 Task: Create a new insurance record in Salesforce with specified fields and dependencies.
Action: Mouse moved to (899, 67)
Screenshot: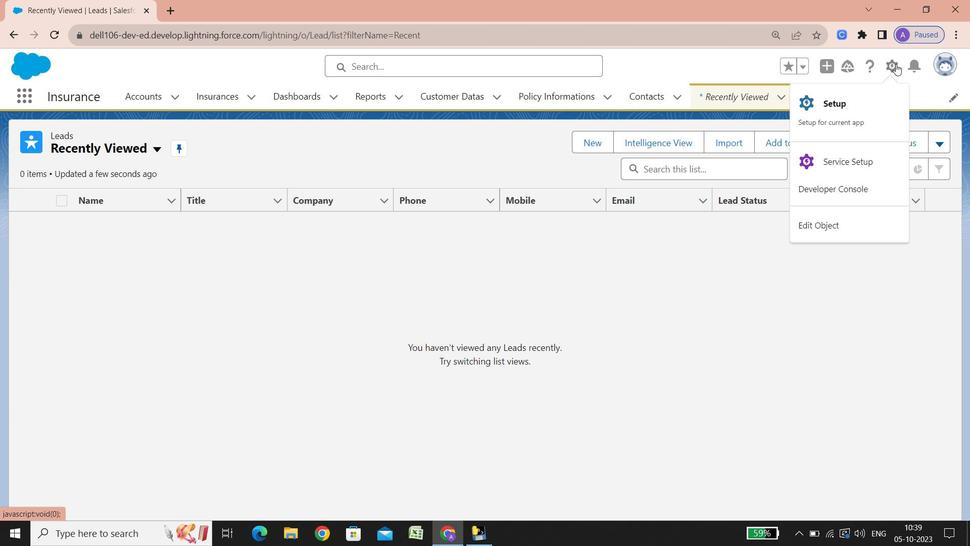 
Action: Mouse pressed left at (899, 67)
Screenshot: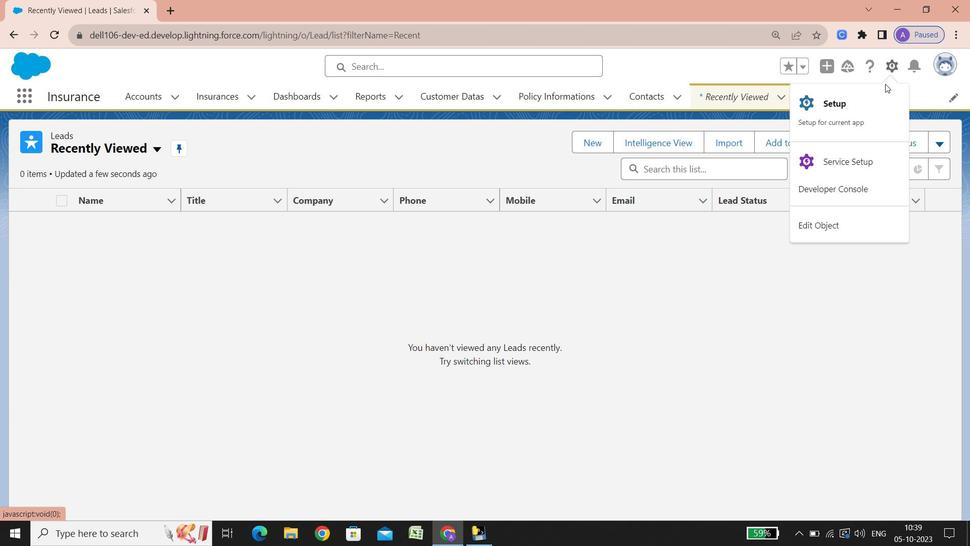 
Action: Mouse moved to (871, 109)
Screenshot: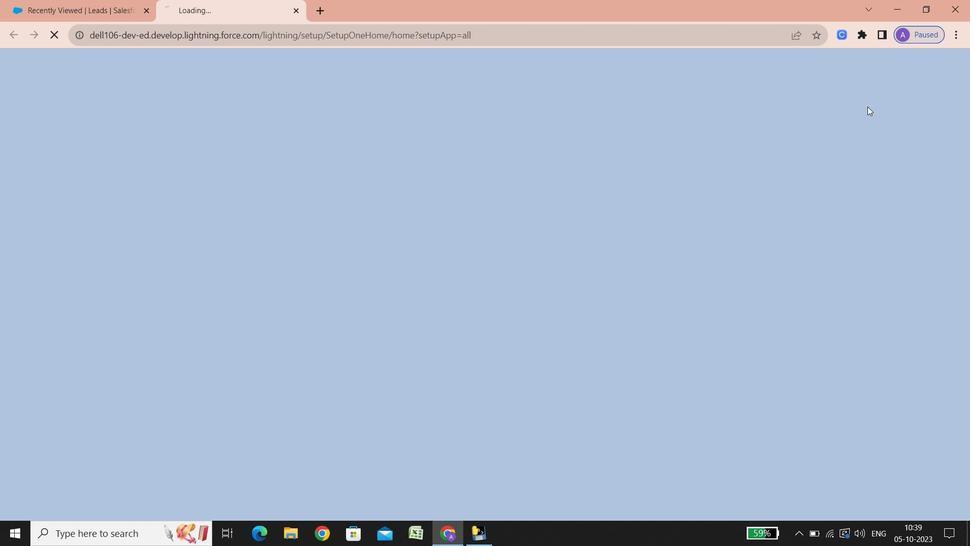 
Action: Mouse pressed left at (871, 109)
Screenshot: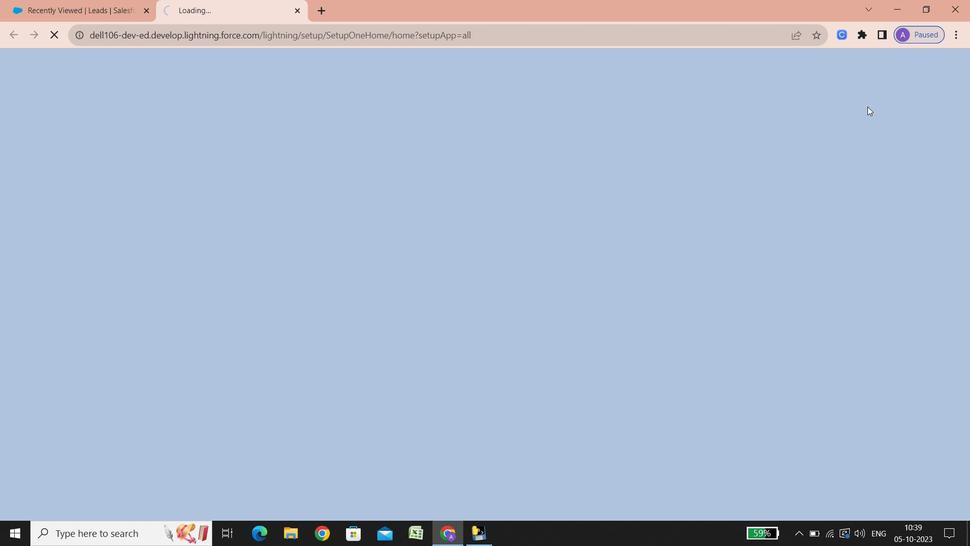 
Action: Mouse moved to (696, 424)
Screenshot: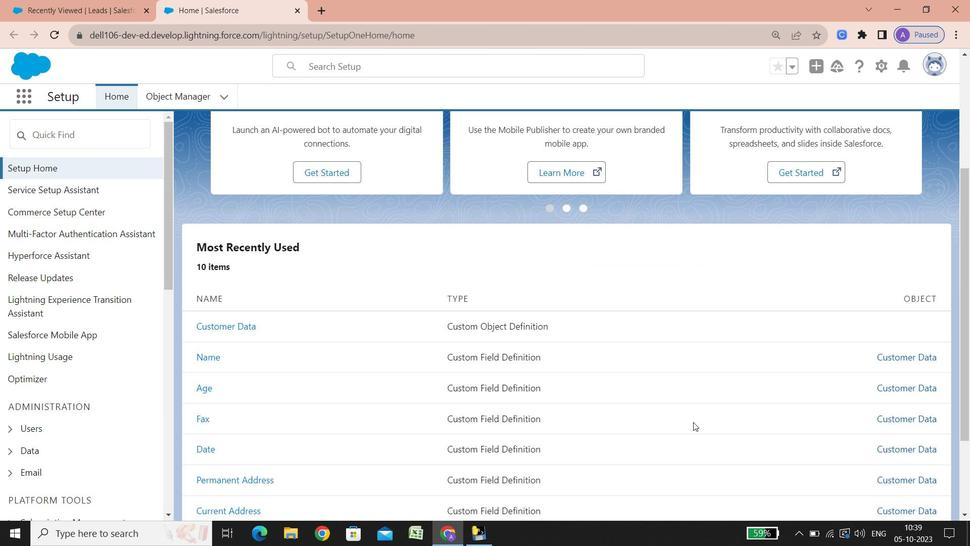 
Action: Mouse scrolled (696, 424) with delta (0, 0)
Screenshot: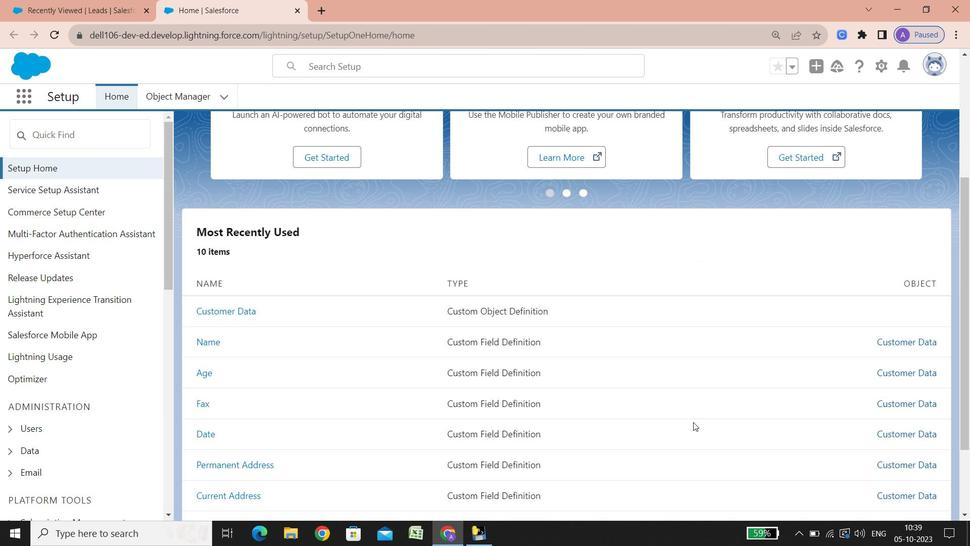 
Action: Mouse scrolled (696, 424) with delta (0, 0)
Screenshot: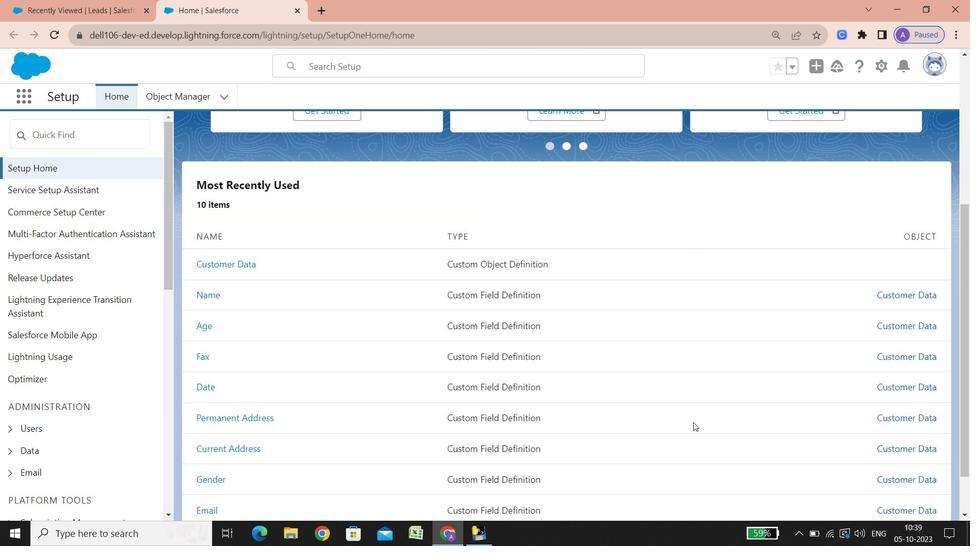 
Action: Mouse scrolled (696, 424) with delta (0, 0)
Screenshot: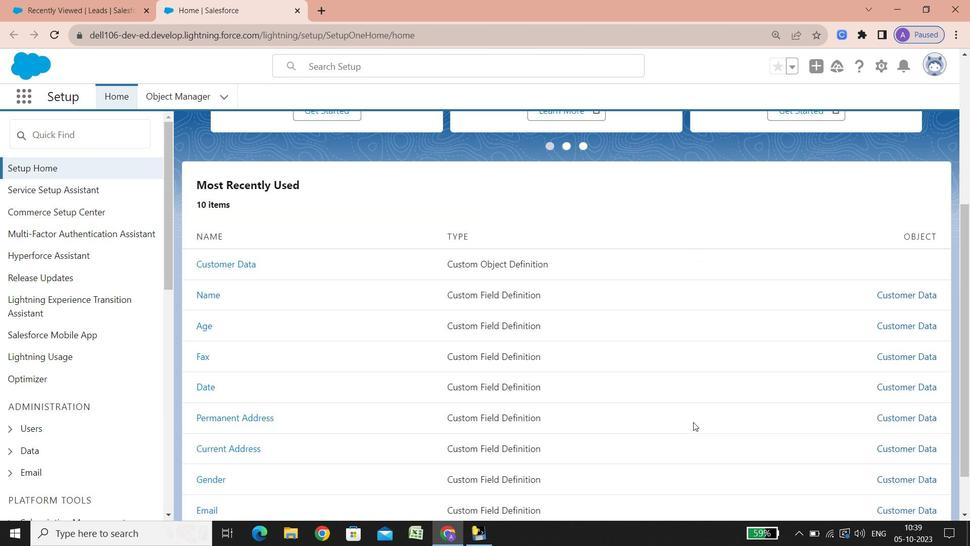 
Action: Mouse scrolled (696, 424) with delta (0, 0)
Screenshot: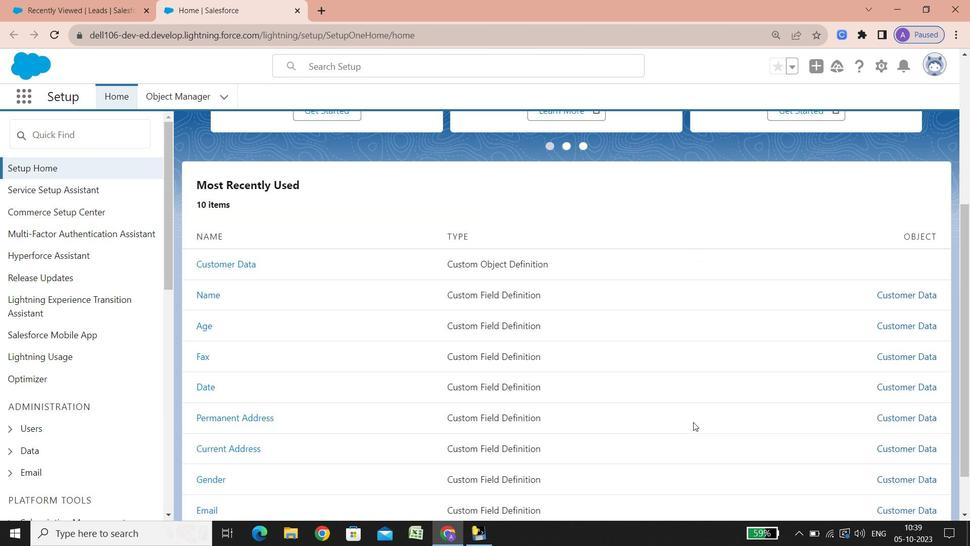 
Action: Mouse scrolled (696, 424) with delta (0, 0)
Screenshot: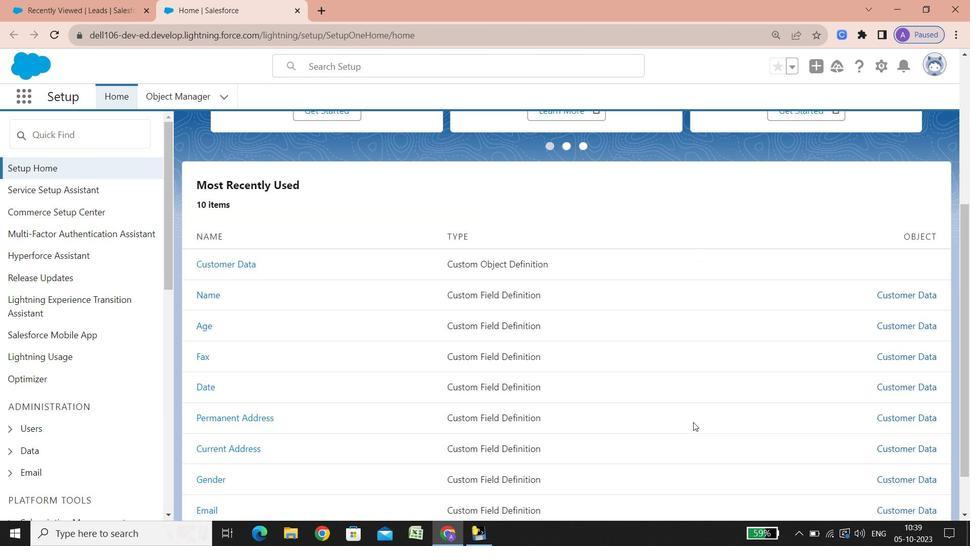 
Action: Mouse scrolled (696, 424) with delta (0, 0)
Screenshot: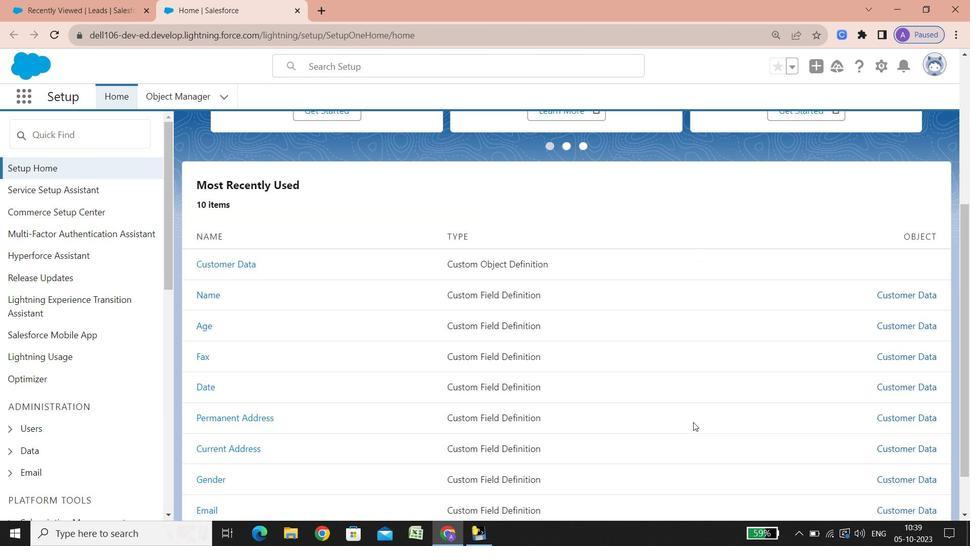 
Action: Mouse scrolled (696, 424) with delta (0, 0)
Screenshot: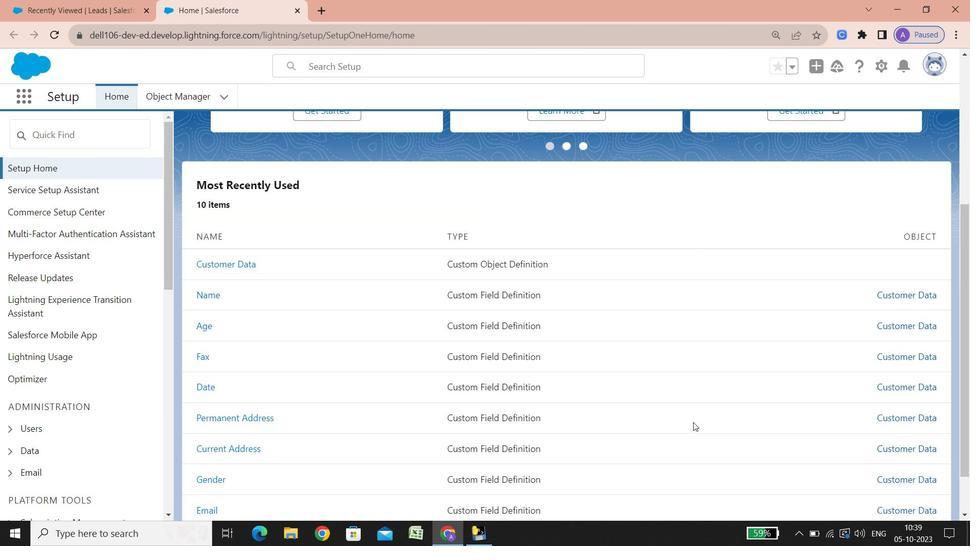 
Action: Mouse scrolled (696, 424) with delta (0, 0)
Screenshot: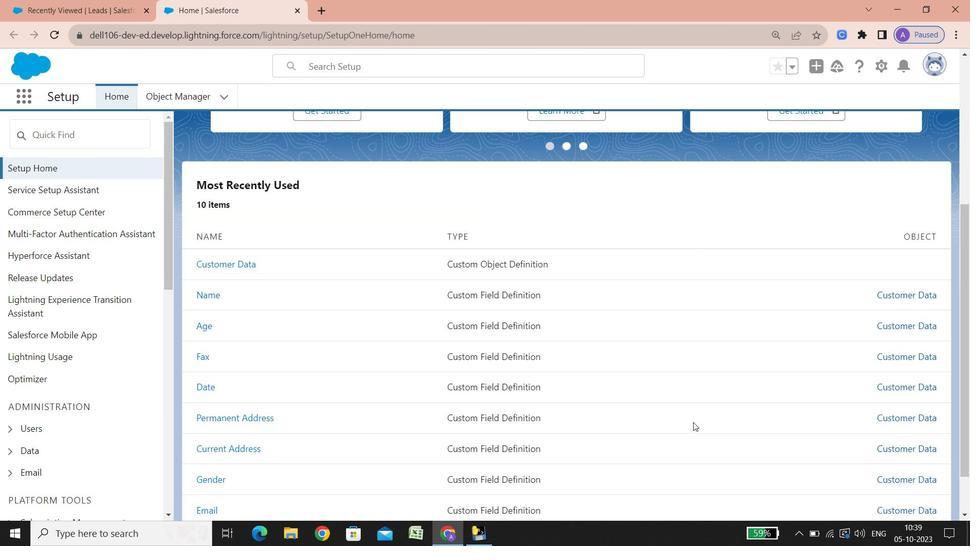 
Action: Mouse scrolled (696, 424) with delta (0, 0)
Screenshot: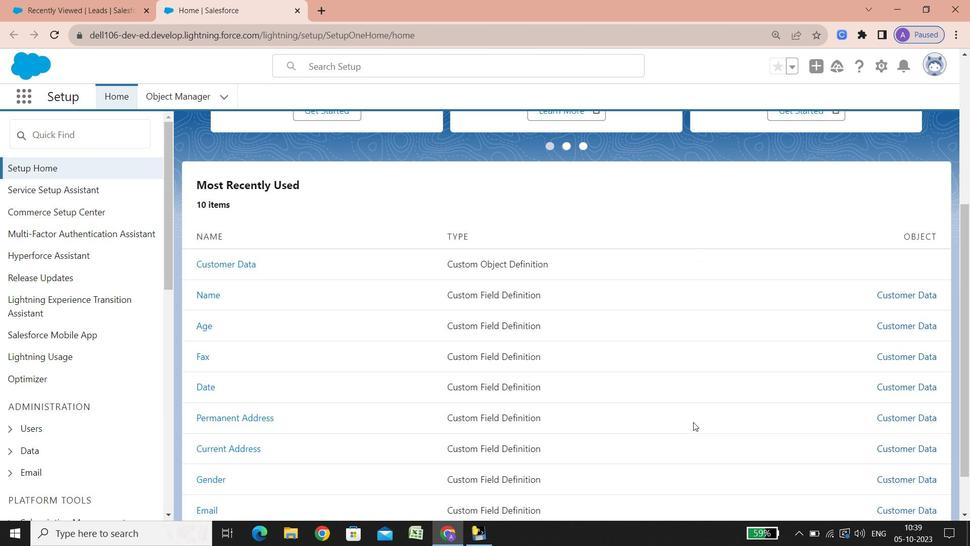 
Action: Mouse scrolled (696, 424) with delta (0, 0)
Screenshot: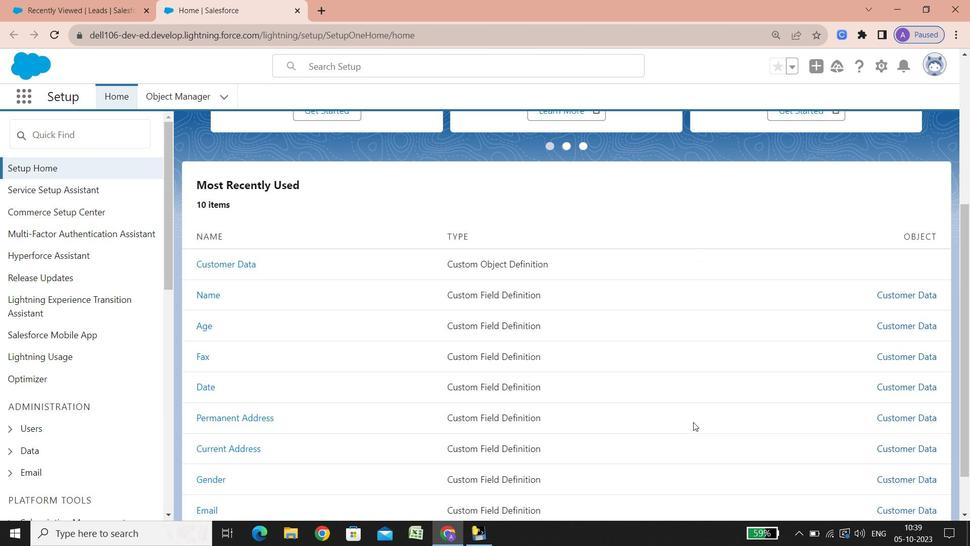 
Action: Mouse scrolled (696, 424) with delta (0, 0)
Screenshot: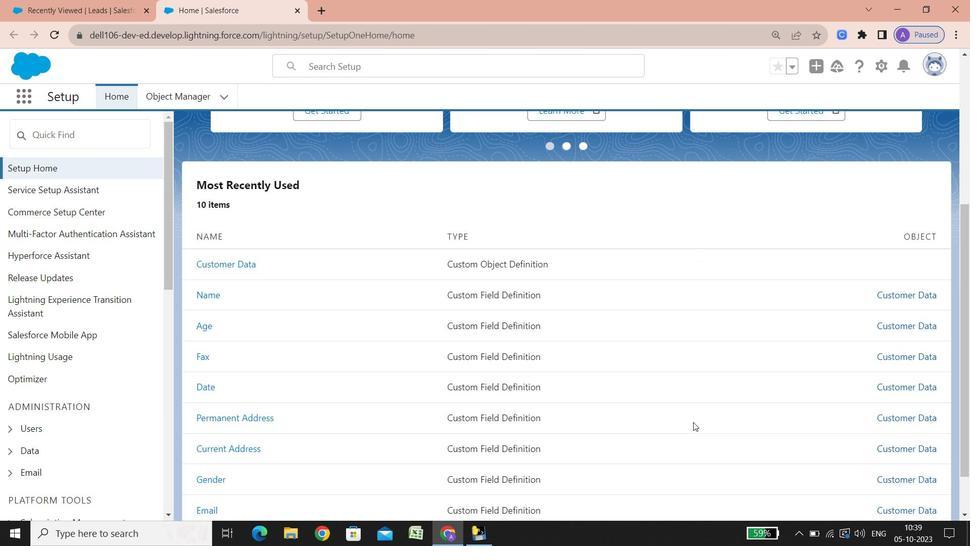 
Action: Mouse scrolled (696, 424) with delta (0, 0)
Screenshot: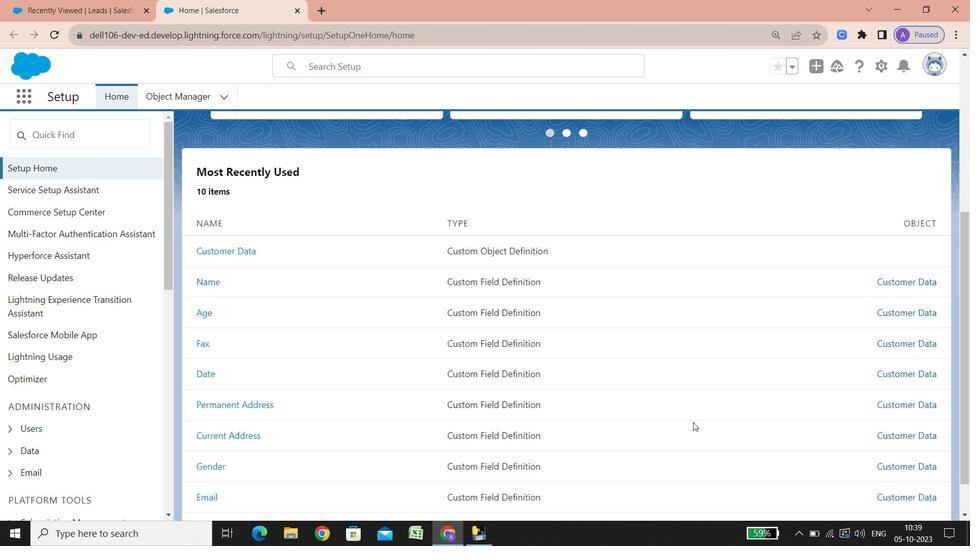 
Action: Mouse scrolled (696, 424) with delta (0, 0)
Screenshot: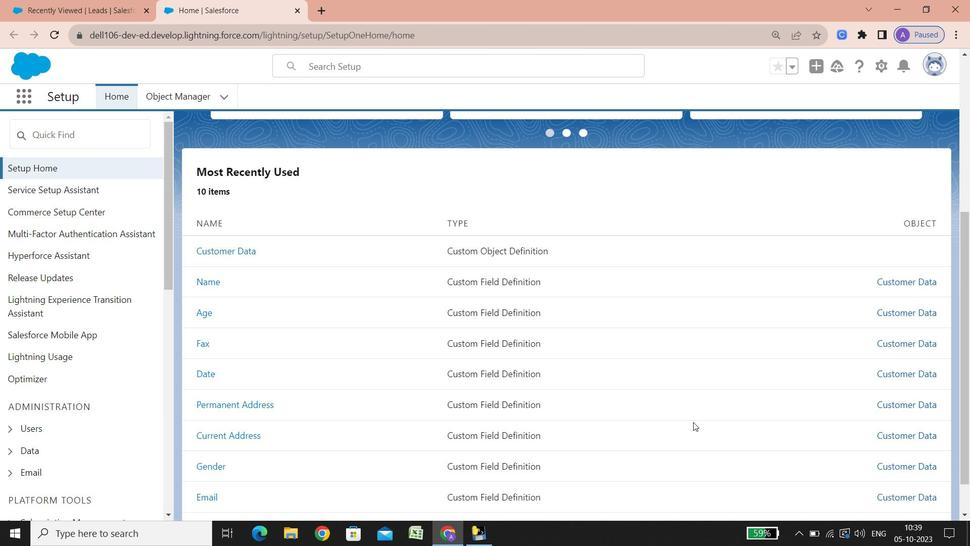 
Action: Mouse scrolled (696, 424) with delta (0, 0)
Screenshot: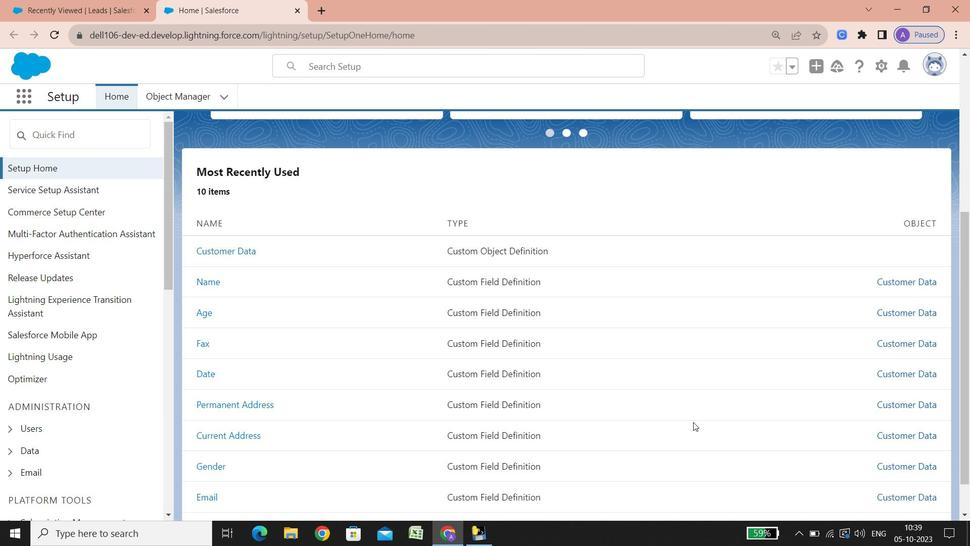 
Action: Mouse scrolled (696, 424) with delta (0, 0)
Screenshot: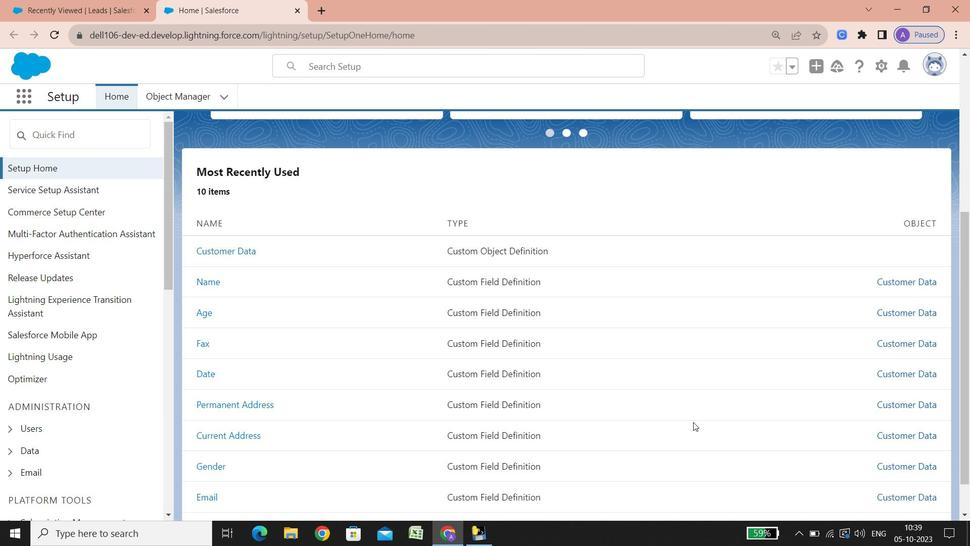 
Action: Mouse scrolled (696, 424) with delta (0, 0)
Screenshot: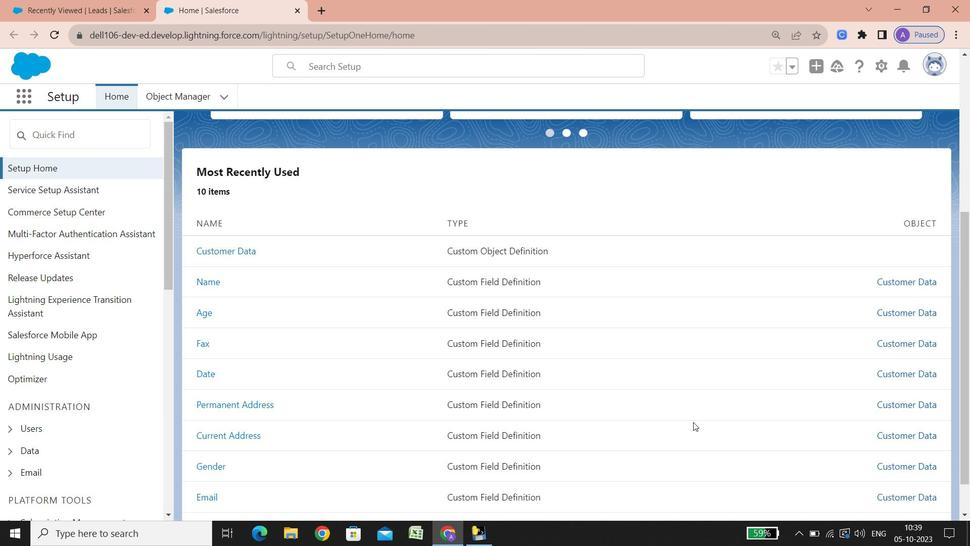 
Action: Mouse scrolled (696, 424) with delta (0, 0)
Screenshot: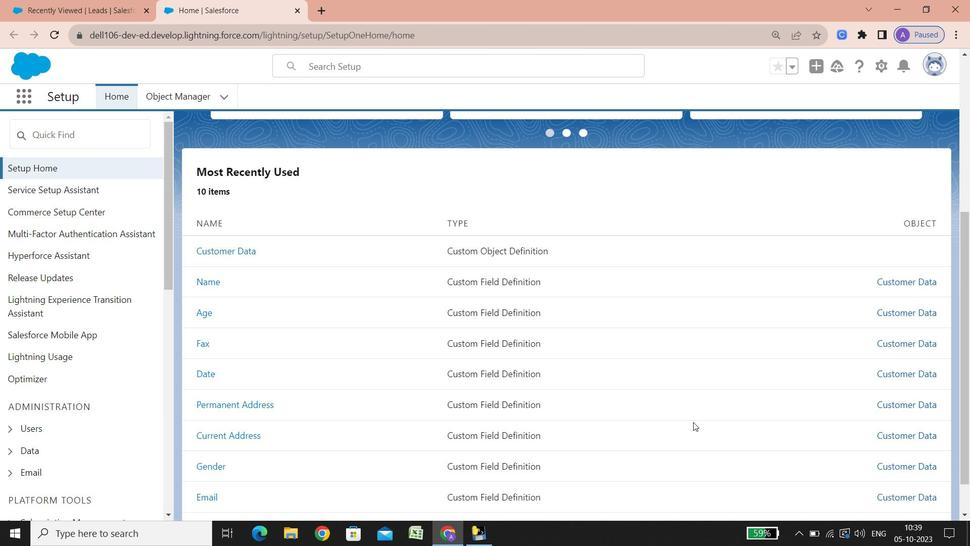
Action: Mouse scrolled (696, 424) with delta (0, 0)
Screenshot: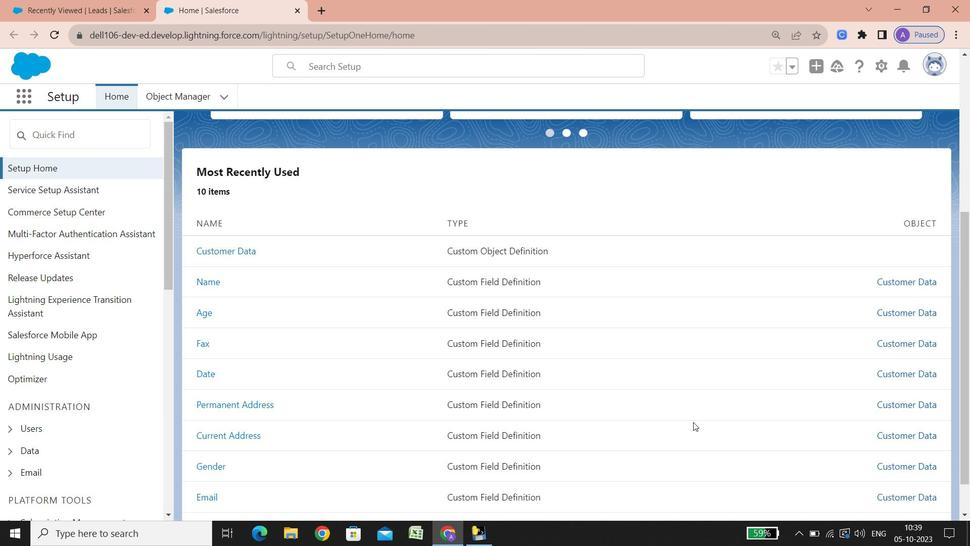 
Action: Mouse scrolled (696, 424) with delta (0, 0)
Screenshot: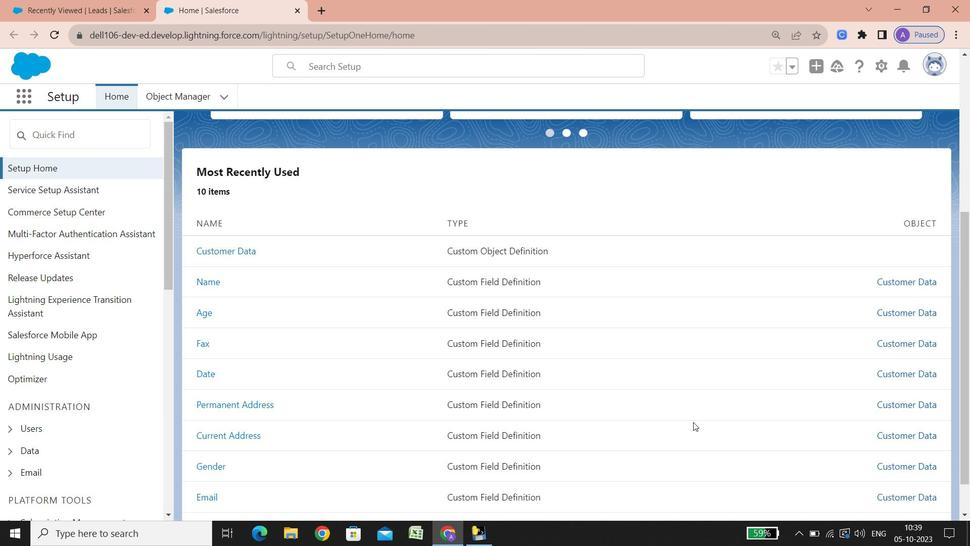 
Action: Mouse scrolled (696, 424) with delta (0, 0)
Screenshot: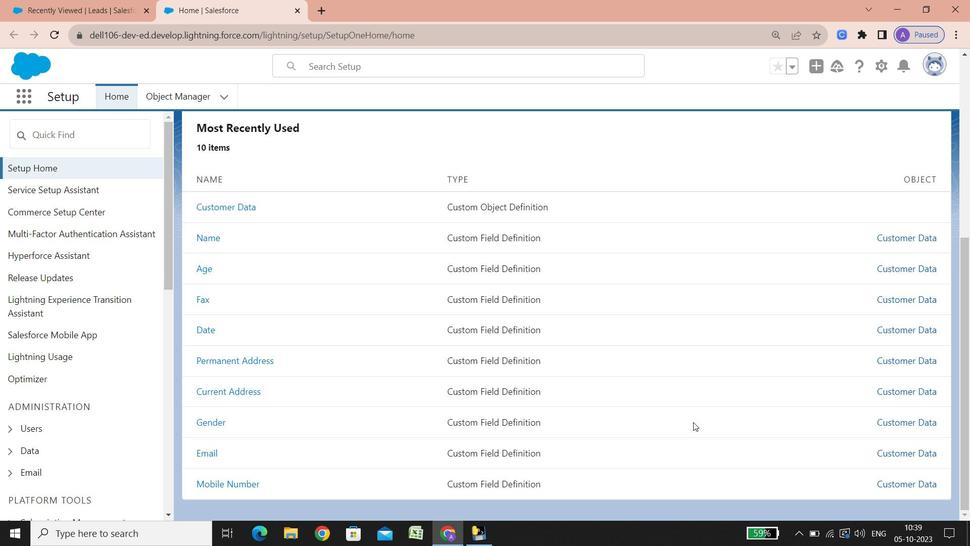 
Action: Mouse scrolled (696, 424) with delta (0, 0)
Screenshot: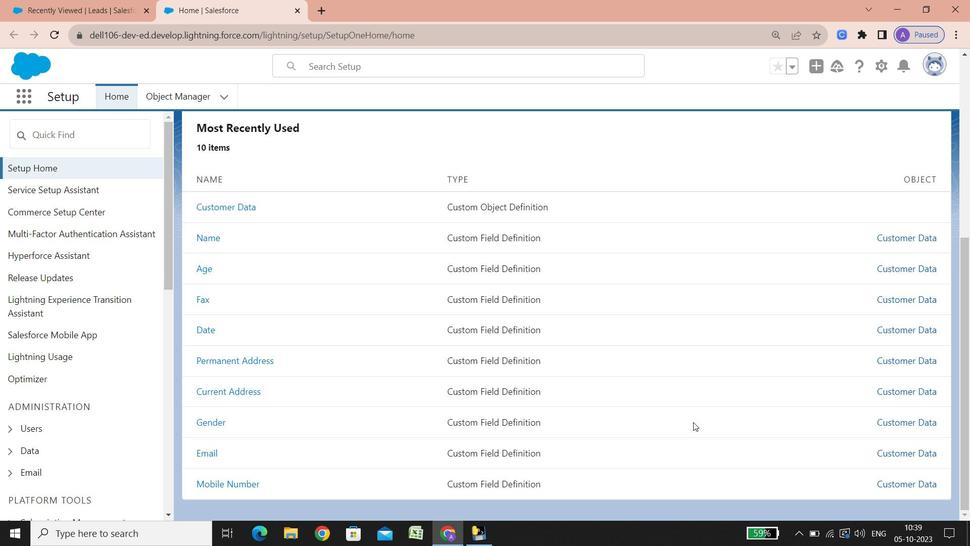 
Action: Mouse scrolled (696, 424) with delta (0, 0)
Screenshot: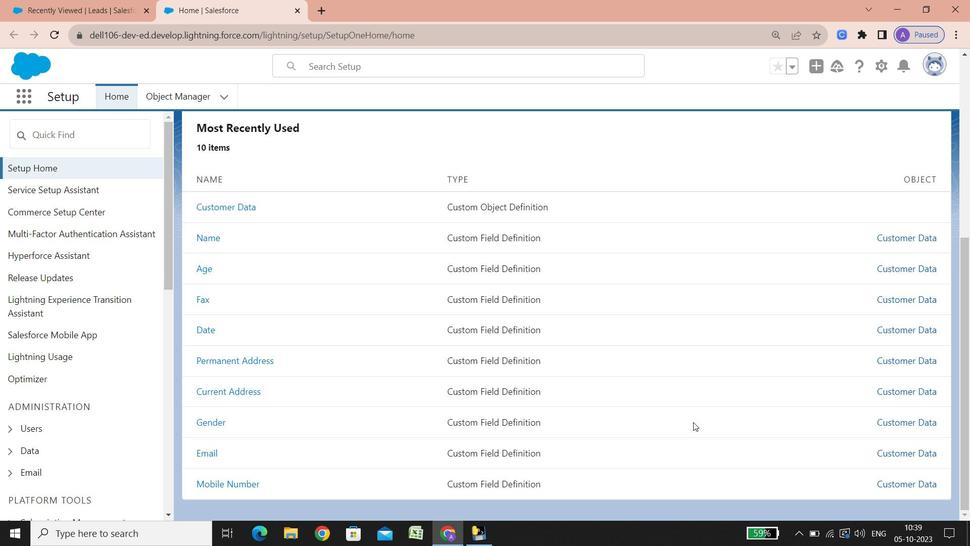 
Action: Mouse scrolled (696, 424) with delta (0, 0)
Screenshot: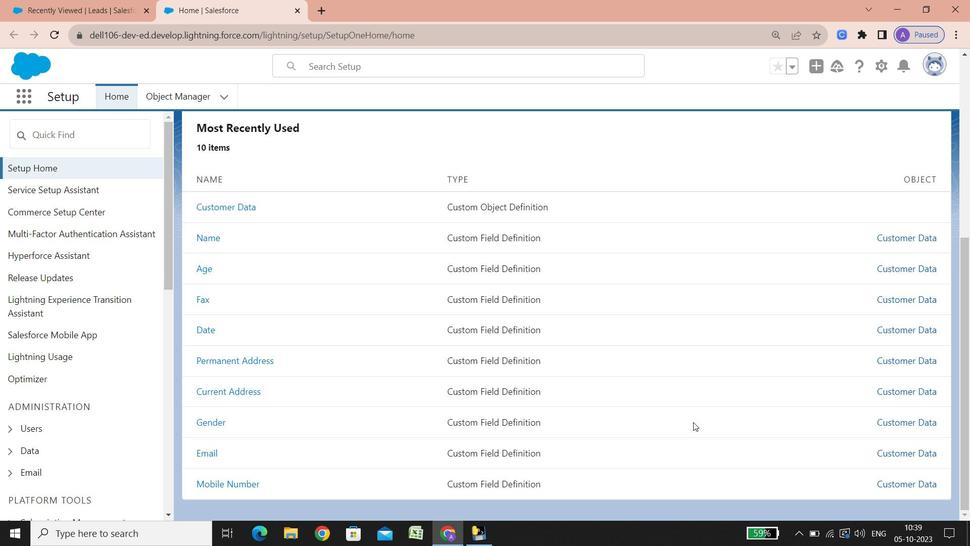 
Action: Mouse scrolled (696, 424) with delta (0, 0)
Screenshot: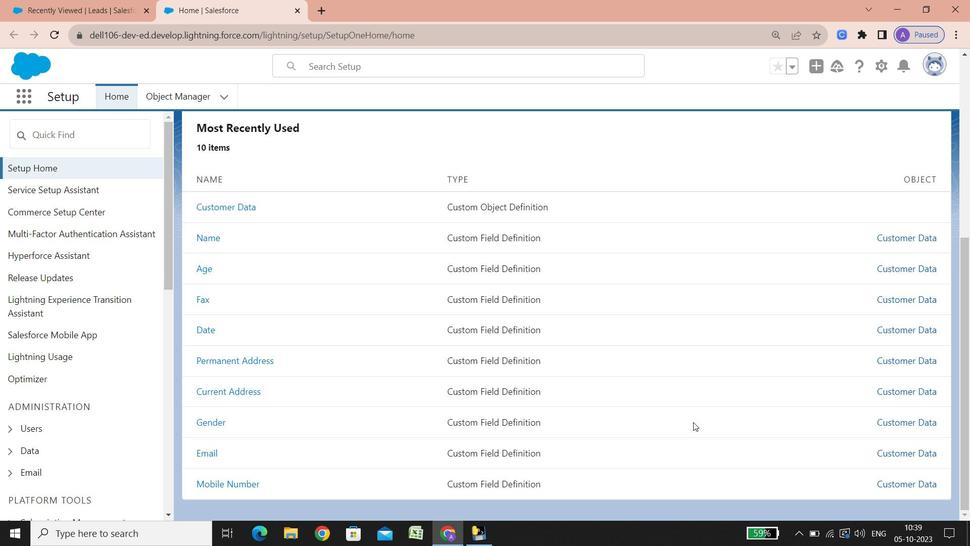 
Action: Mouse scrolled (696, 424) with delta (0, 0)
Screenshot: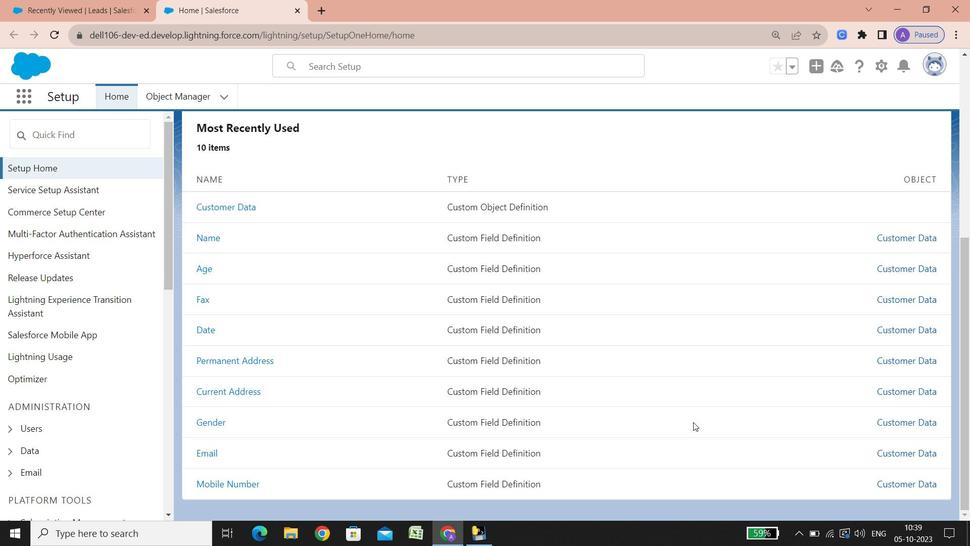 
Action: Mouse scrolled (696, 424) with delta (0, 0)
Screenshot: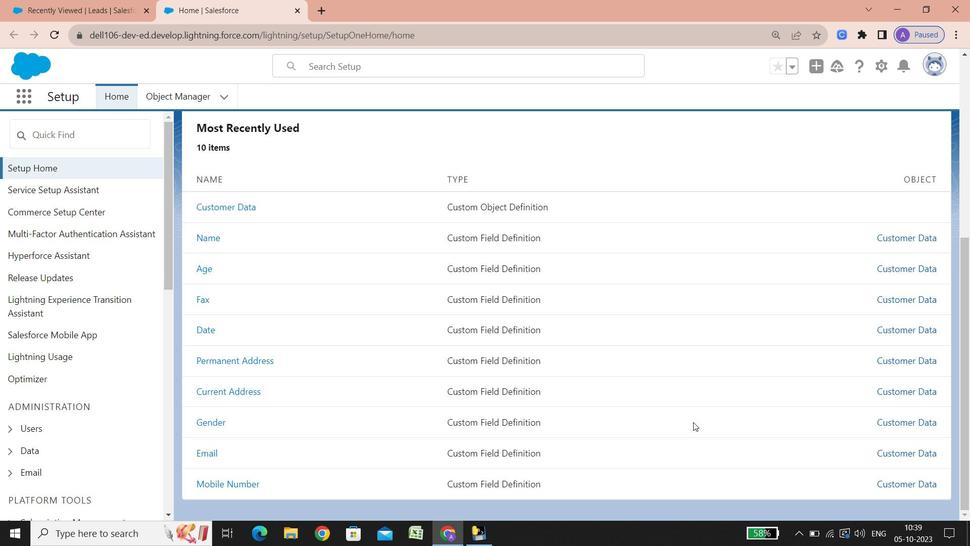 
Action: Mouse scrolled (696, 424) with delta (0, 0)
Screenshot: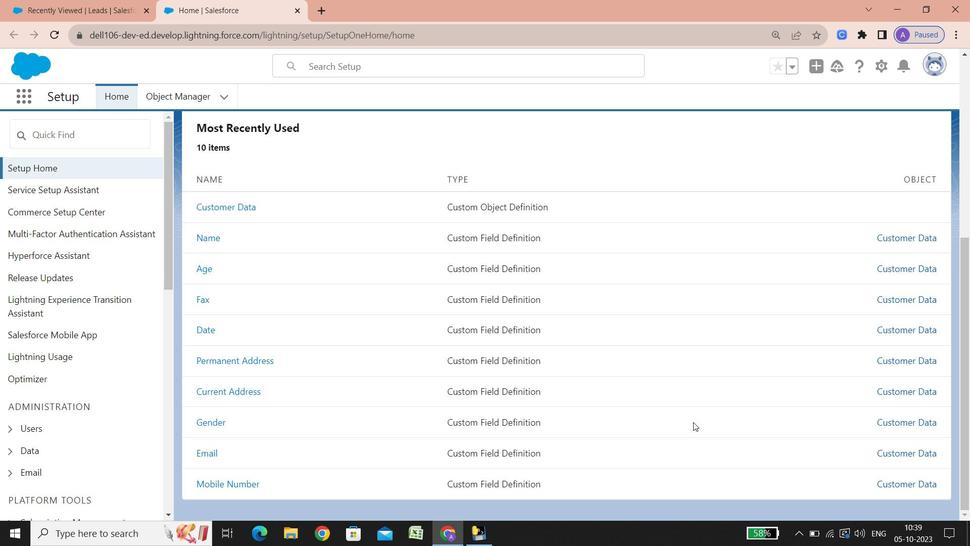 
Action: Mouse scrolled (696, 424) with delta (0, 0)
Screenshot: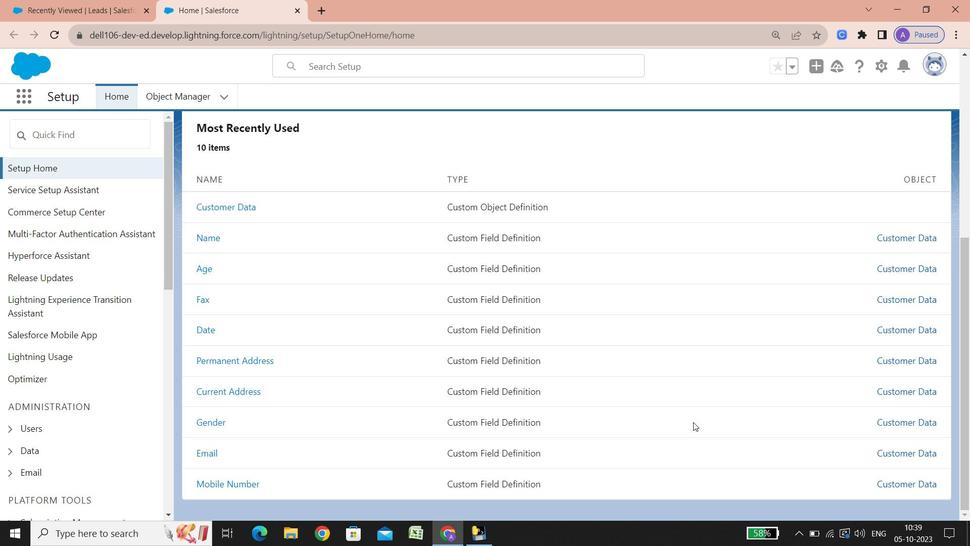 
Action: Mouse scrolled (696, 424) with delta (0, 0)
Screenshot: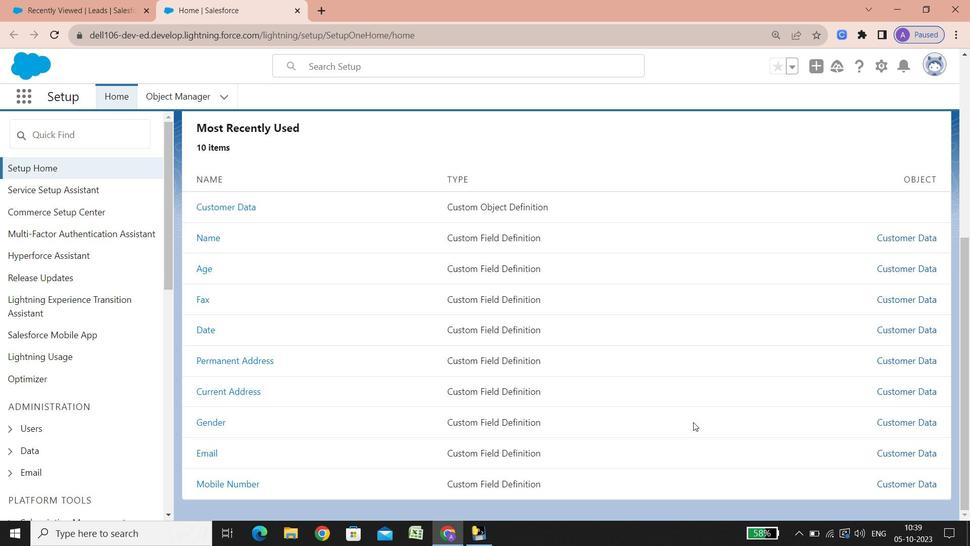 
Action: Mouse scrolled (696, 424) with delta (0, 0)
Screenshot: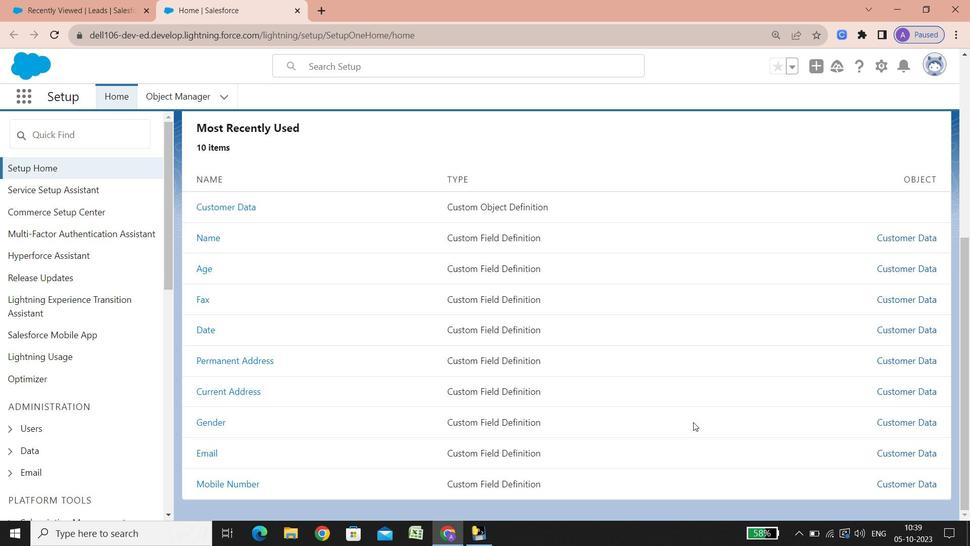 
Action: Mouse scrolled (696, 424) with delta (0, 0)
Screenshot: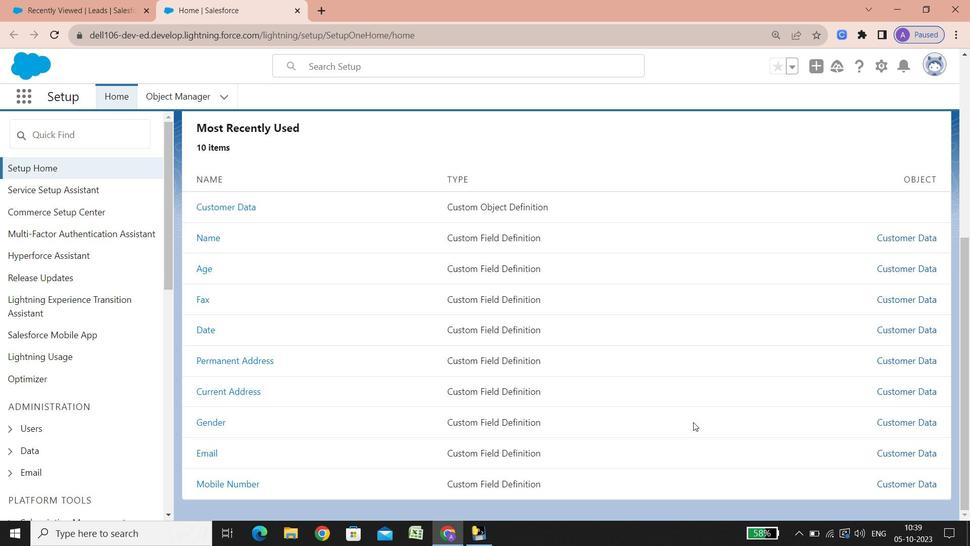 
Action: Mouse scrolled (696, 424) with delta (0, 0)
Screenshot: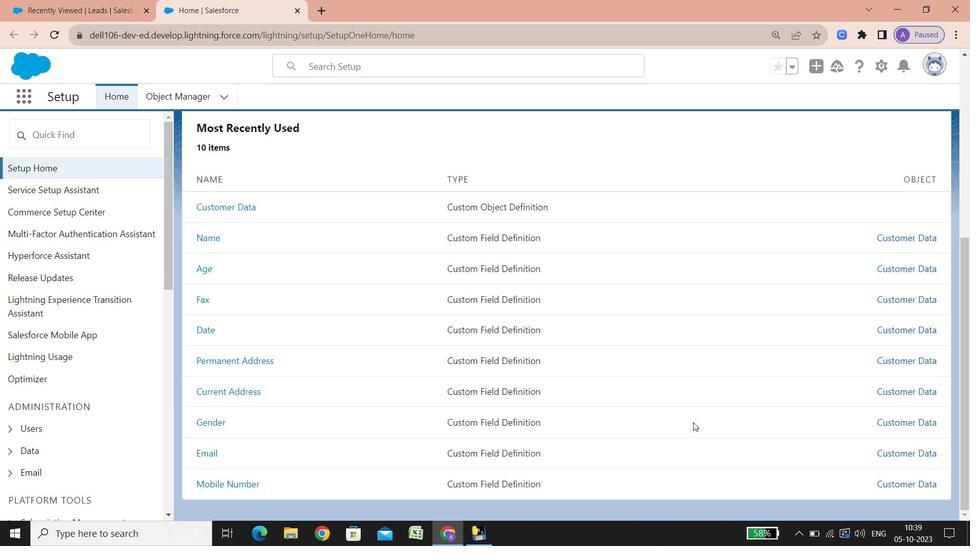 
Action: Mouse scrolled (696, 424) with delta (0, 0)
Screenshot: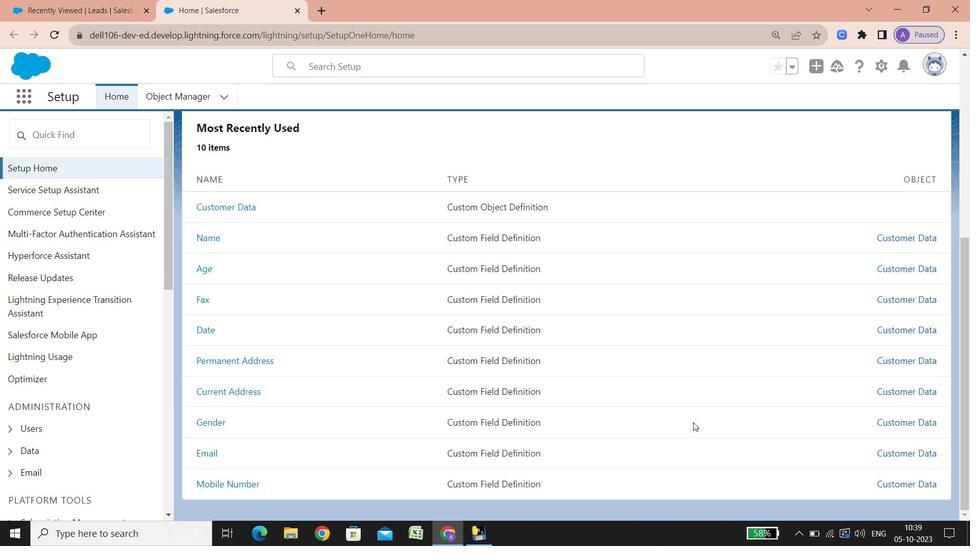 
Action: Mouse scrolled (696, 424) with delta (0, 0)
Screenshot: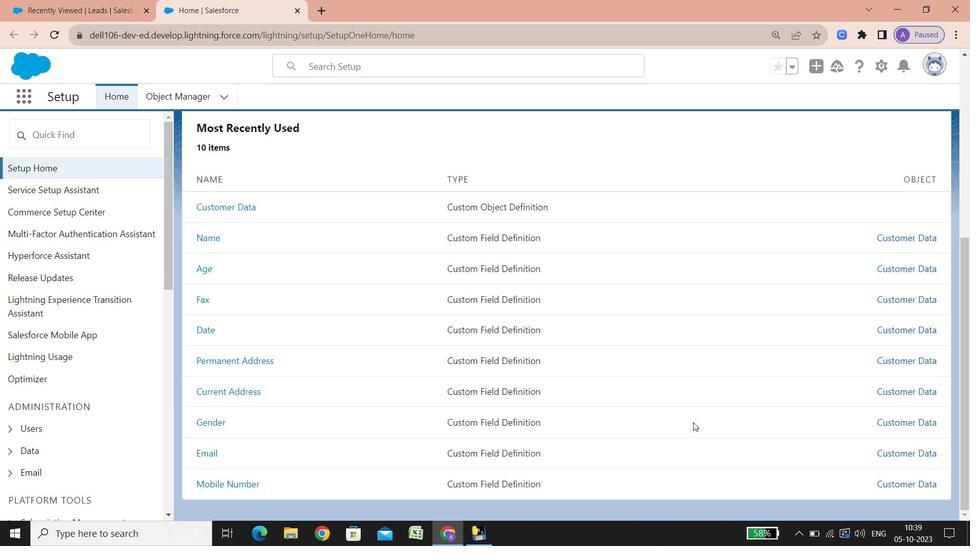 
Action: Mouse scrolled (696, 424) with delta (0, 0)
Screenshot: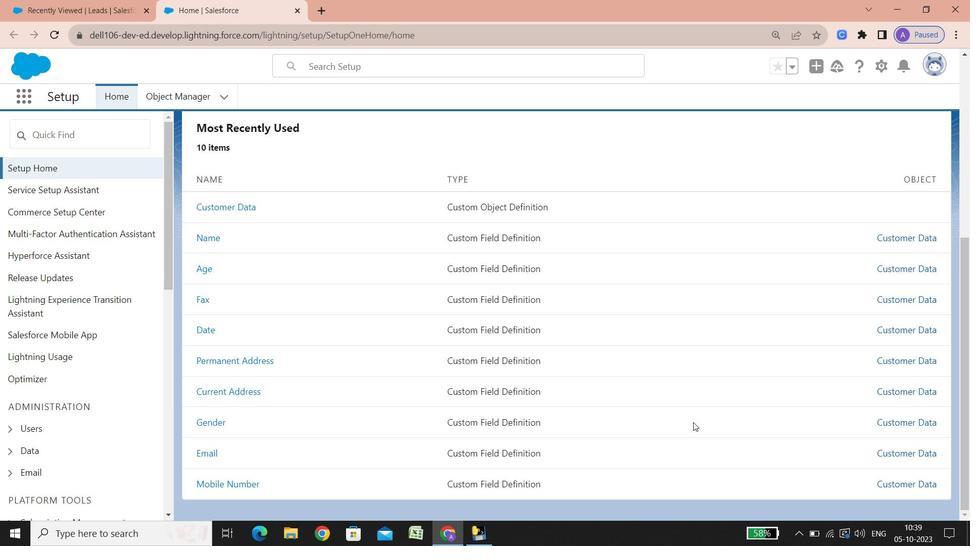 
Action: Mouse scrolled (696, 424) with delta (0, 0)
Screenshot: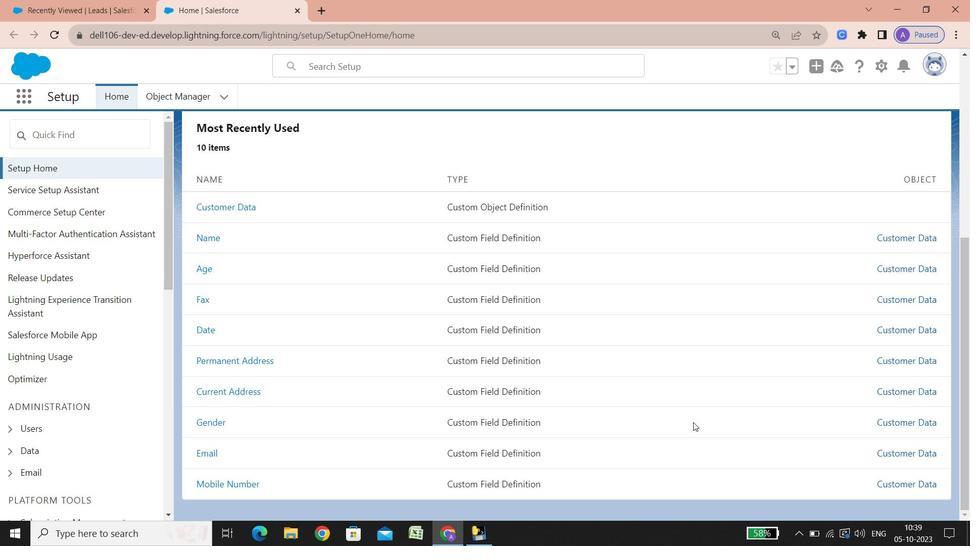 
Action: Mouse scrolled (696, 424) with delta (0, 0)
Screenshot: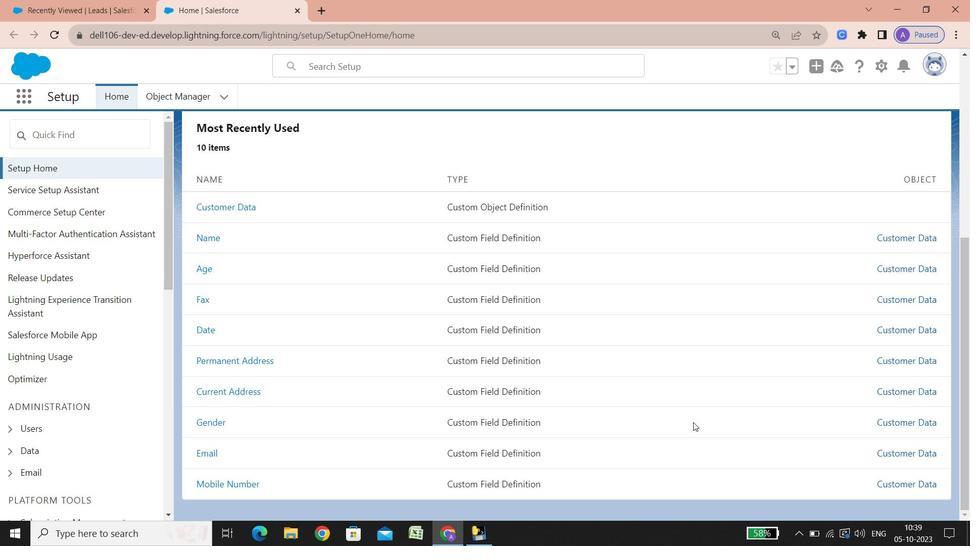 
Action: Mouse scrolled (696, 424) with delta (0, 0)
Screenshot: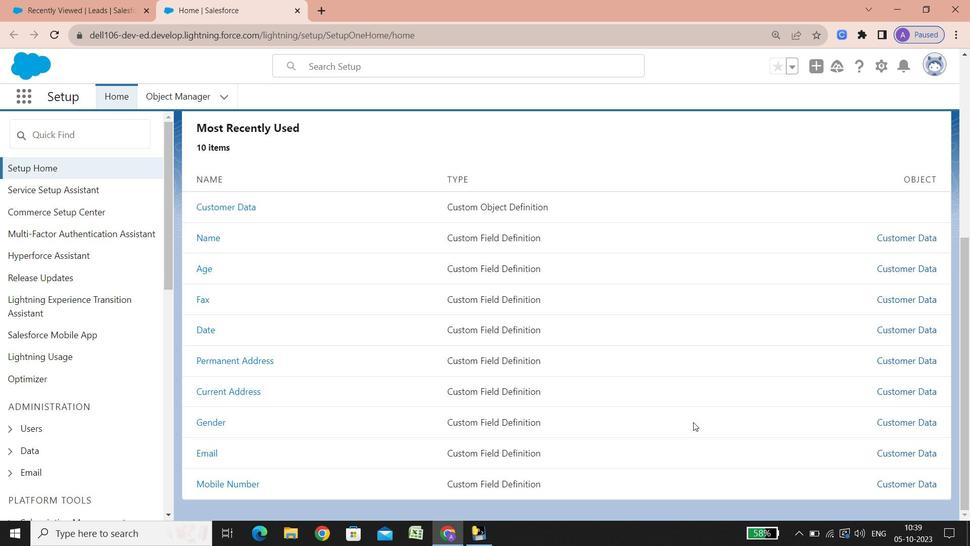 
Action: Mouse scrolled (696, 424) with delta (0, 0)
Screenshot: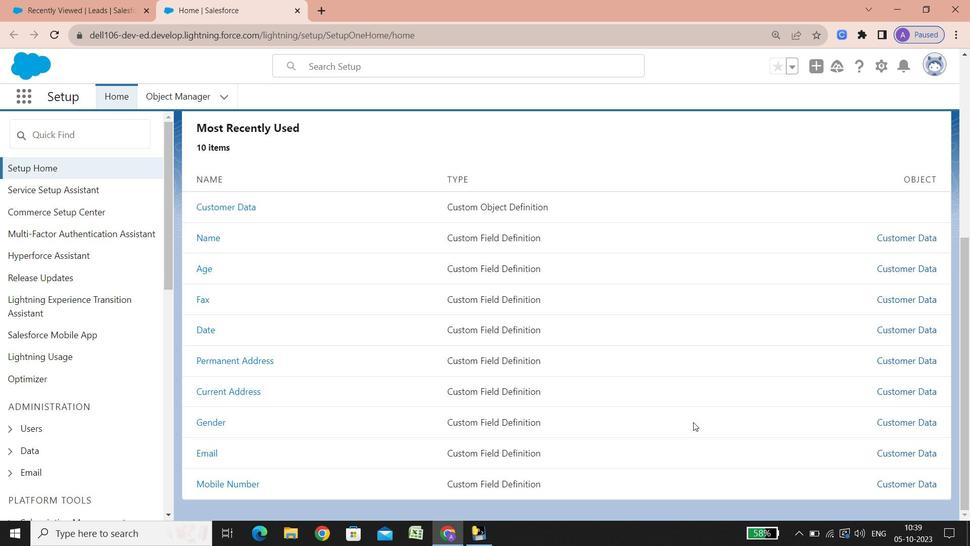 
Action: Mouse scrolled (696, 424) with delta (0, 0)
Screenshot: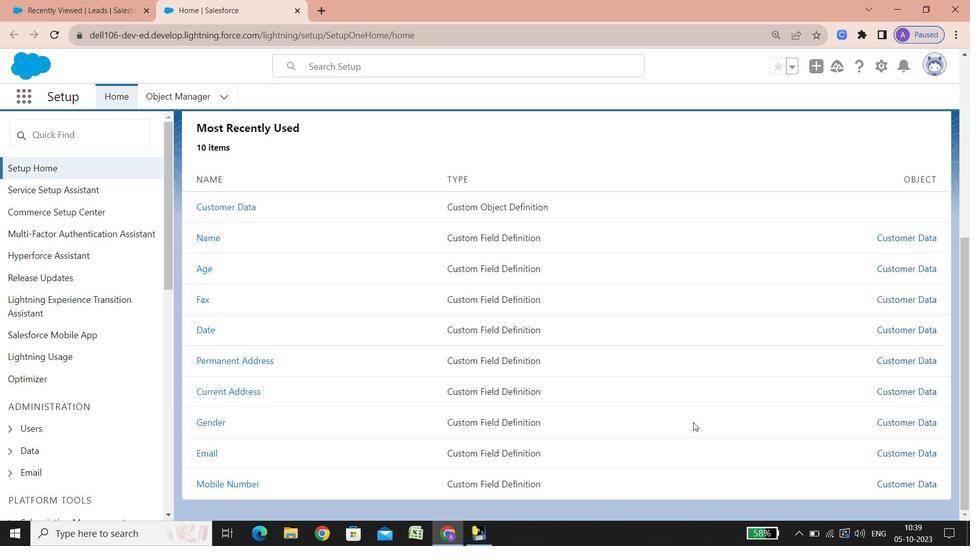 
Action: Mouse scrolled (696, 424) with delta (0, 0)
Screenshot: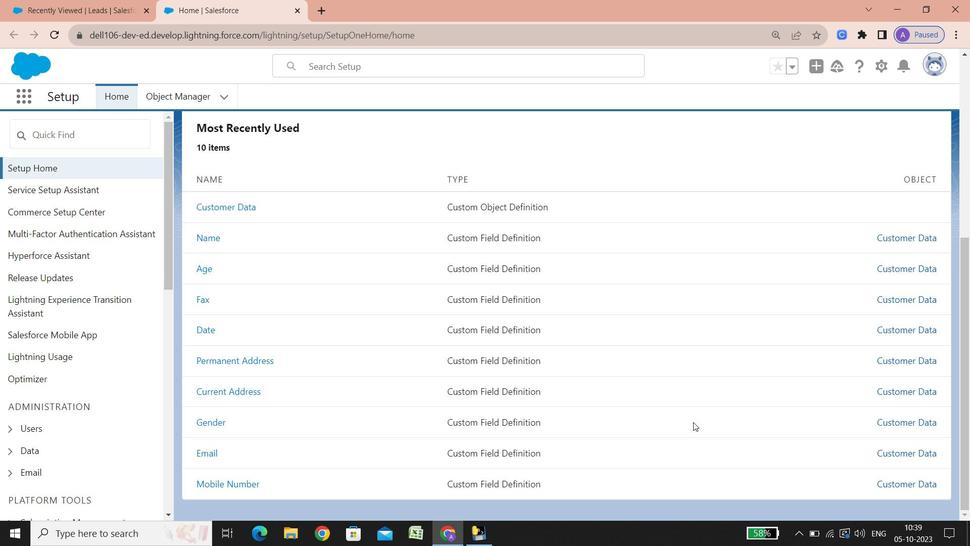 
Action: Mouse scrolled (696, 424) with delta (0, 0)
Screenshot: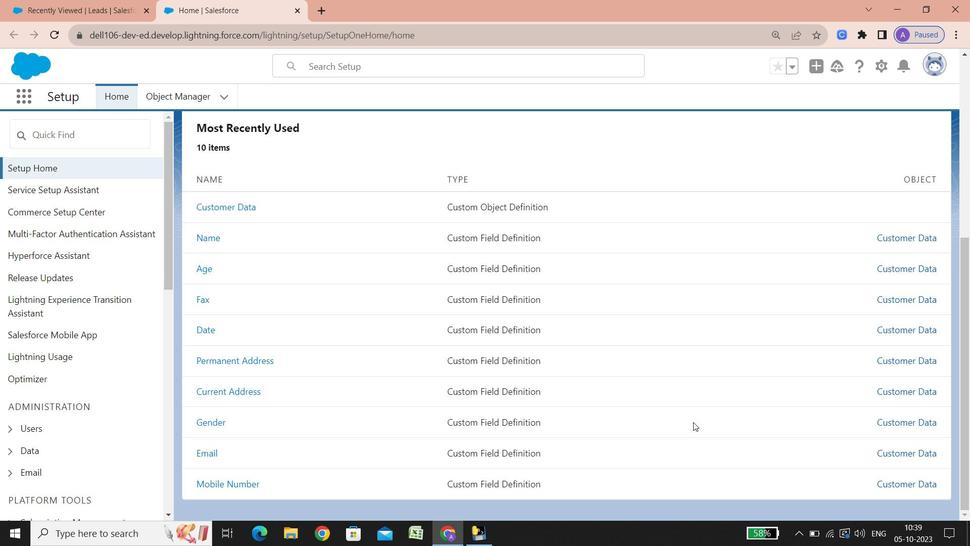 
Action: Mouse scrolled (696, 424) with delta (0, 0)
Screenshot: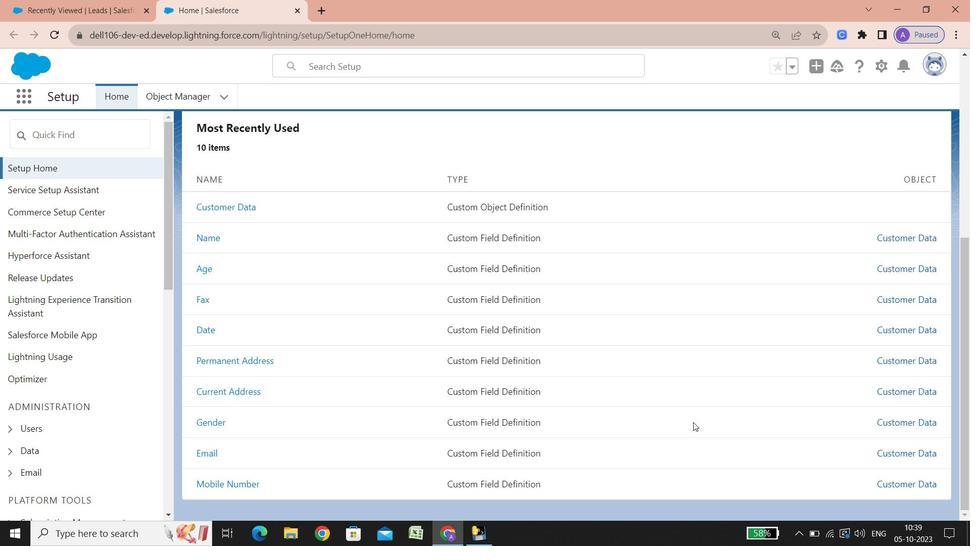 
Action: Mouse scrolled (696, 424) with delta (0, 0)
Screenshot: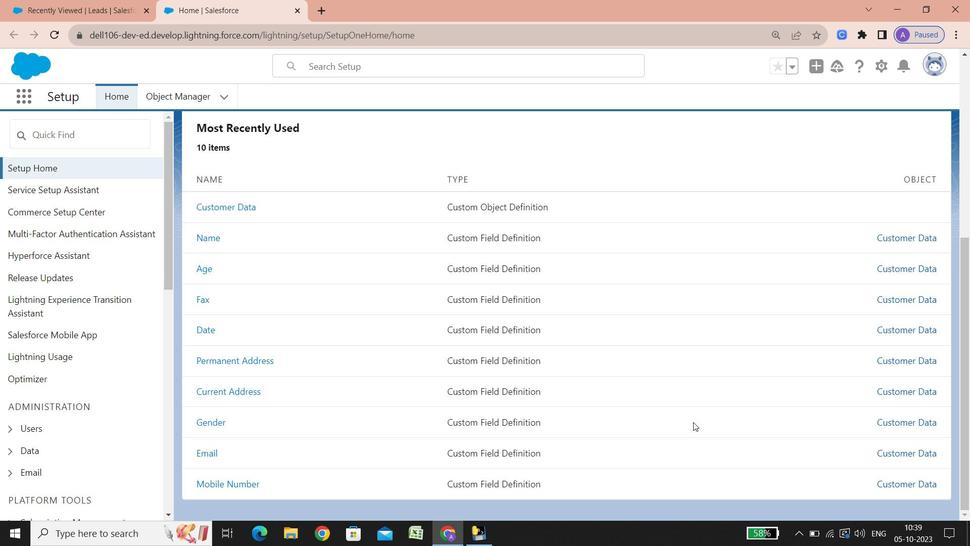
Action: Mouse scrolled (696, 424) with delta (0, 0)
Screenshot: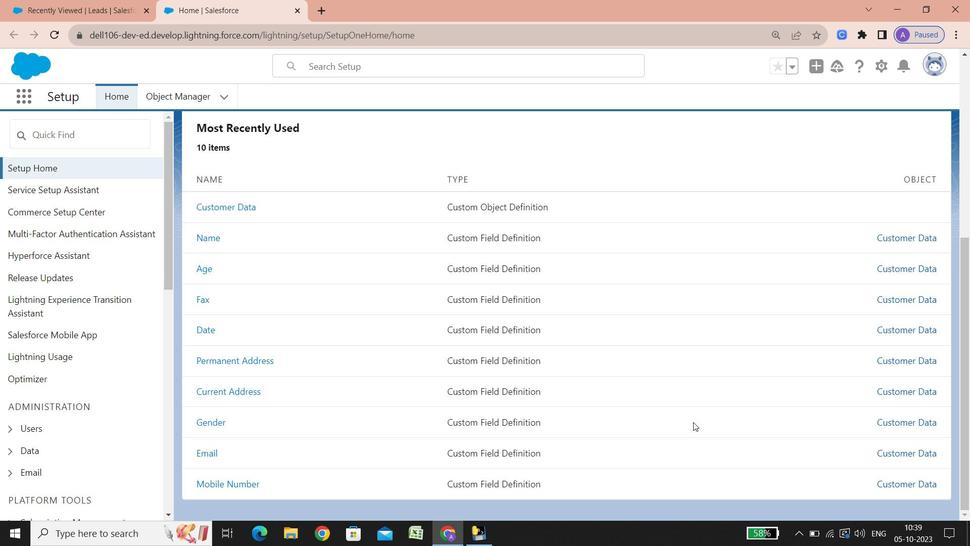 
Action: Mouse scrolled (696, 424) with delta (0, 0)
Screenshot: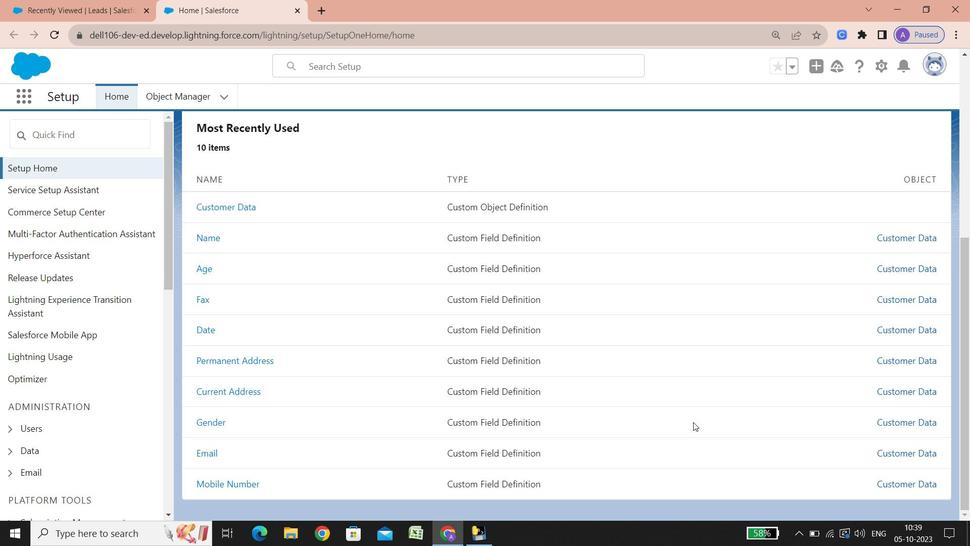
Action: Mouse scrolled (696, 424) with delta (0, 0)
Screenshot: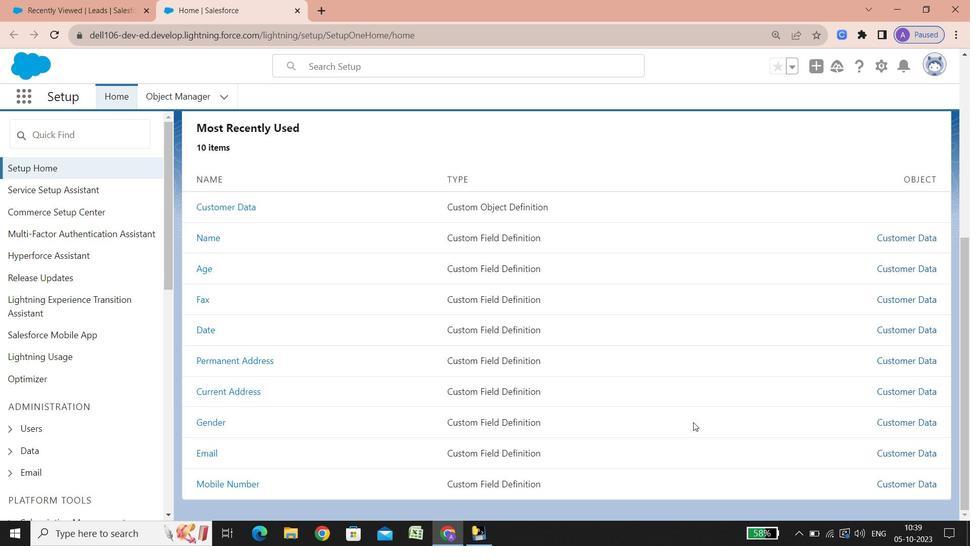 
Action: Mouse scrolled (696, 424) with delta (0, 0)
Screenshot: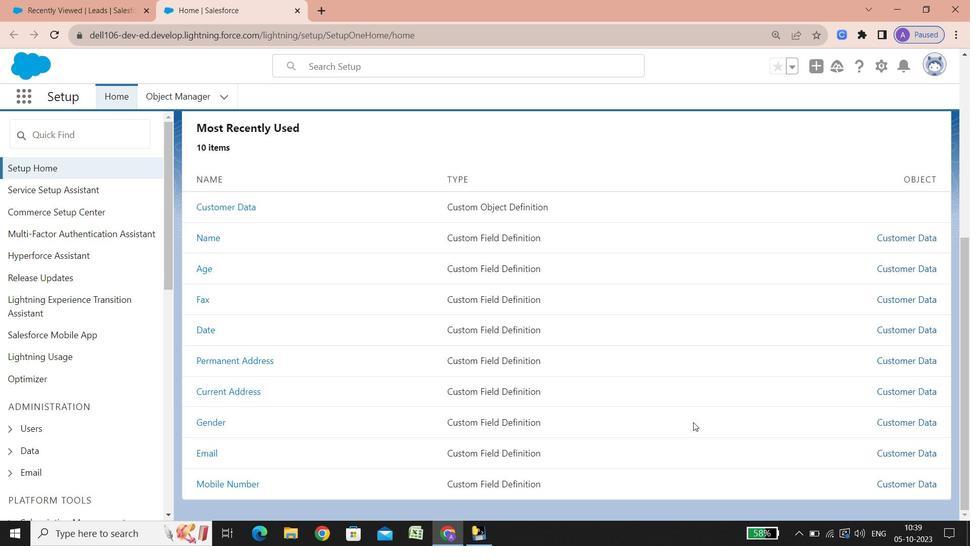 
Action: Mouse scrolled (696, 424) with delta (0, 0)
Screenshot: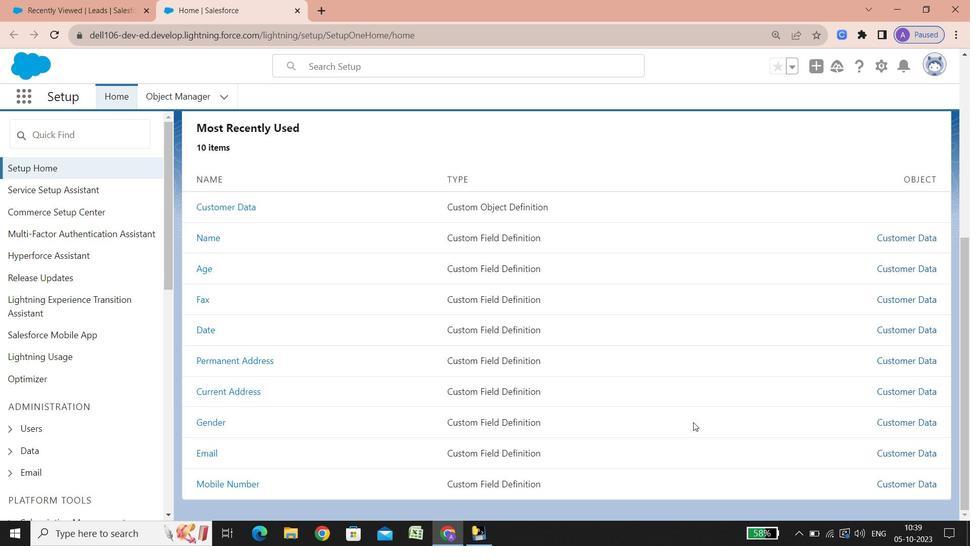 
Action: Mouse scrolled (696, 424) with delta (0, 0)
Screenshot: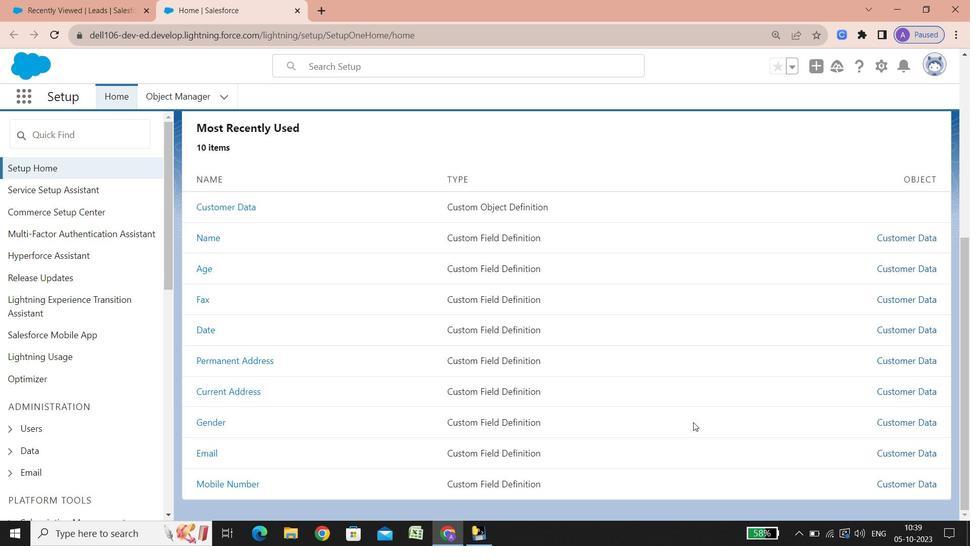 
Action: Mouse scrolled (696, 424) with delta (0, 0)
Screenshot: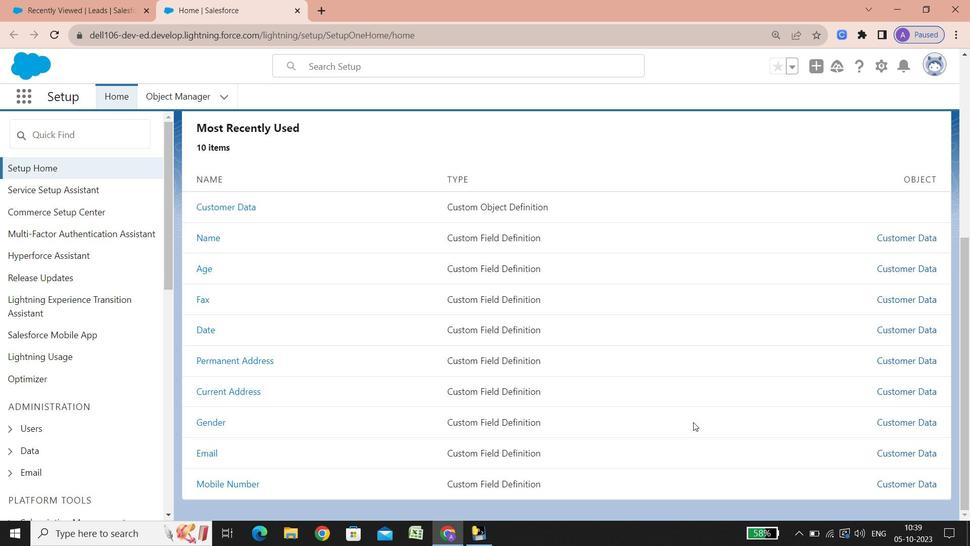 
Action: Mouse scrolled (696, 424) with delta (0, 0)
Screenshot: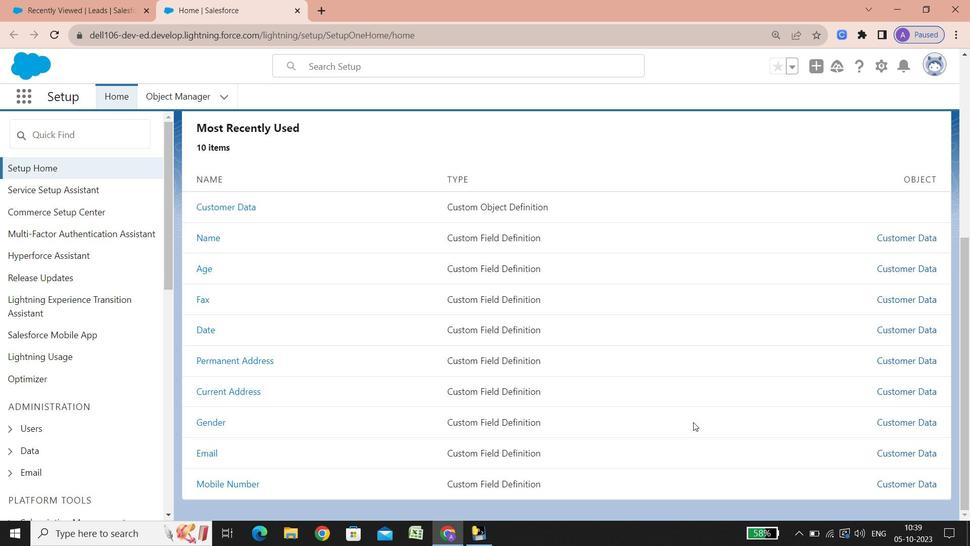 
Action: Mouse scrolled (696, 424) with delta (0, 0)
Screenshot: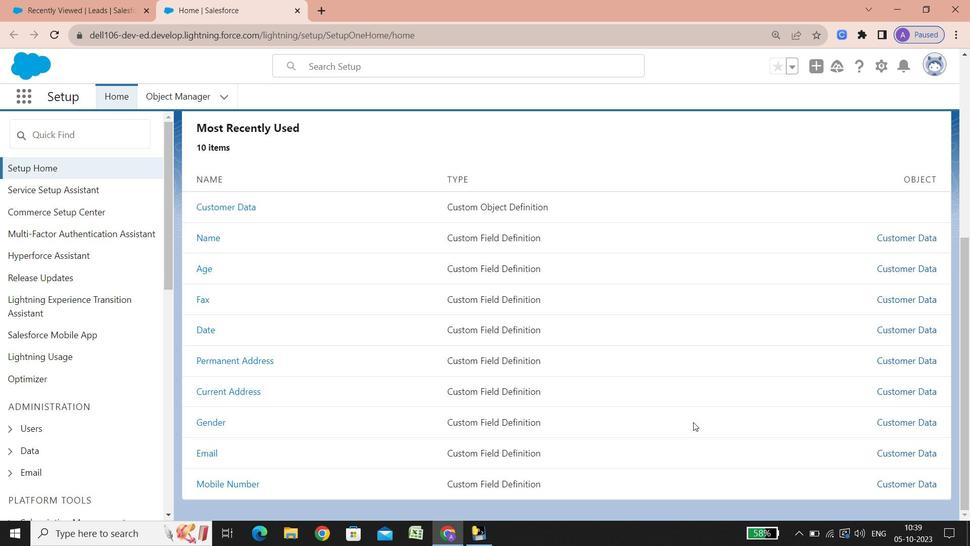 
Action: Mouse scrolled (696, 424) with delta (0, 0)
Screenshot: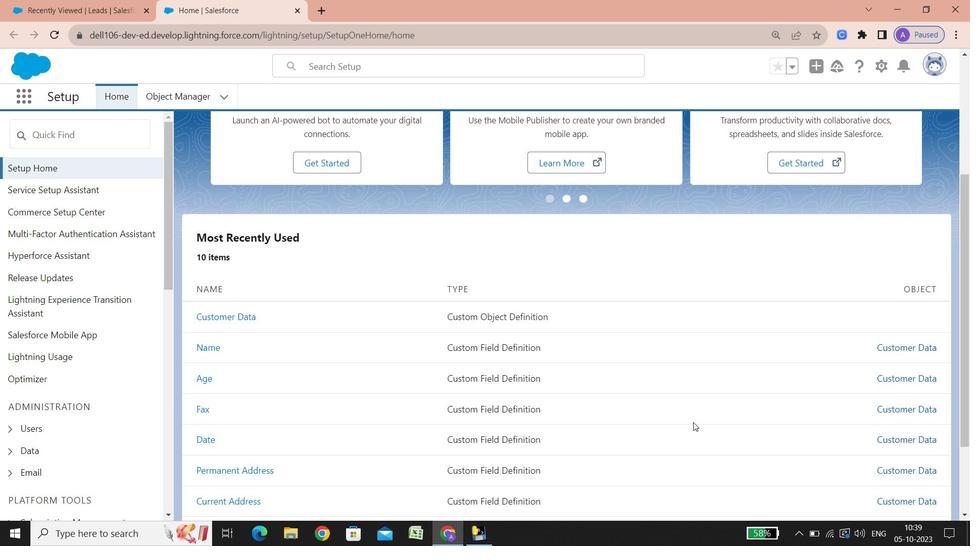 
Action: Mouse scrolled (696, 424) with delta (0, 0)
Screenshot: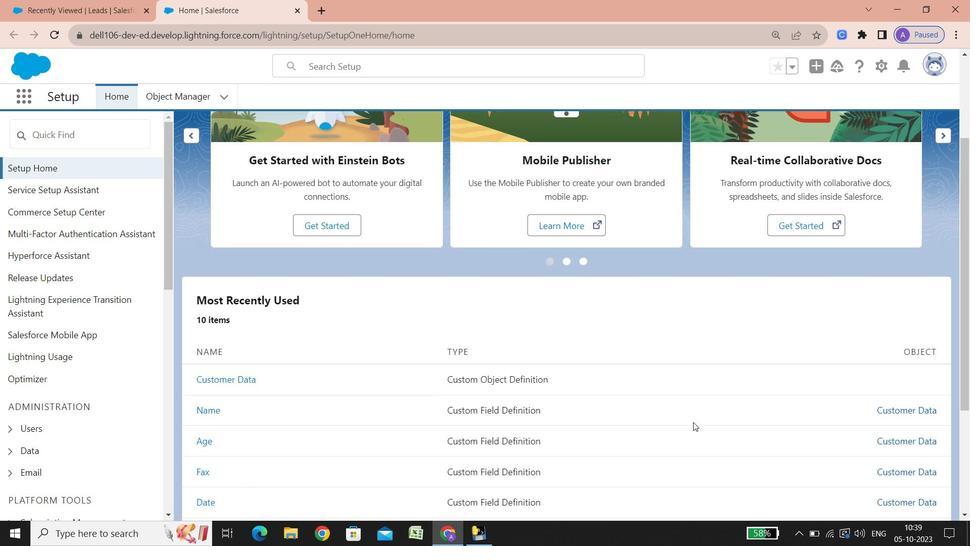 
Action: Mouse scrolled (696, 424) with delta (0, 0)
Screenshot: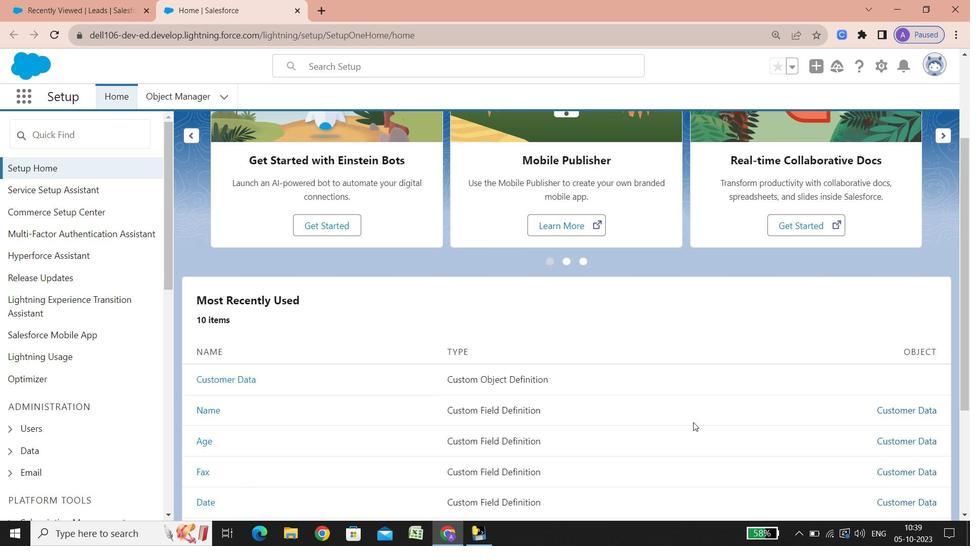 
Action: Mouse scrolled (696, 424) with delta (0, 0)
Screenshot: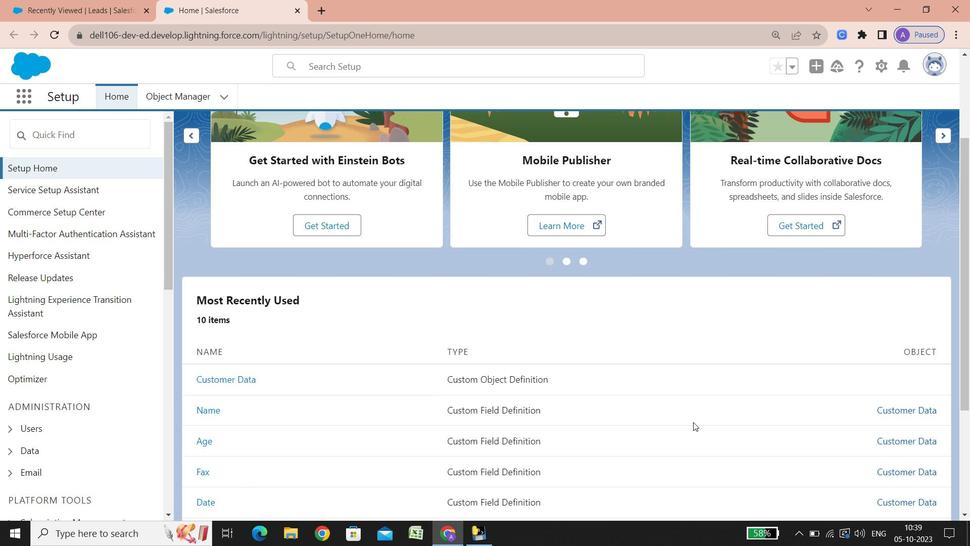 
Action: Mouse scrolled (696, 424) with delta (0, 0)
Screenshot: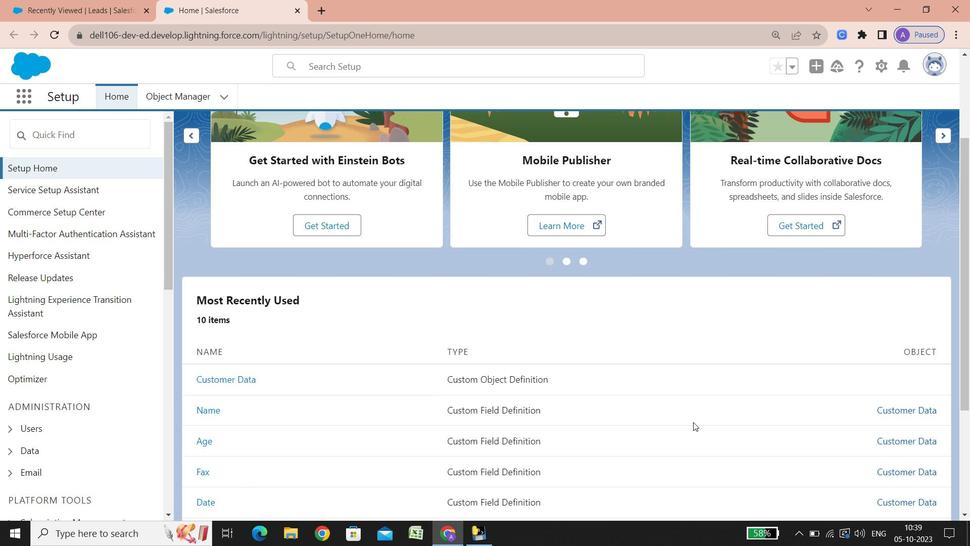 
Action: Mouse scrolled (696, 424) with delta (0, 0)
Screenshot: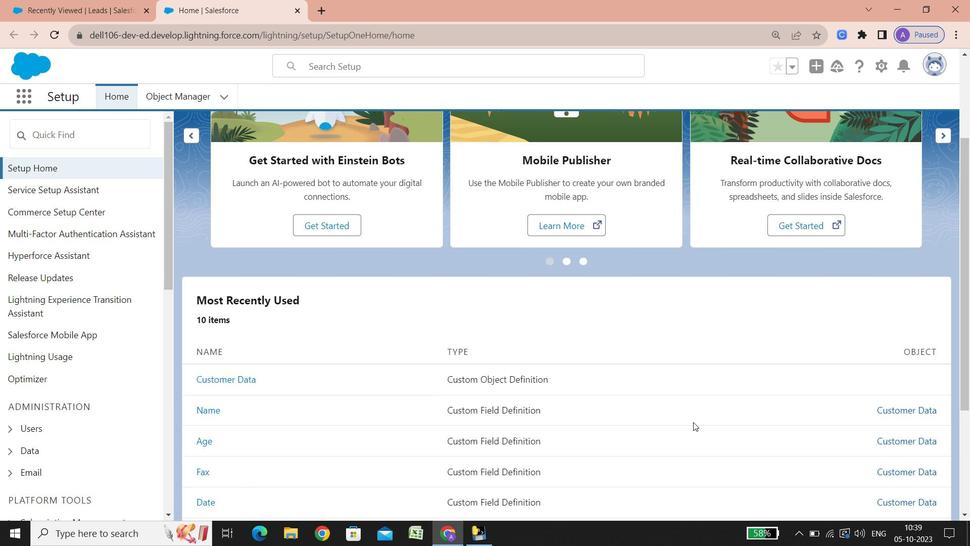 
Action: Mouse scrolled (696, 424) with delta (0, 0)
Screenshot: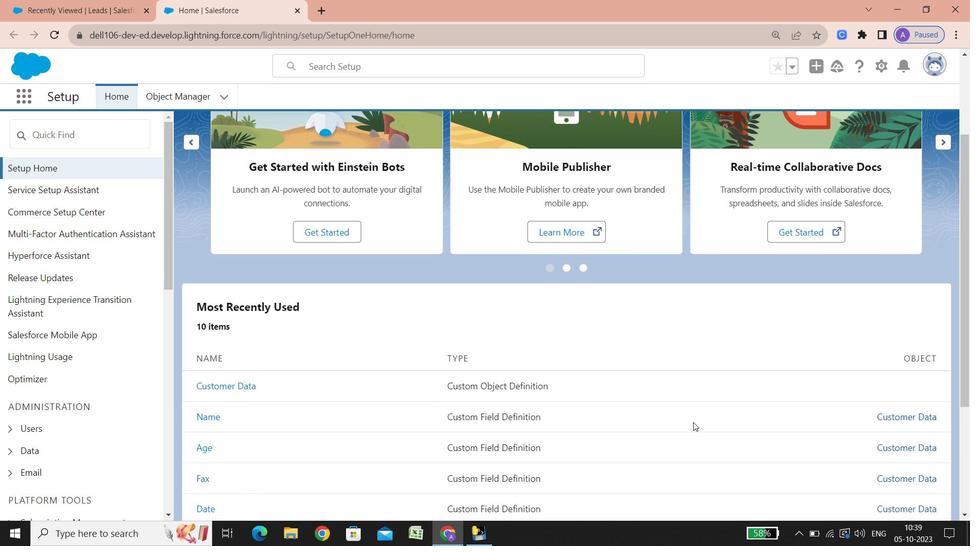 
Action: Mouse scrolled (696, 424) with delta (0, 0)
Screenshot: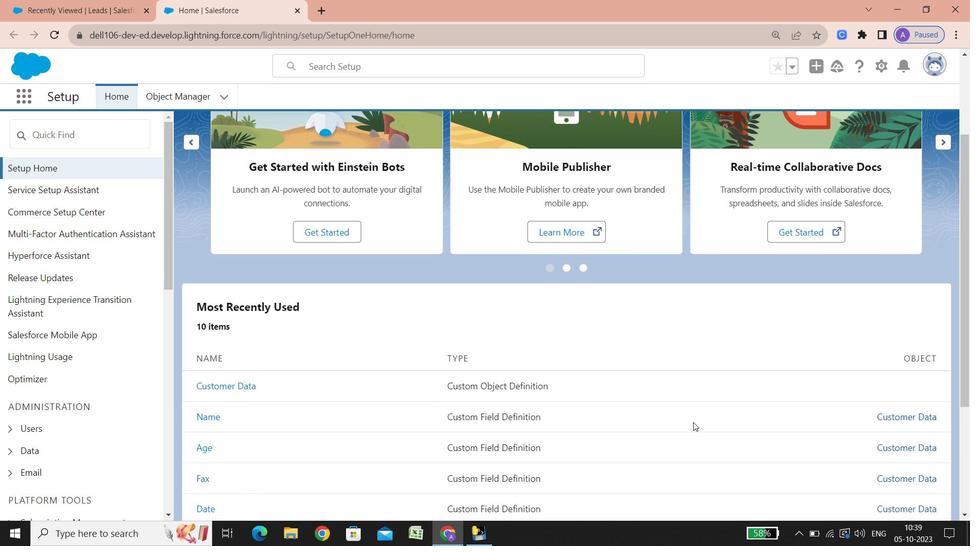 
Action: Mouse moved to (167, 93)
Screenshot: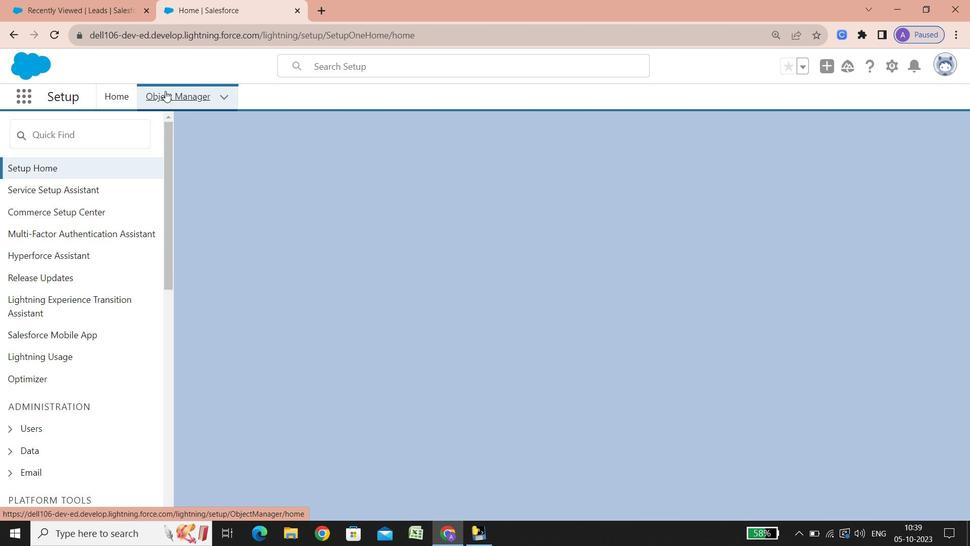 
Action: Mouse pressed left at (167, 93)
Screenshot: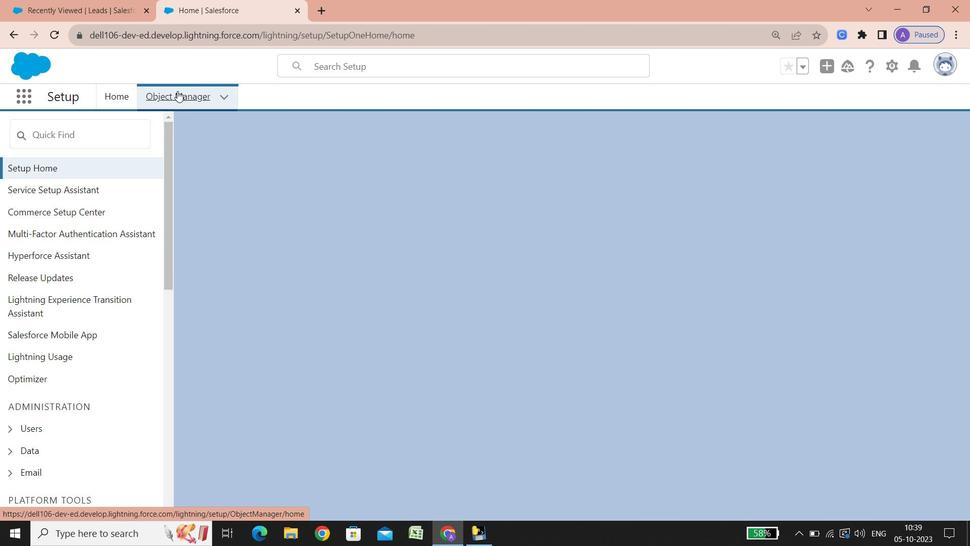 
Action: Mouse moved to (716, 145)
Screenshot: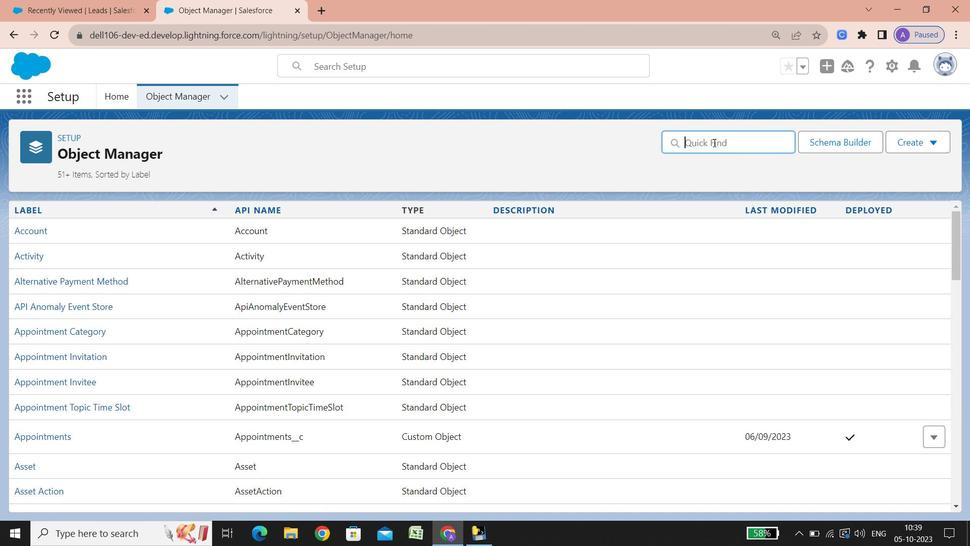 
Action: Mouse pressed left at (716, 145)
Screenshot: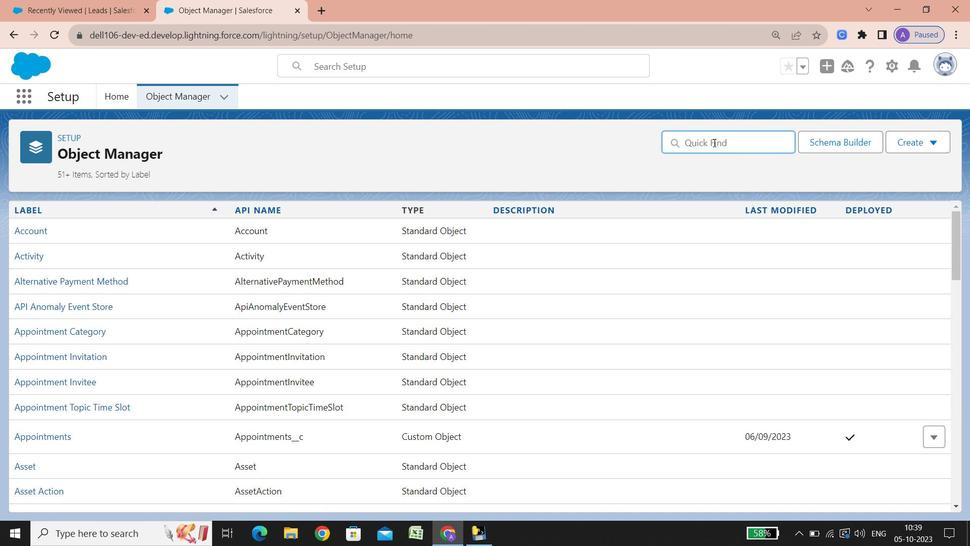 
Action: Mouse moved to (723, 145)
Screenshot: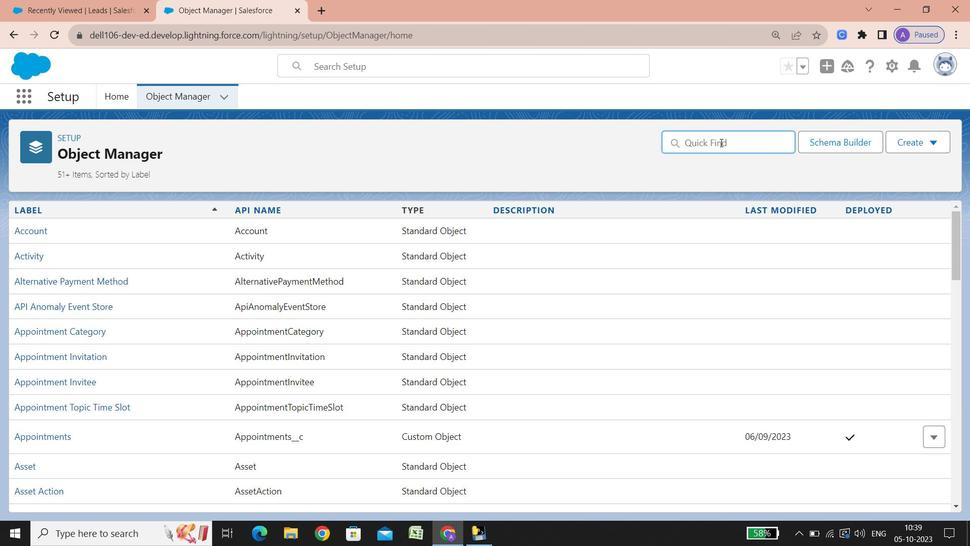 
Action: Key pressed insu
Screenshot: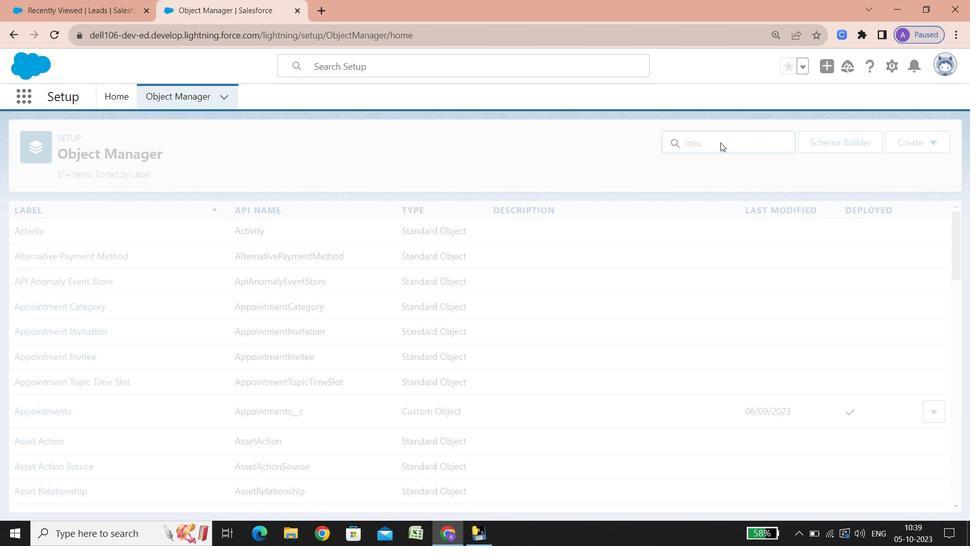 
Action: Mouse moved to (40, 238)
Screenshot: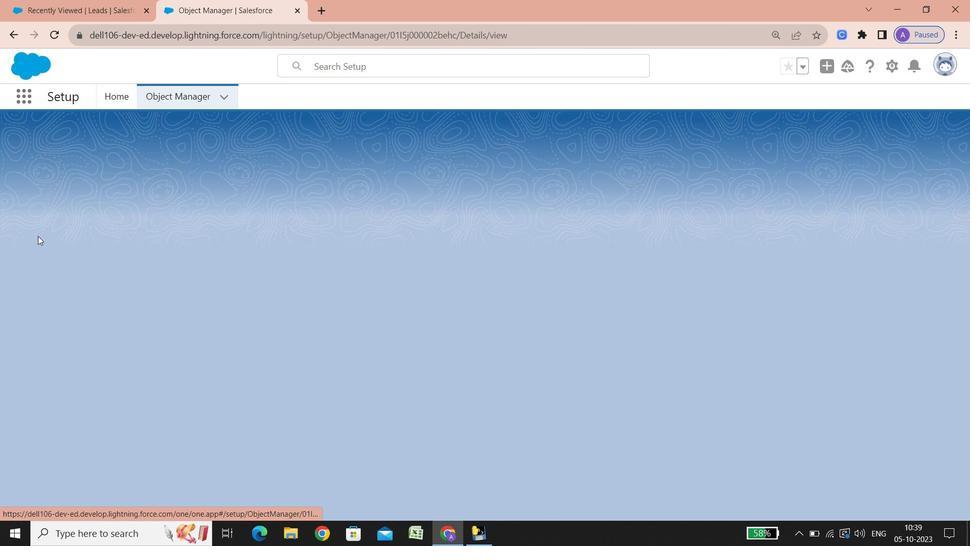 
Action: Mouse pressed left at (40, 238)
Screenshot: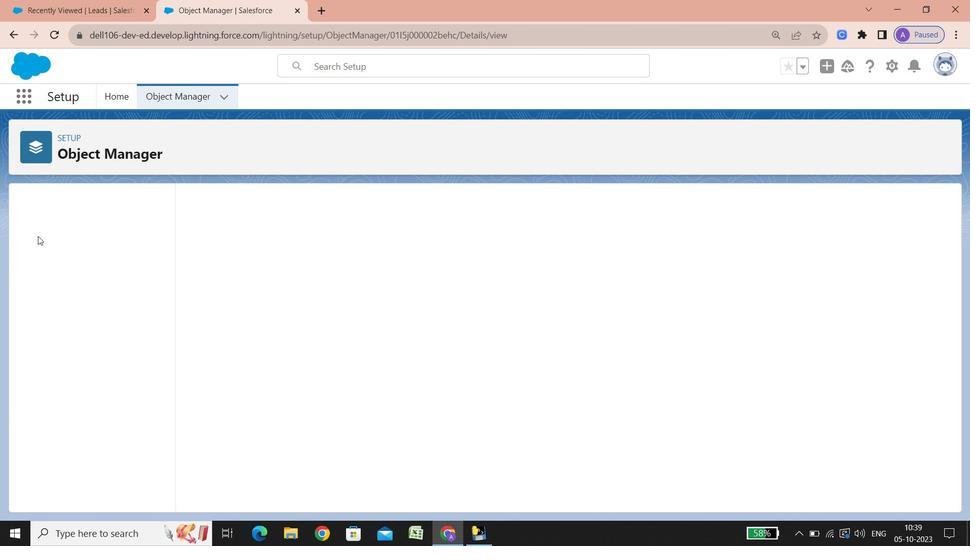 
Action: Mouse moved to (104, 236)
Screenshot: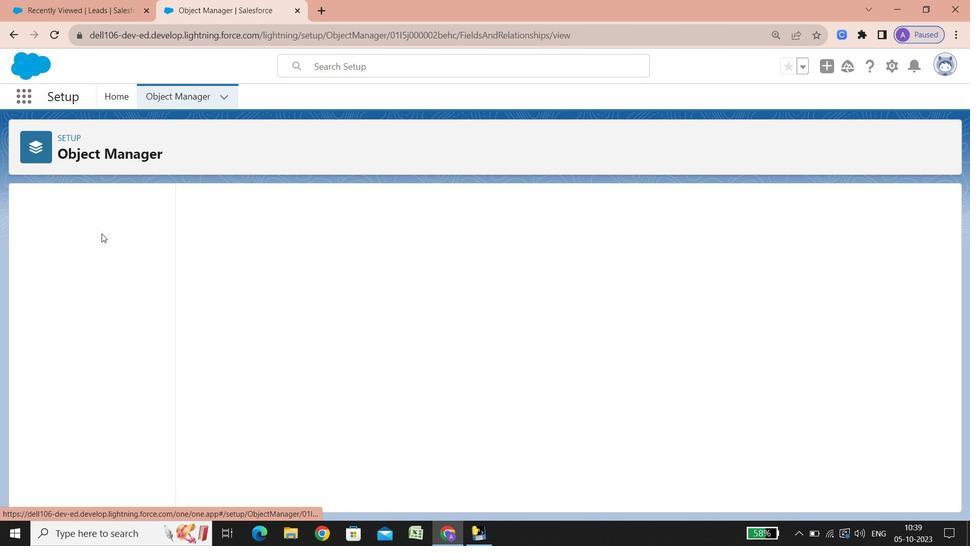 
Action: Mouse pressed left at (104, 236)
Screenshot: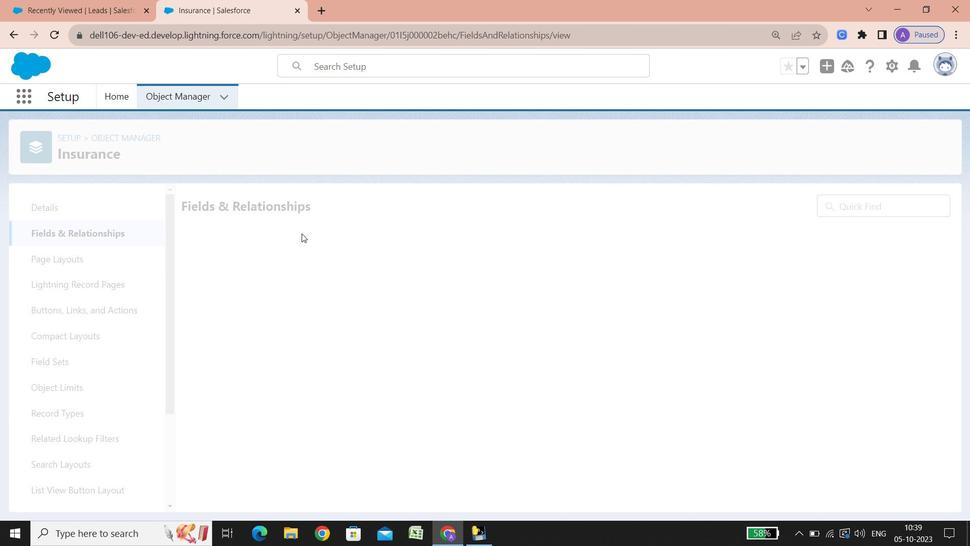 
Action: Mouse moved to (821, 208)
Screenshot: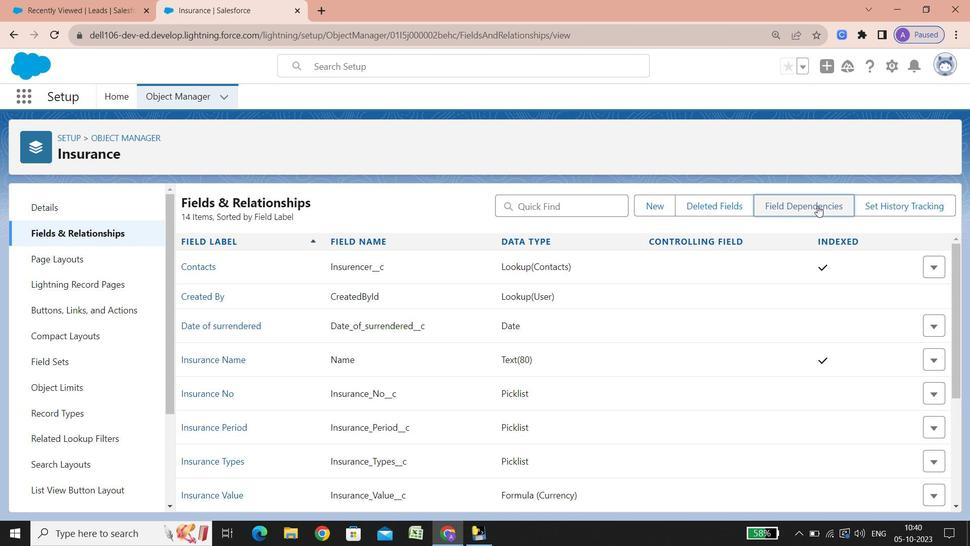 
Action: Mouse pressed left at (821, 208)
Screenshot: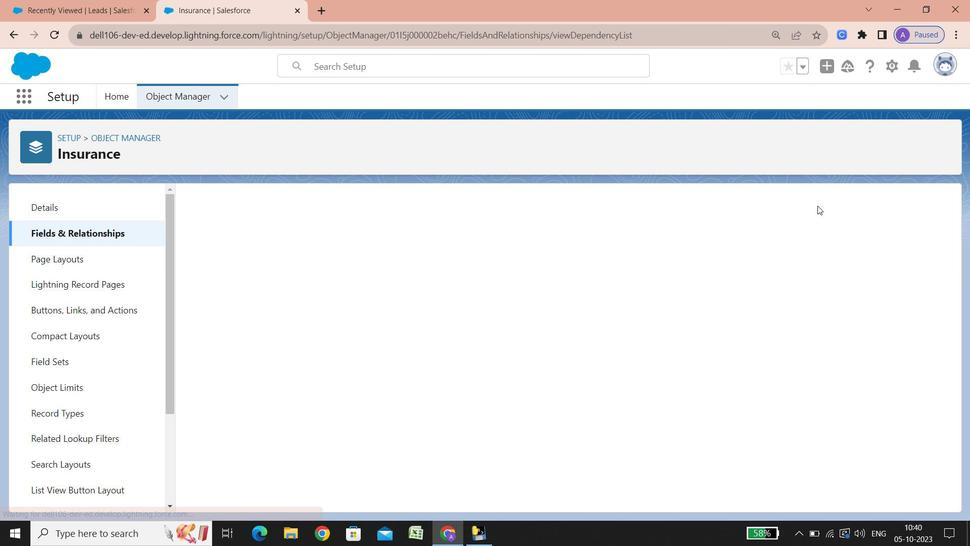 
Action: Mouse moved to (439, 274)
Screenshot: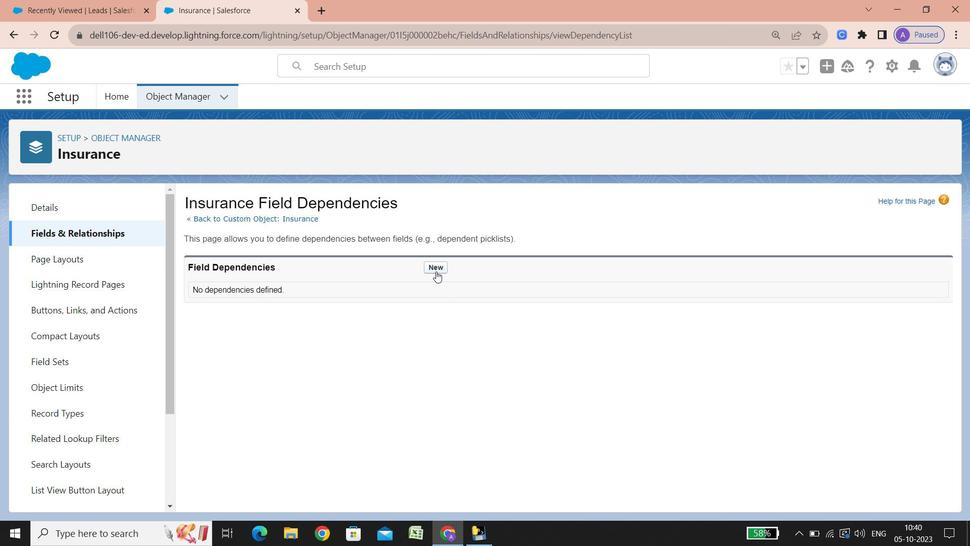 
Action: Mouse pressed left at (439, 274)
Screenshot: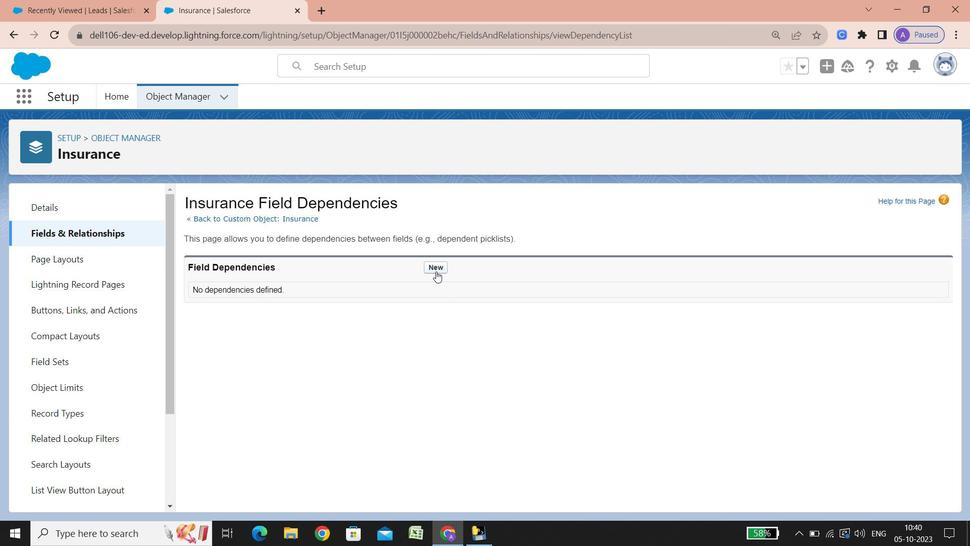 
Action: Mouse moved to (401, 341)
Screenshot: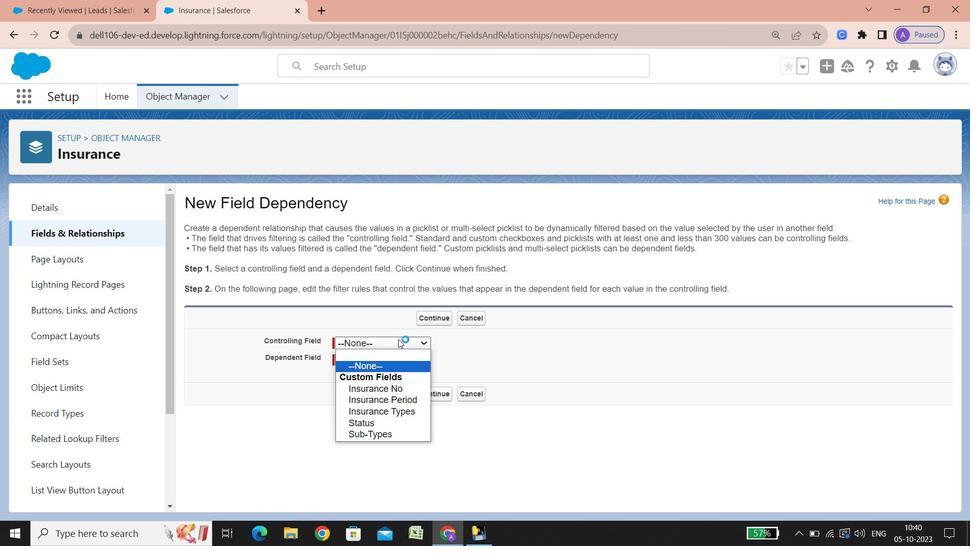 
Action: Mouse pressed left at (401, 341)
Screenshot: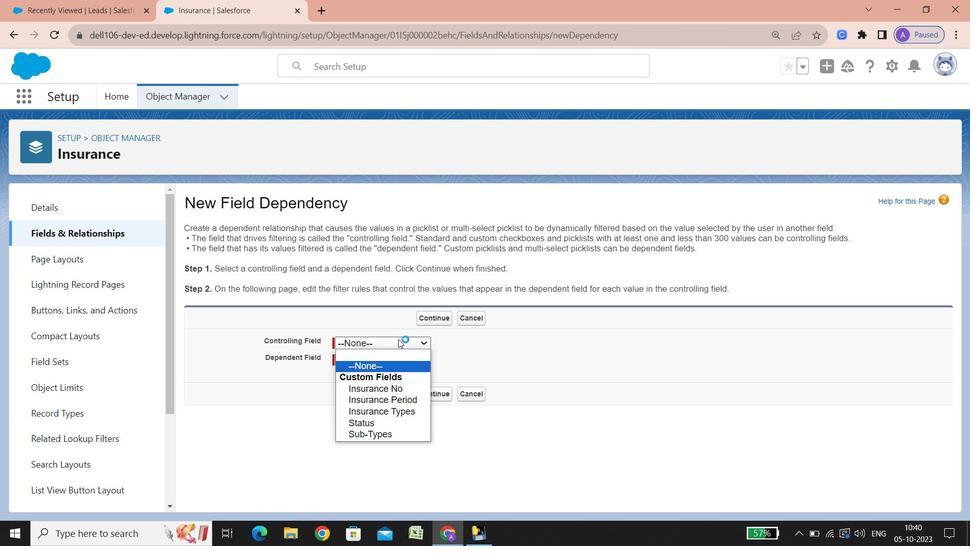 
Action: Mouse moved to (389, 405)
Screenshot: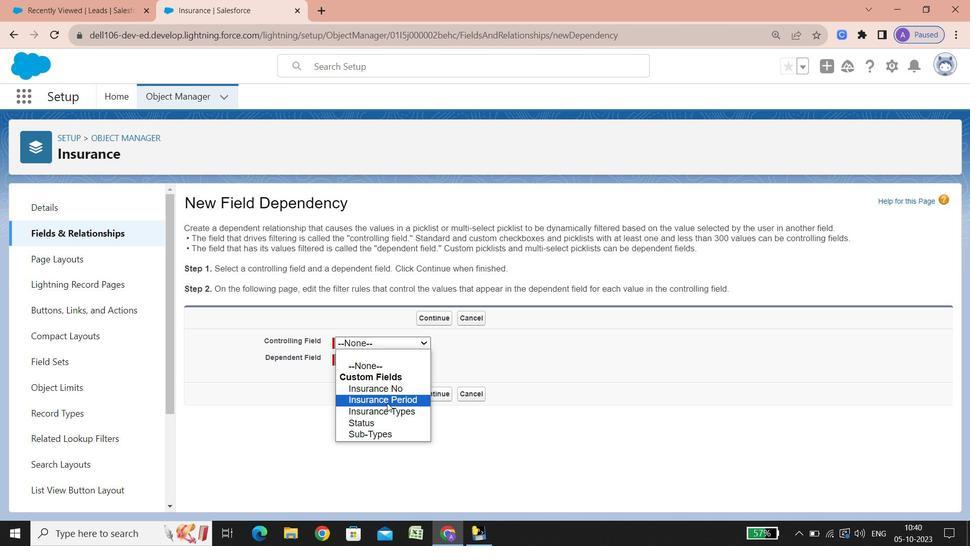 
Action: Mouse scrolled (389, 405) with delta (0, 0)
Screenshot: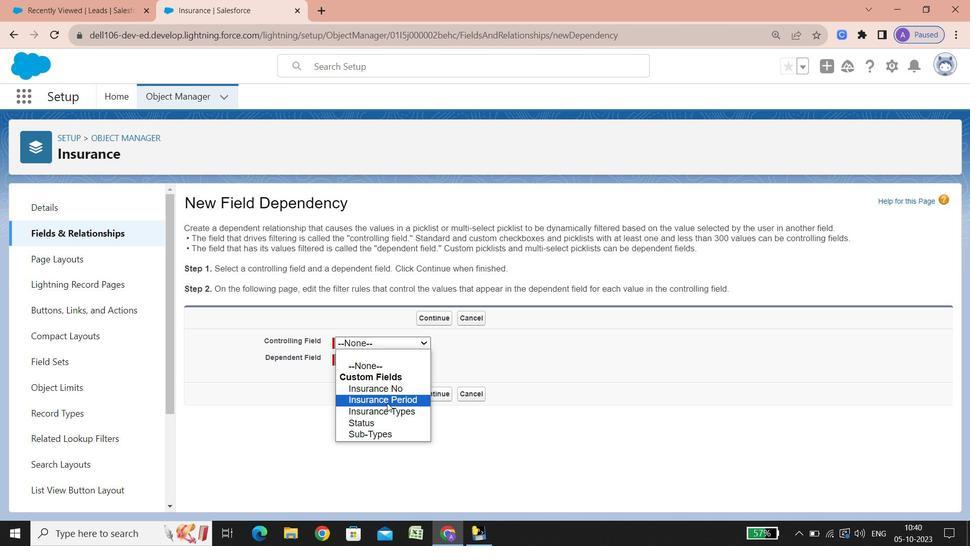 
Action: Mouse scrolled (389, 405) with delta (0, 0)
Screenshot: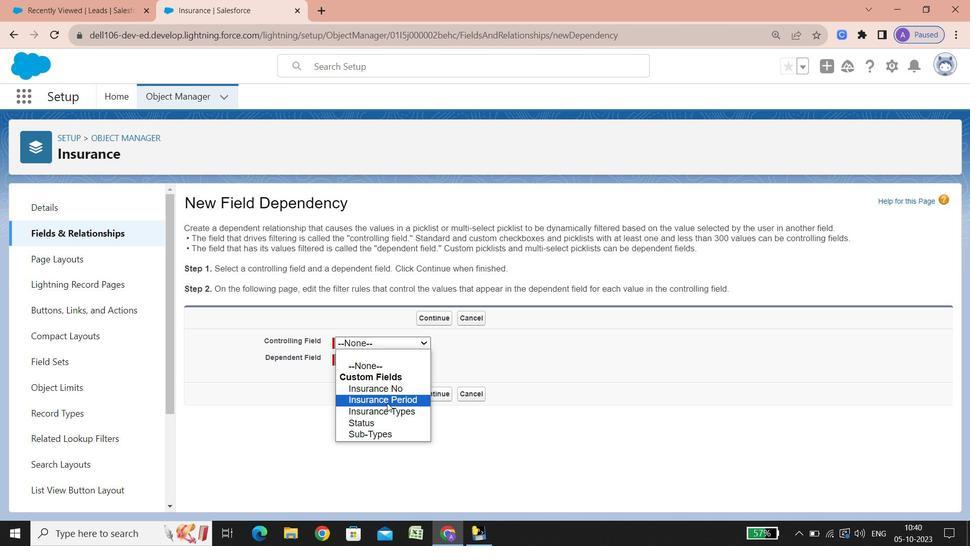 
Action: Mouse scrolled (389, 405) with delta (0, 0)
Screenshot: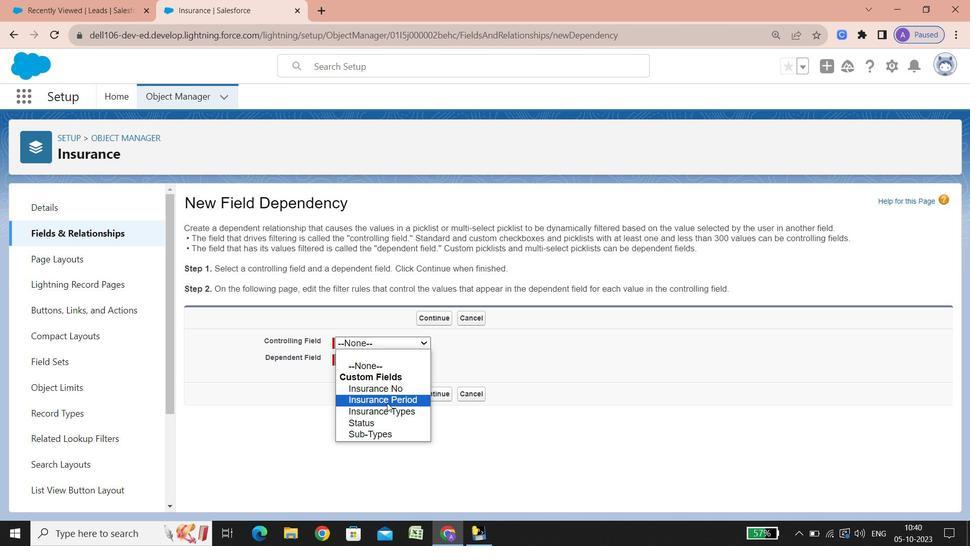 
Action: Mouse scrolled (389, 405) with delta (0, 0)
Screenshot: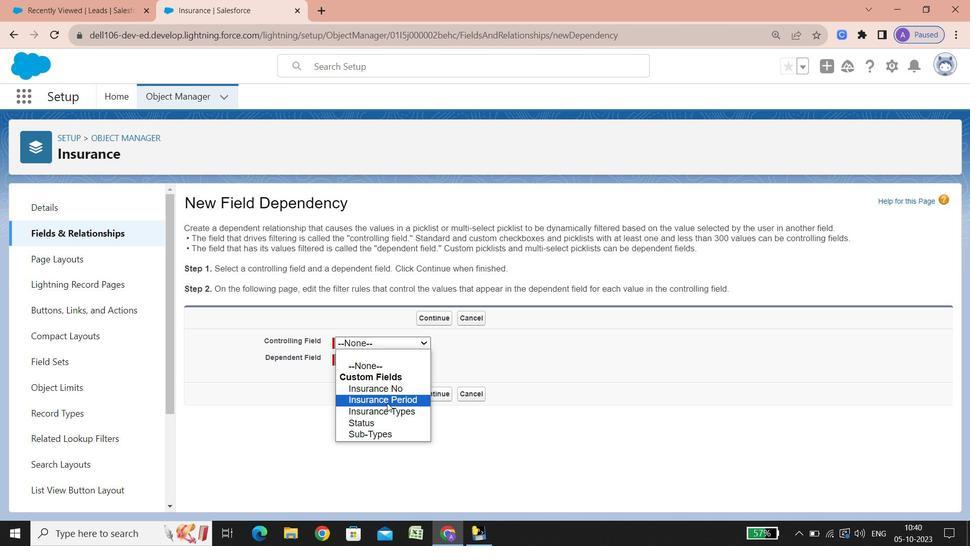
Action: Mouse scrolled (389, 405) with delta (0, 0)
Screenshot: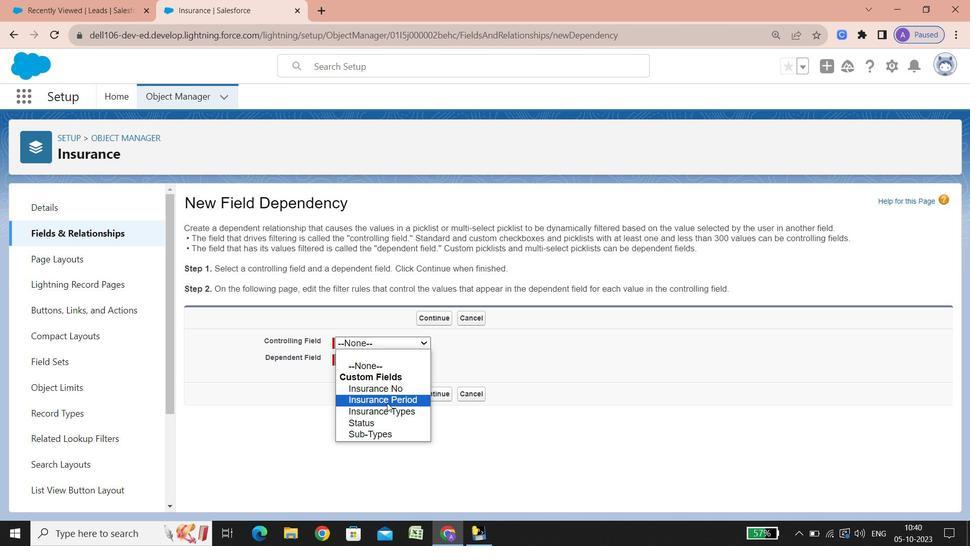 
Action: Mouse scrolled (389, 405) with delta (0, 0)
Screenshot: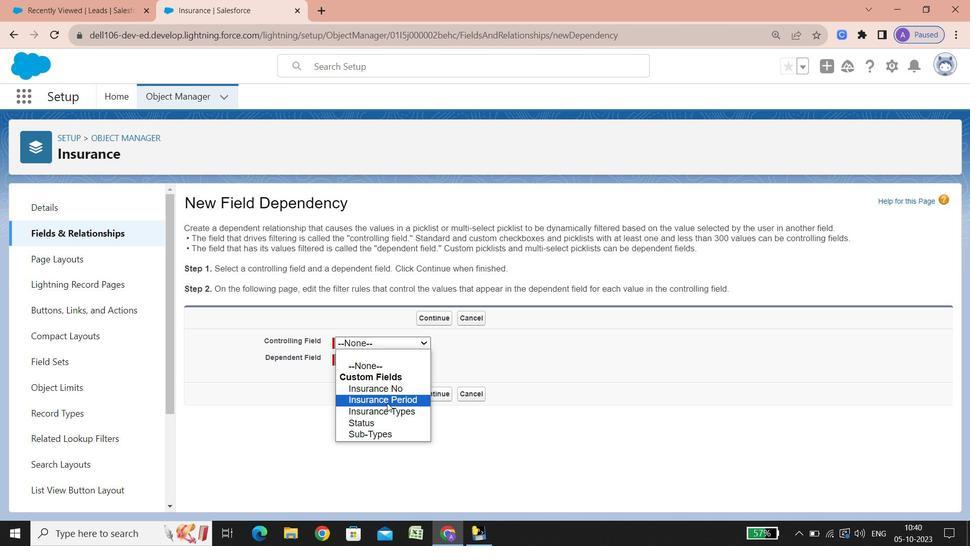 
Action: Mouse scrolled (389, 405) with delta (0, 0)
Screenshot: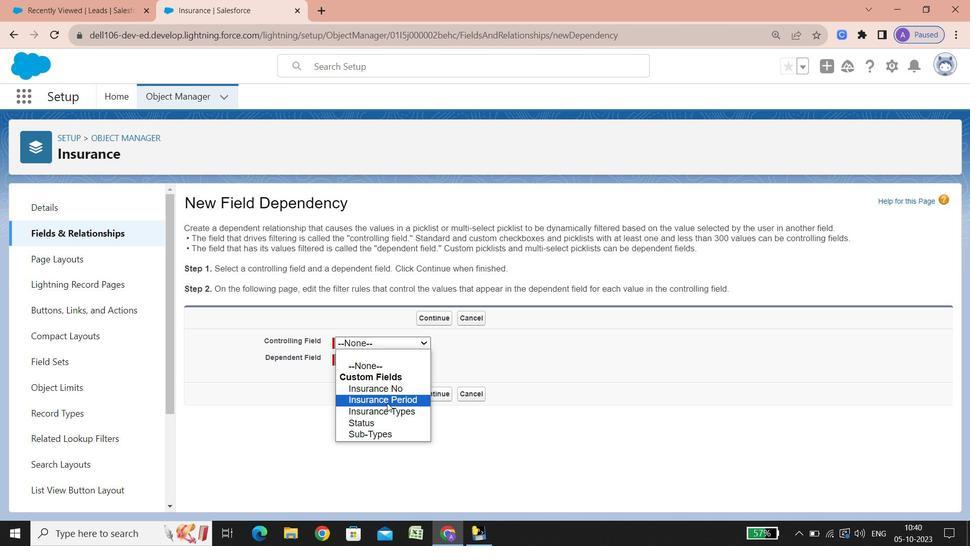 
Action: Mouse scrolled (389, 405) with delta (0, 0)
Screenshot: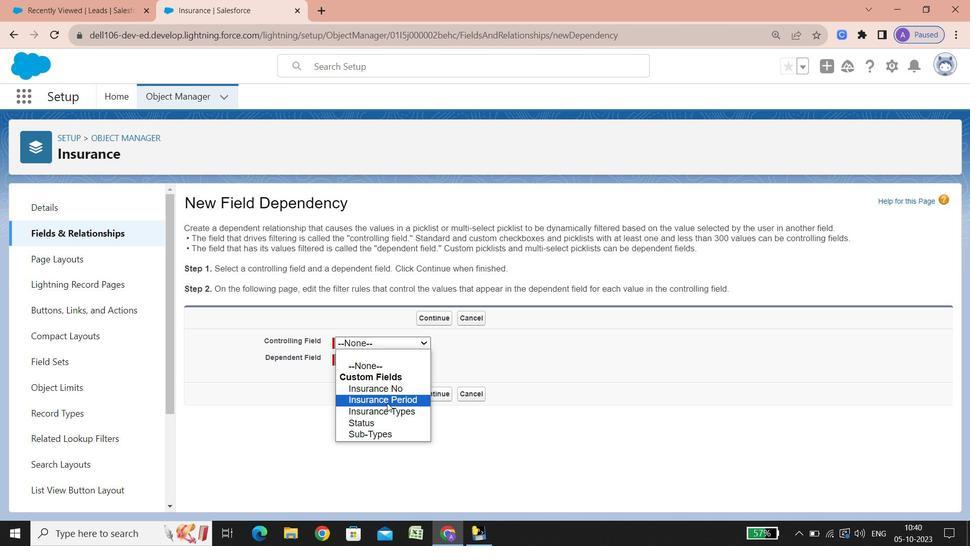 
Action: Mouse scrolled (389, 405) with delta (0, 0)
Screenshot: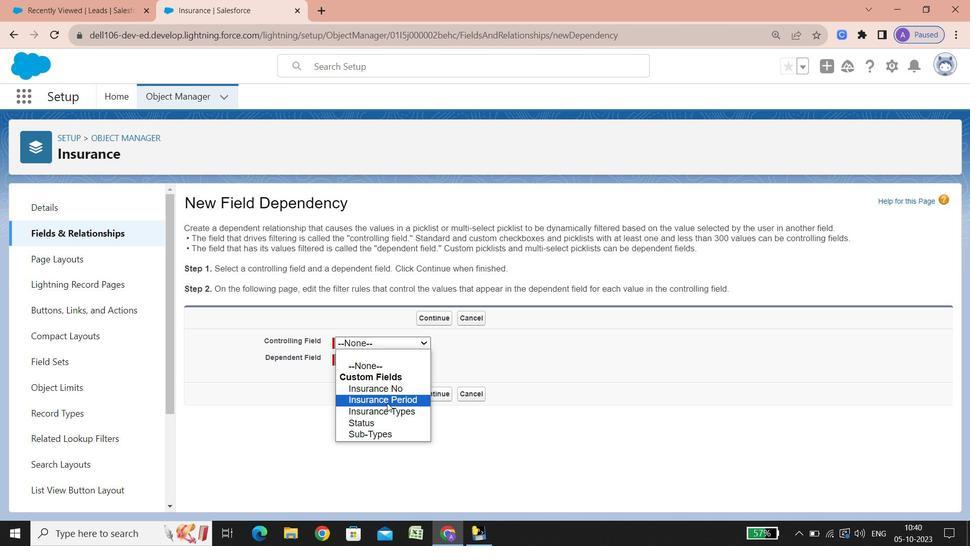 
Action: Mouse scrolled (389, 405) with delta (0, 0)
Screenshot: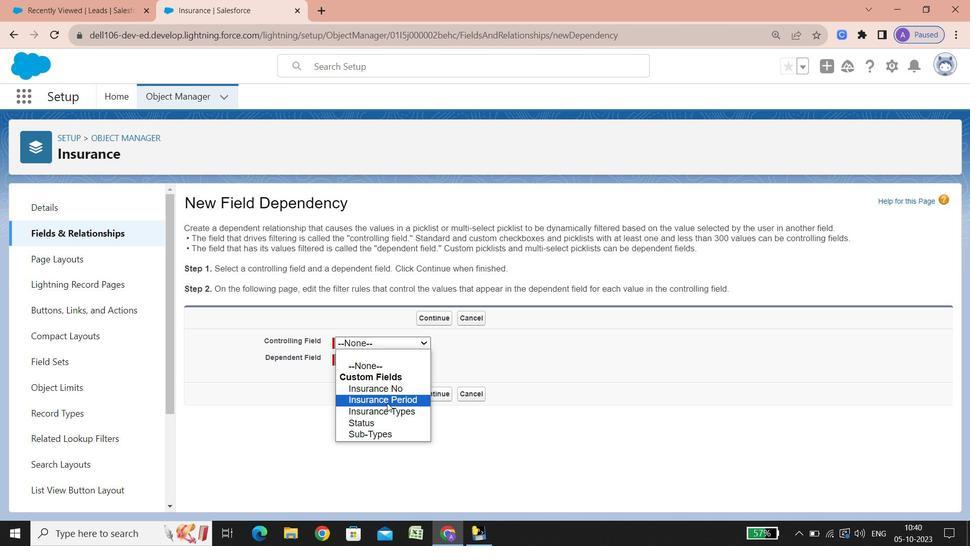 
Action: Mouse scrolled (389, 405) with delta (0, 0)
Screenshot: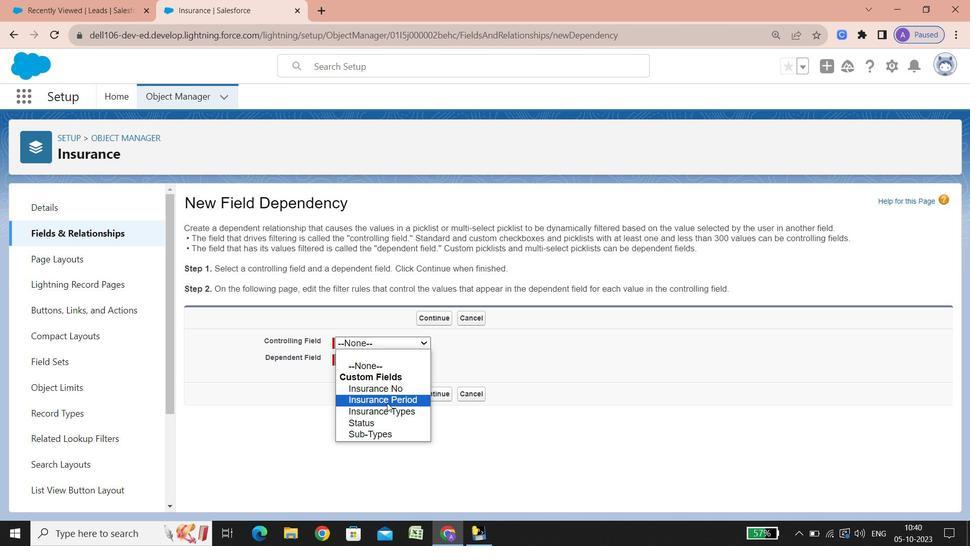 
Action: Mouse scrolled (389, 405) with delta (0, 0)
Screenshot: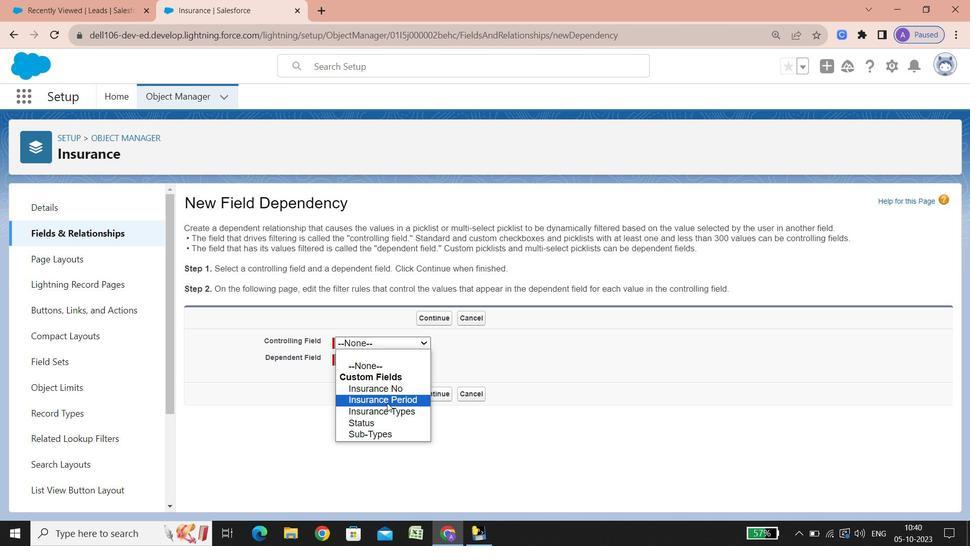 
Action: Mouse scrolled (389, 405) with delta (0, 0)
Screenshot: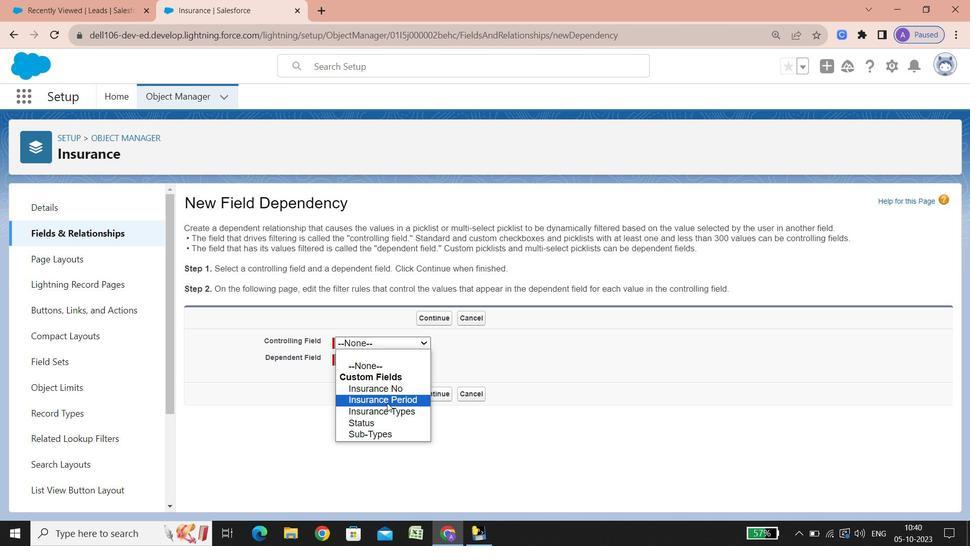 
Action: Mouse scrolled (389, 405) with delta (0, 0)
Screenshot: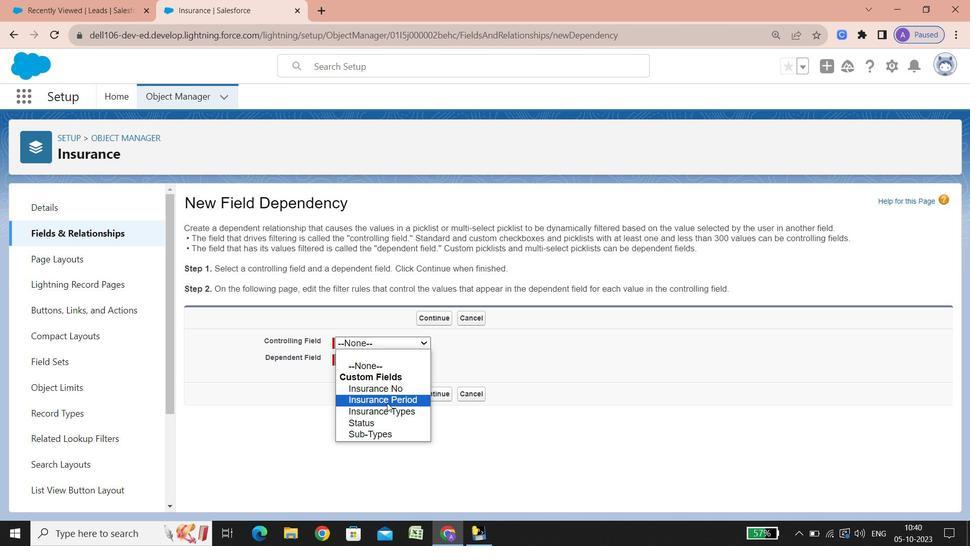 
Action: Mouse scrolled (389, 405) with delta (0, 0)
Screenshot: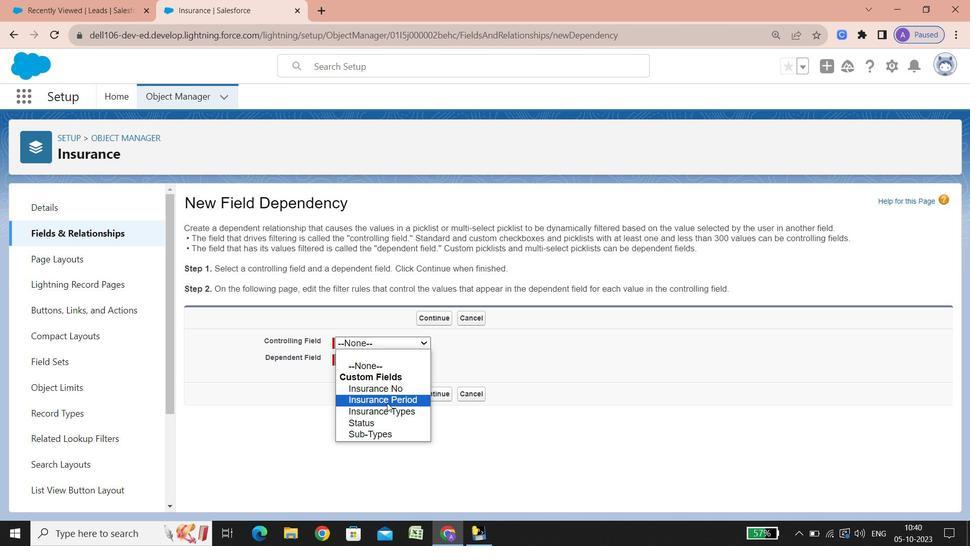 
Action: Mouse scrolled (389, 405) with delta (0, 0)
Screenshot: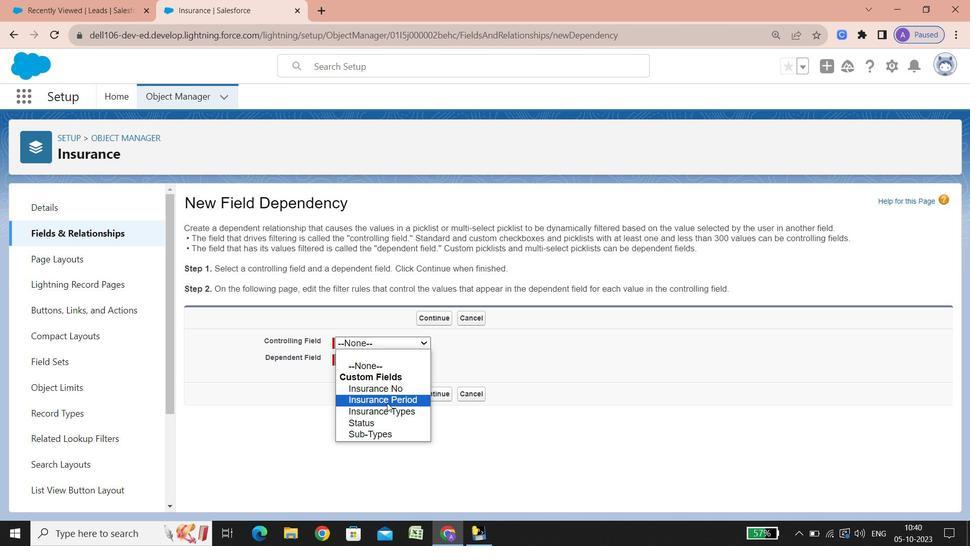 
Action: Mouse scrolled (389, 405) with delta (0, 0)
Screenshot: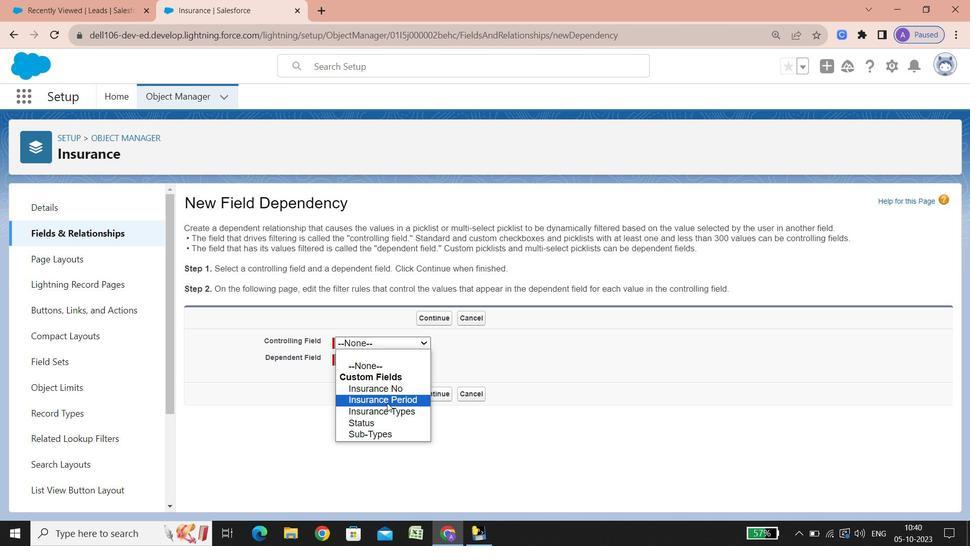 
Action: Mouse scrolled (389, 405) with delta (0, 0)
Screenshot: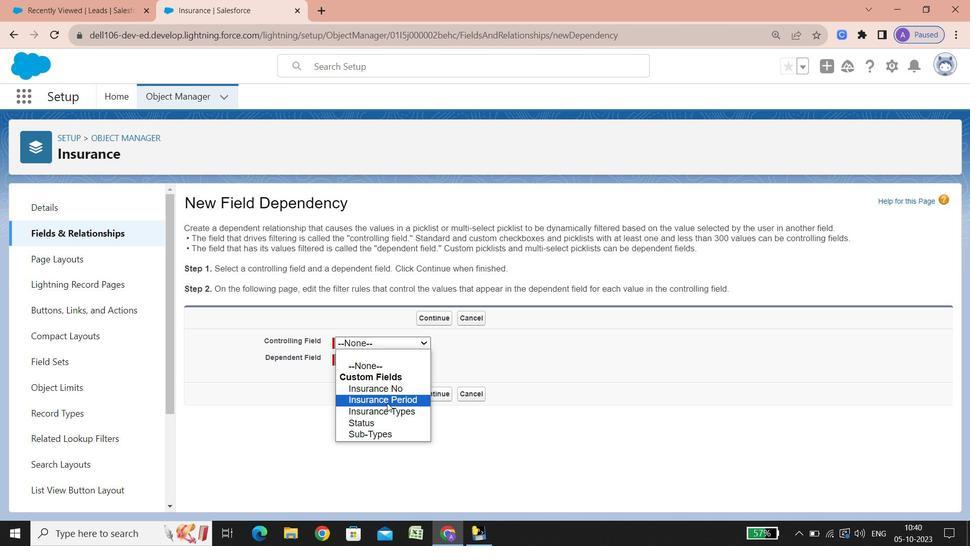 
Action: Mouse scrolled (389, 405) with delta (0, 0)
Screenshot: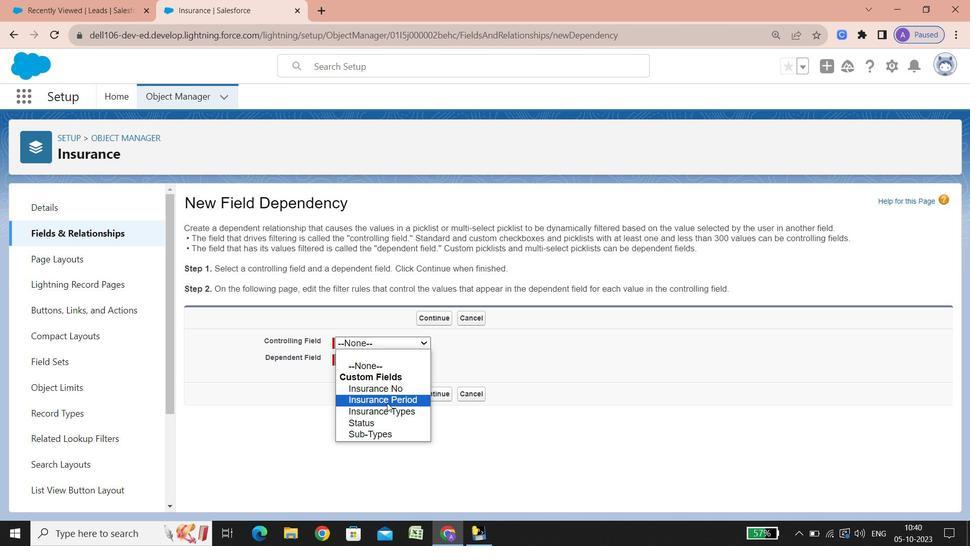 
Action: Mouse scrolled (389, 405) with delta (0, 0)
Screenshot: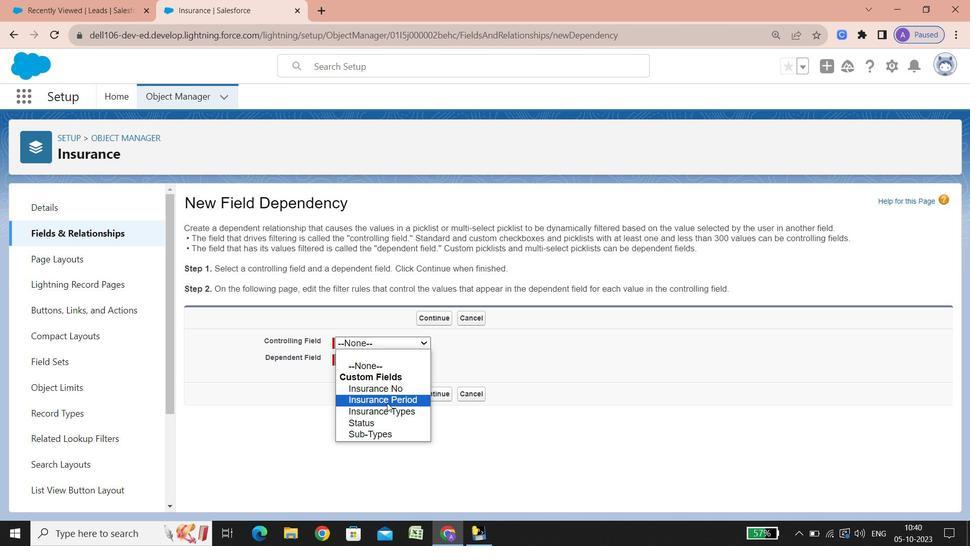 
Action: Mouse scrolled (389, 405) with delta (0, 0)
Screenshot: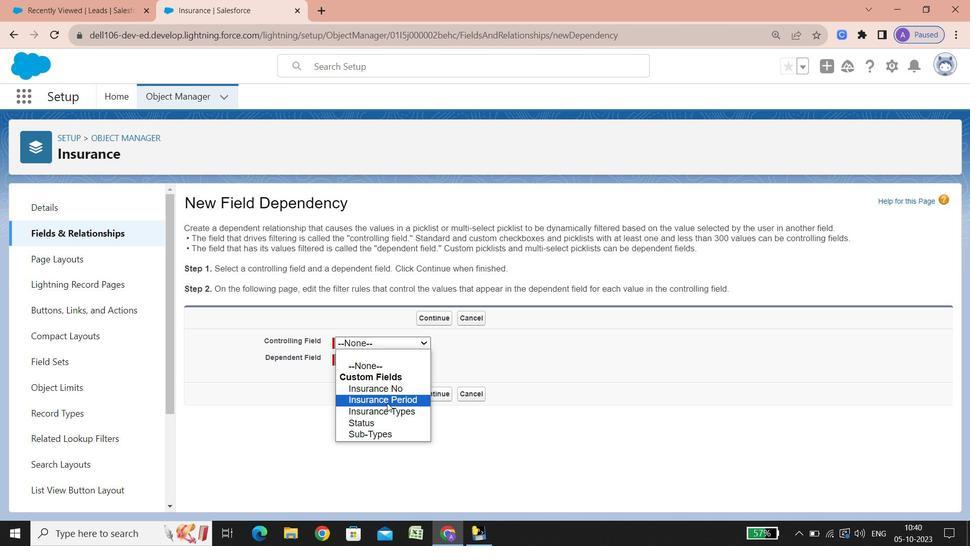 
Action: Mouse scrolled (389, 405) with delta (0, 0)
Screenshot: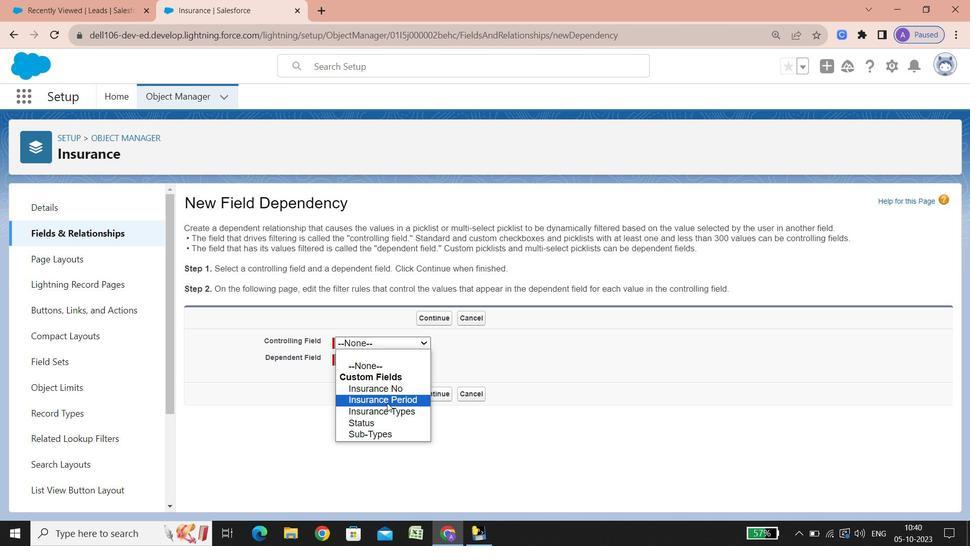 
Action: Mouse scrolled (389, 405) with delta (0, 0)
Screenshot: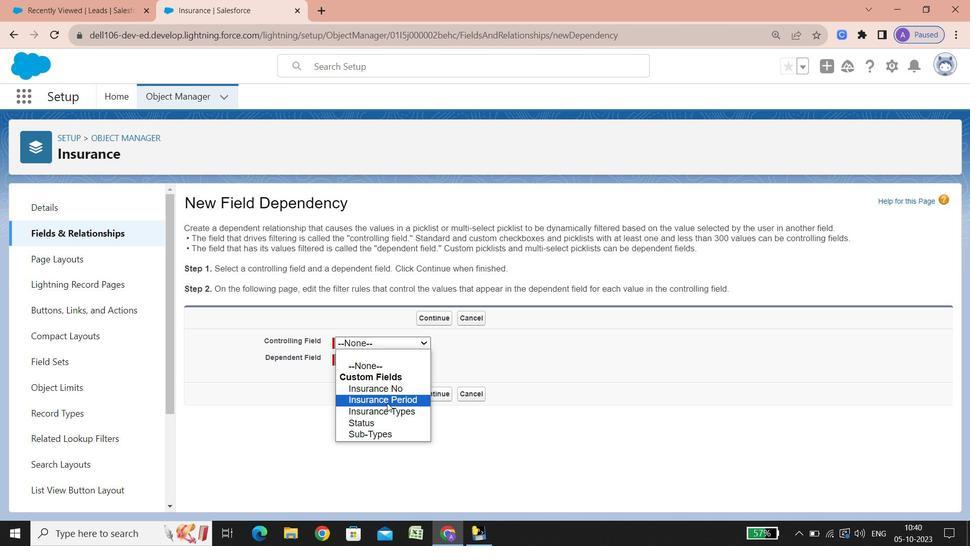 
Action: Mouse scrolled (389, 405) with delta (0, 0)
Screenshot: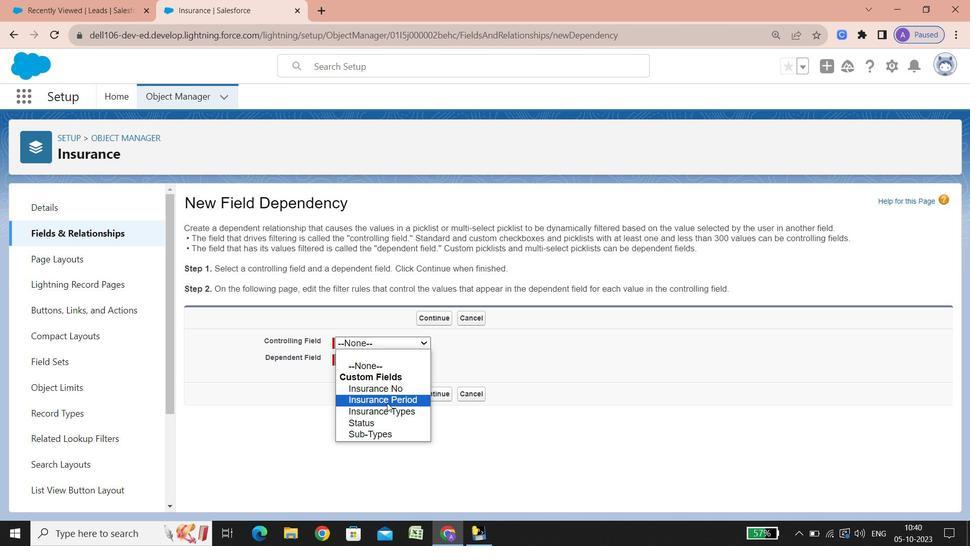 
Action: Mouse scrolled (389, 405) with delta (0, 0)
Screenshot: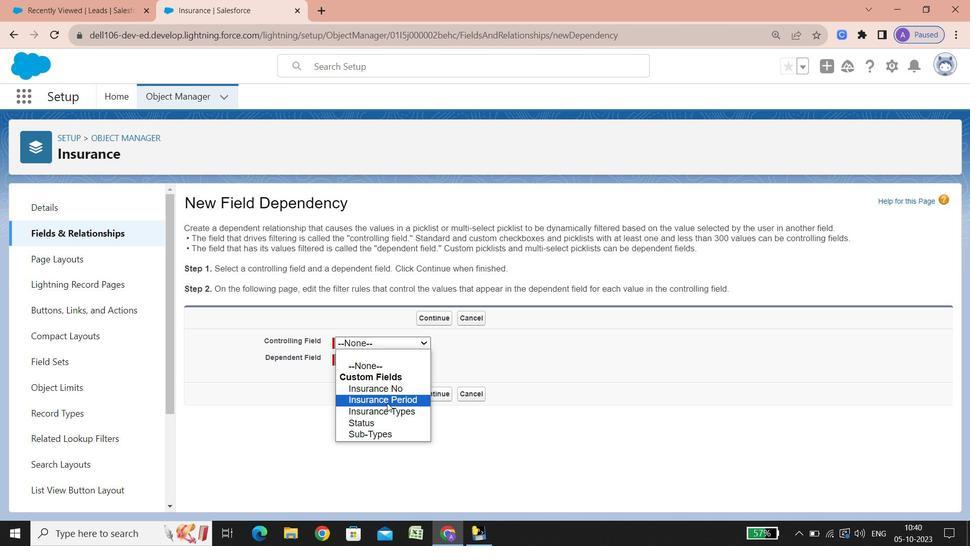 
Action: Mouse scrolled (389, 405) with delta (0, 0)
Screenshot: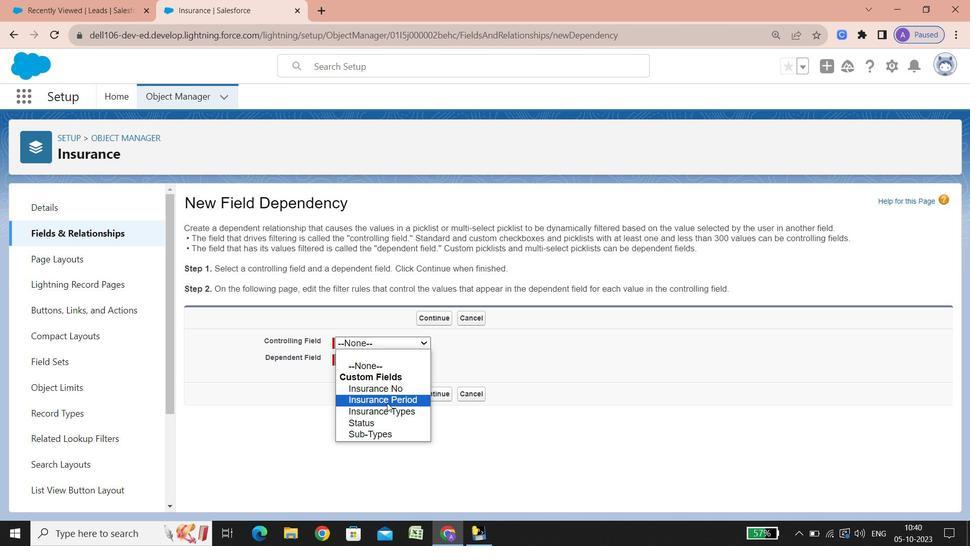 
Action: Mouse scrolled (389, 405) with delta (0, 0)
Screenshot: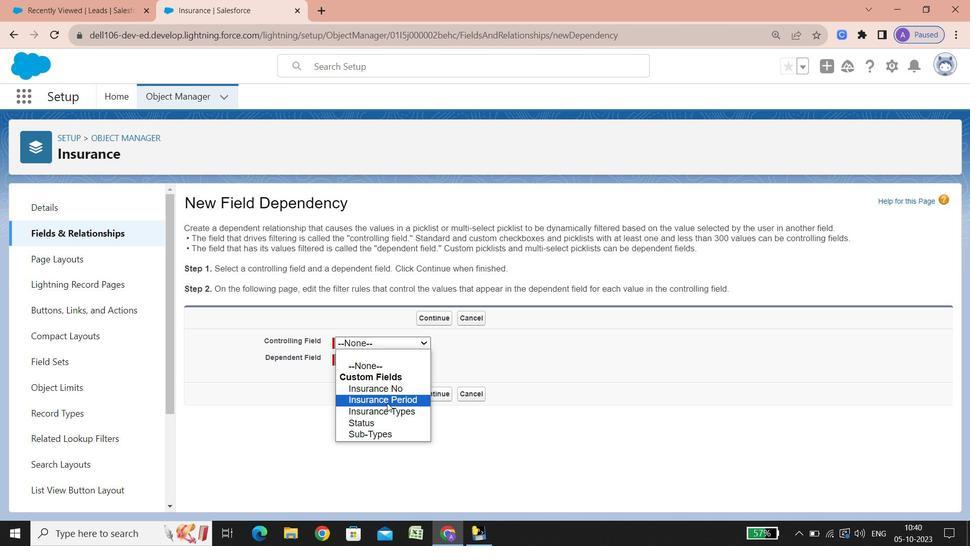 
Action: Mouse scrolled (389, 405) with delta (0, 0)
Screenshot: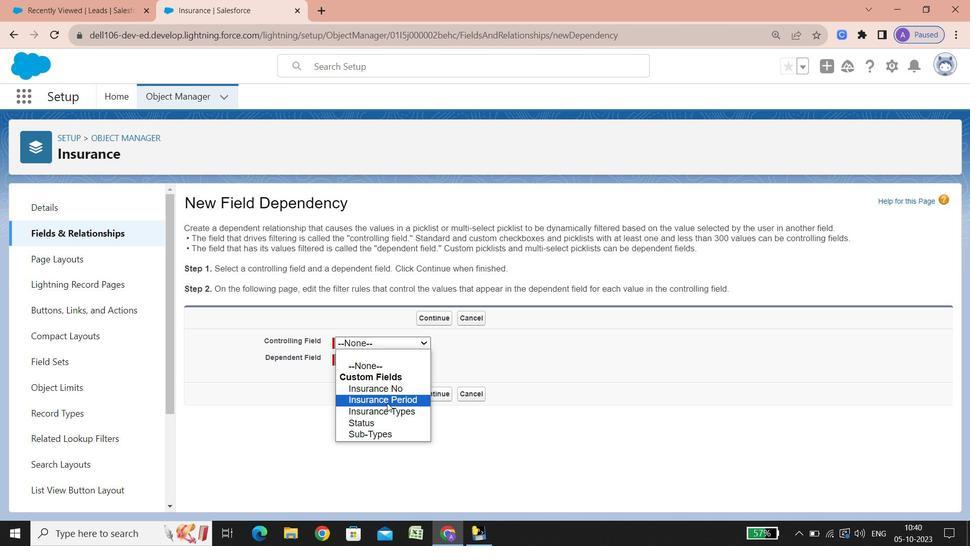 
Action: Mouse scrolled (389, 405) with delta (0, 0)
Screenshot: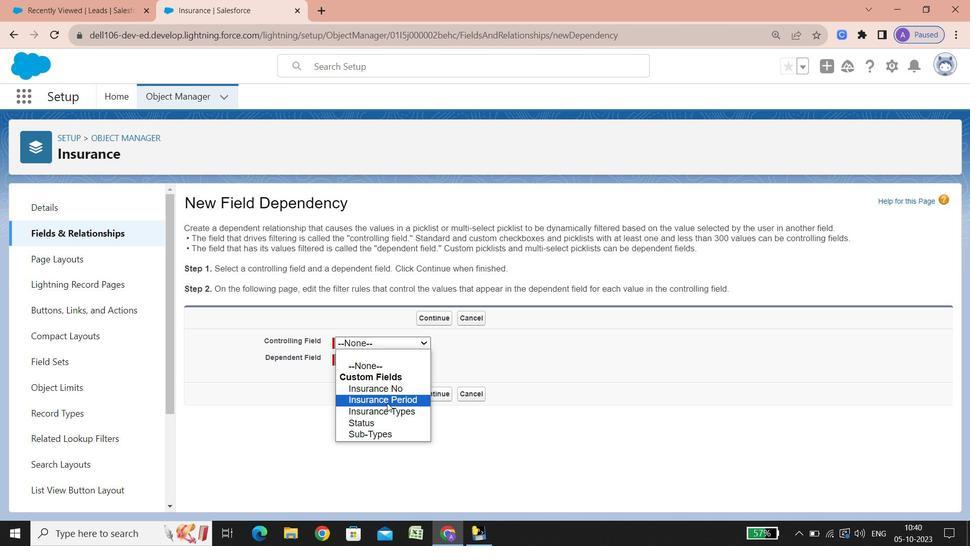 
Action: Mouse scrolled (389, 405) with delta (0, 0)
Screenshot: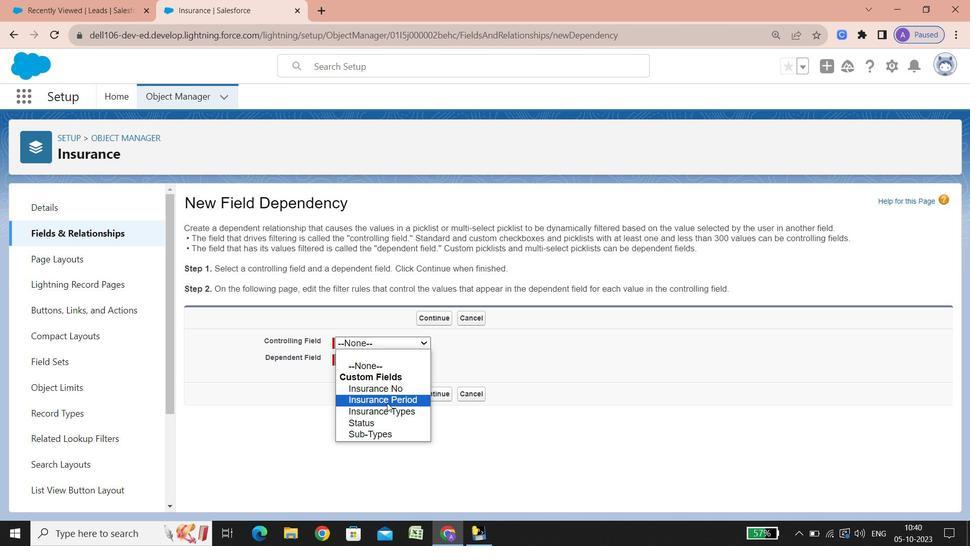 
Action: Mouse scrolled (389, 405) with delta (0, 0)
Screenshot: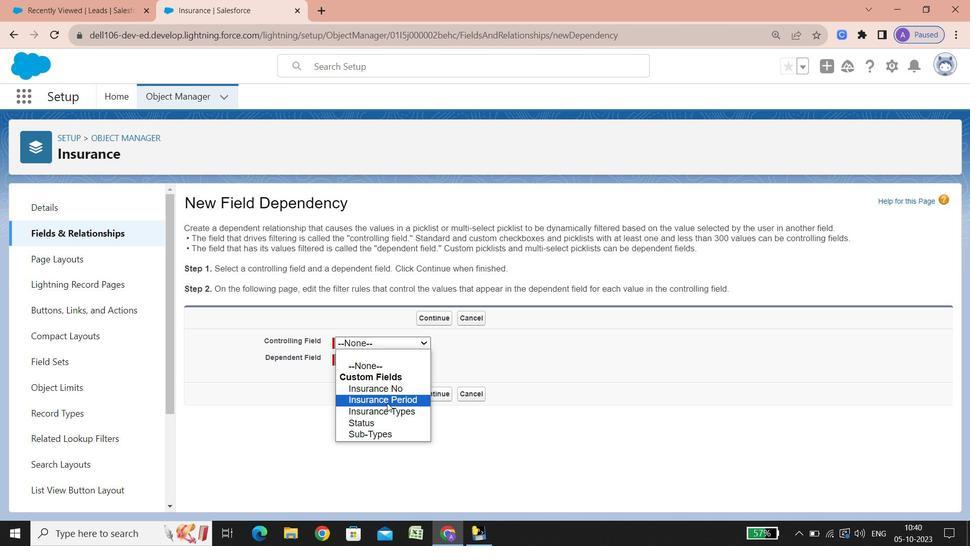 
Action: Mouse scrolled (389, 405) with delta (0, 0)
Screenshot: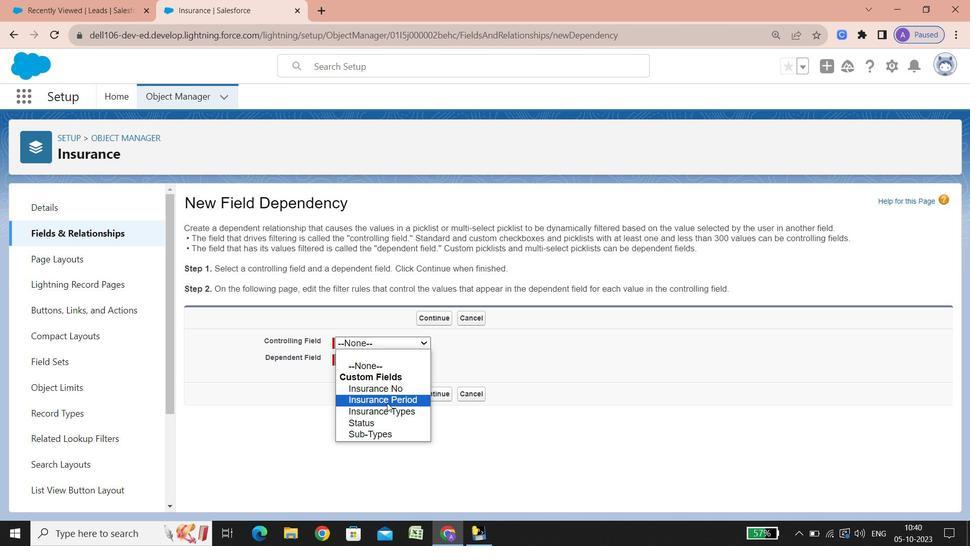 
Action: Mouse scrolled (389, 405) with delta (0, 0)
Screenshot: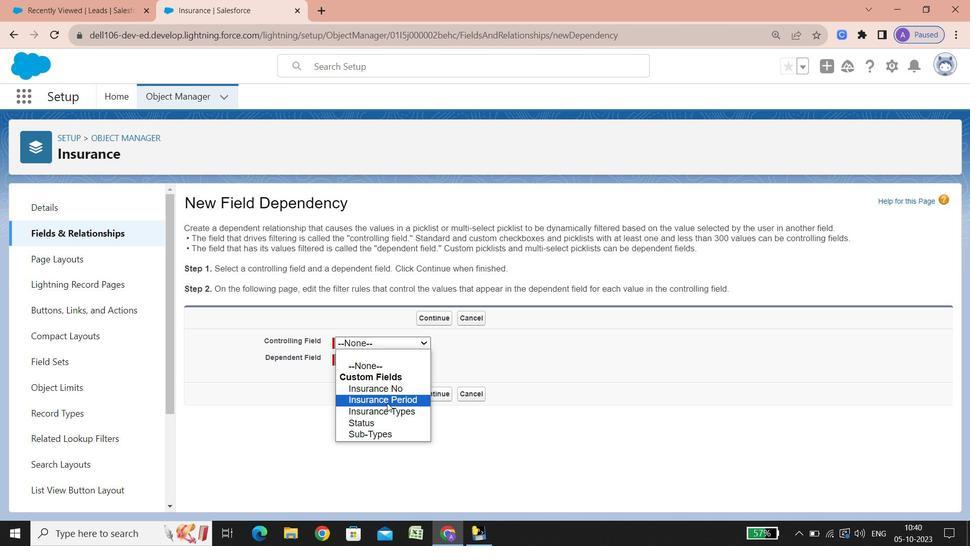 
Action: Mouse scrolled (389, 405) with delta (0, 0)
Screenshot: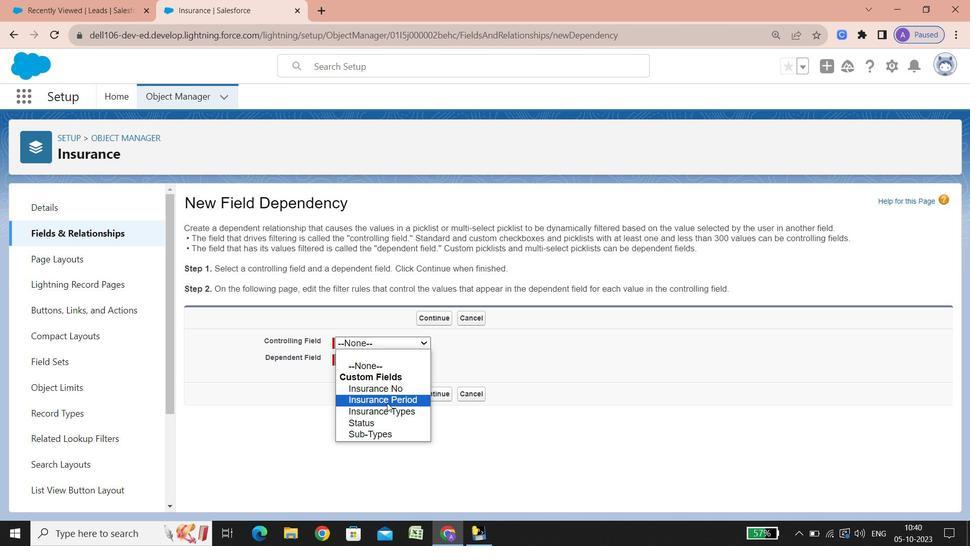 
Action: Mouse scrolled (389, 405) with delta (0, 0)
Screenshot: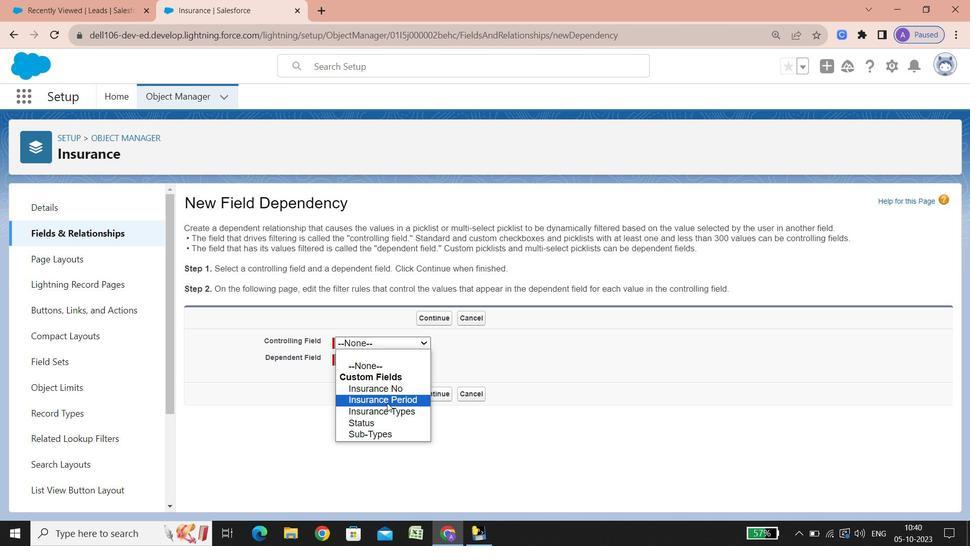 
Action: Mouse scrolled (389, 405) with delta (0, 0)
Screenshot: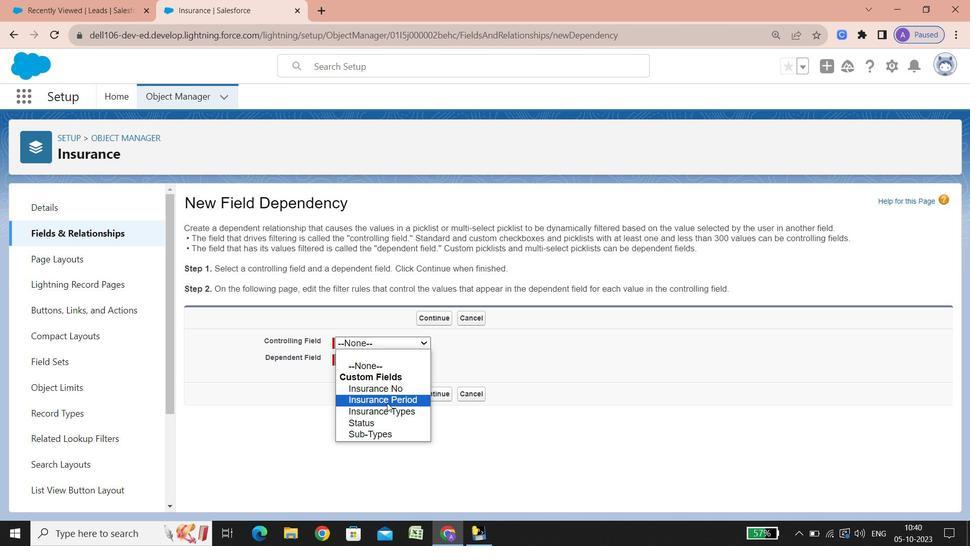 
Action: Mouse scrolled (389, 405) with delta (0, 0)
Screenshot: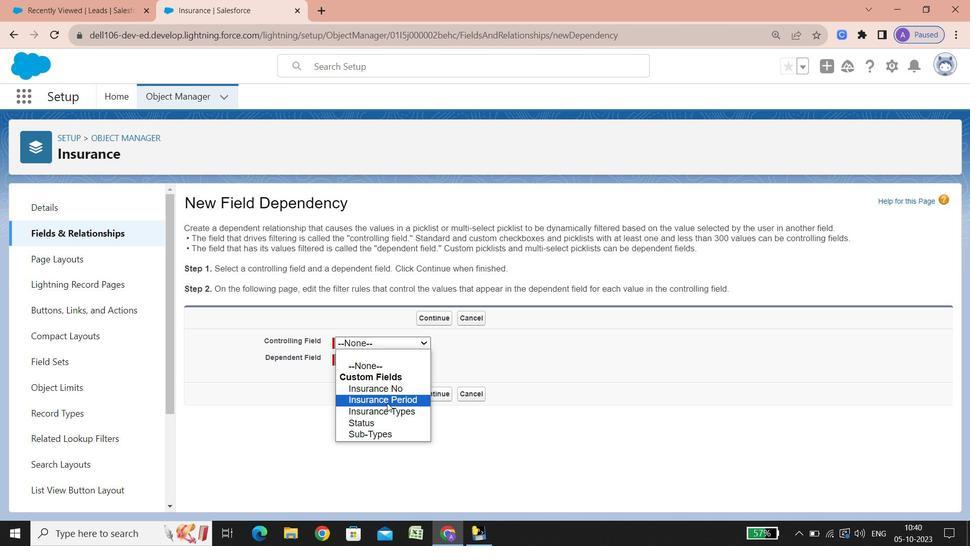 
Action: Mouse scrolled (389, 405) with delta (0, 0)
Screenshot: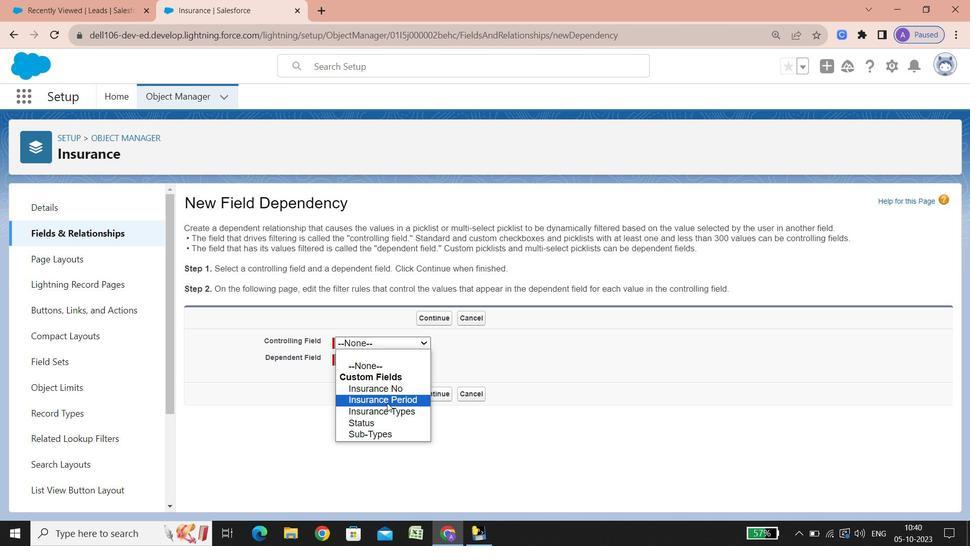 
Action: Mouse scrolled (389, 405) with delta (0, 0)
Screenshot: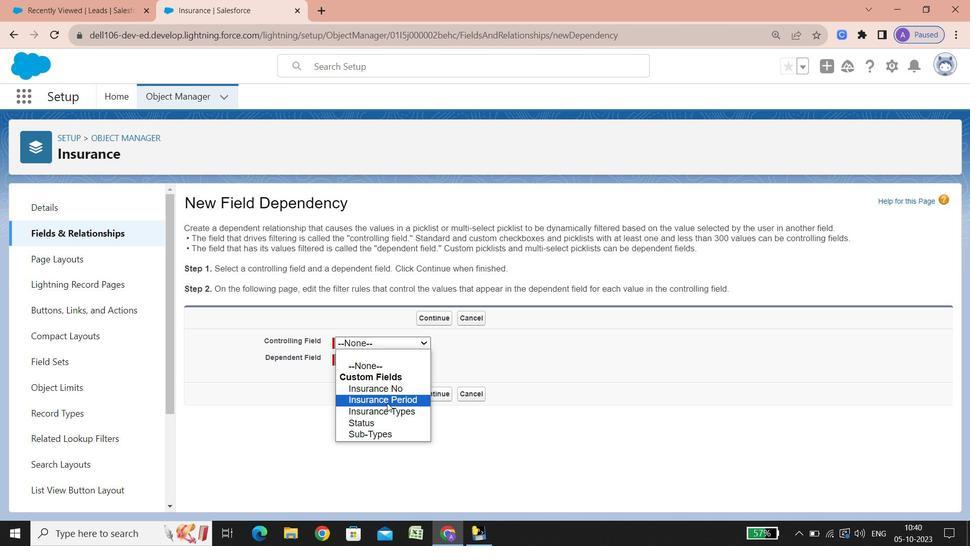 
Action: Mouse scrolled (389, 405) with delta (0, 0)
Screenshot: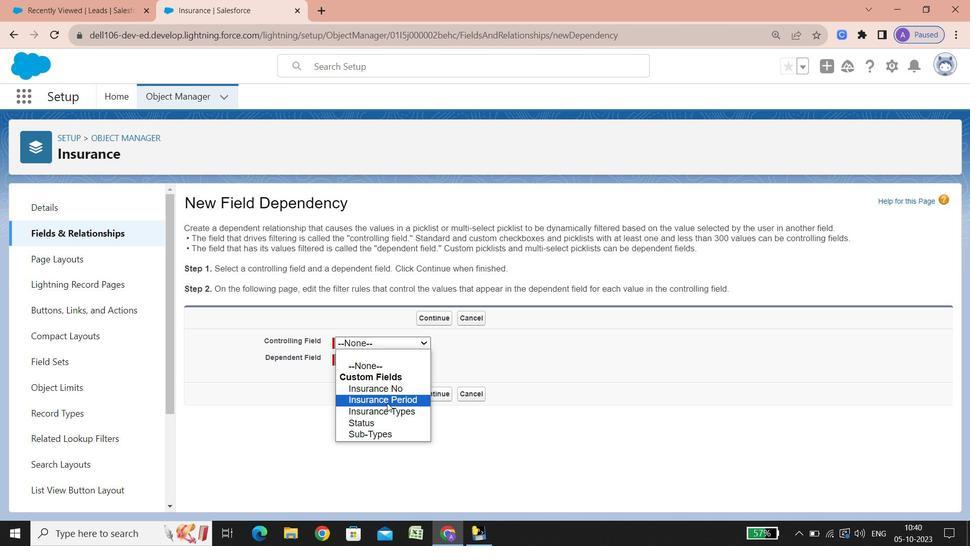 
Action: Mouse scrolled (389, 405) with delta (0, 0)
Screenshot: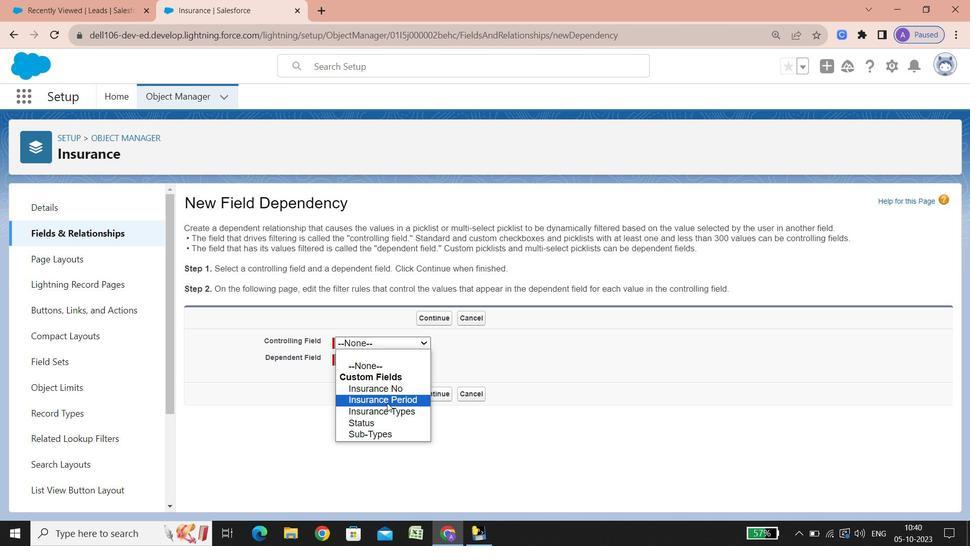 
Action: Mouse scrolled (389, 405) with delta (0, 0)
Screenshot: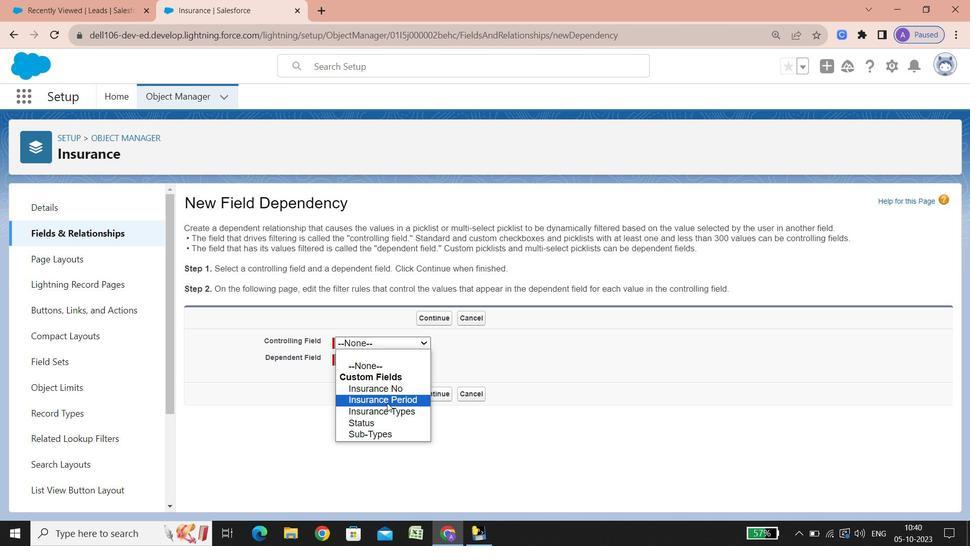 
Action: Mouse scrolled (389, 405) with delta (0, 0)
Screenshot: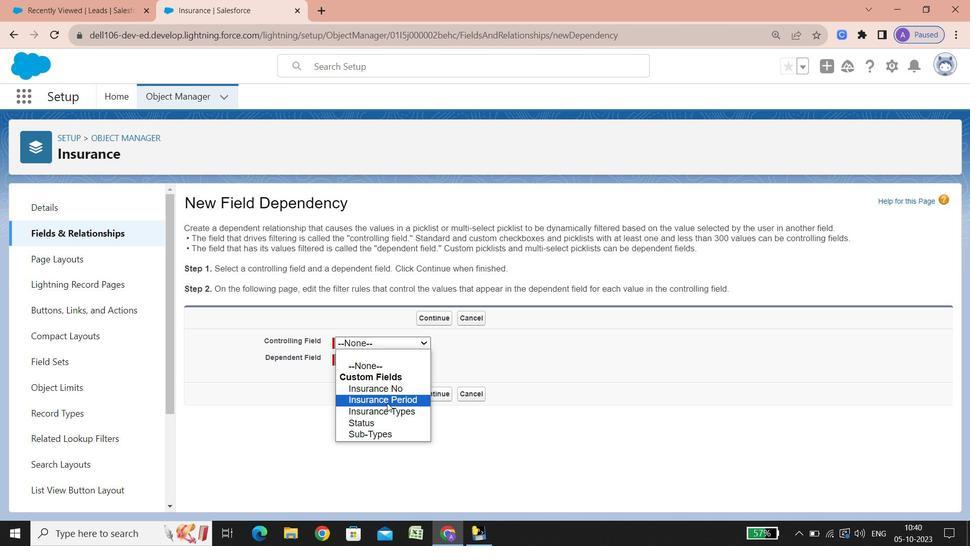 
Action: Mouse scrolled (389, 405) with delta (0, 0)
Screenshot: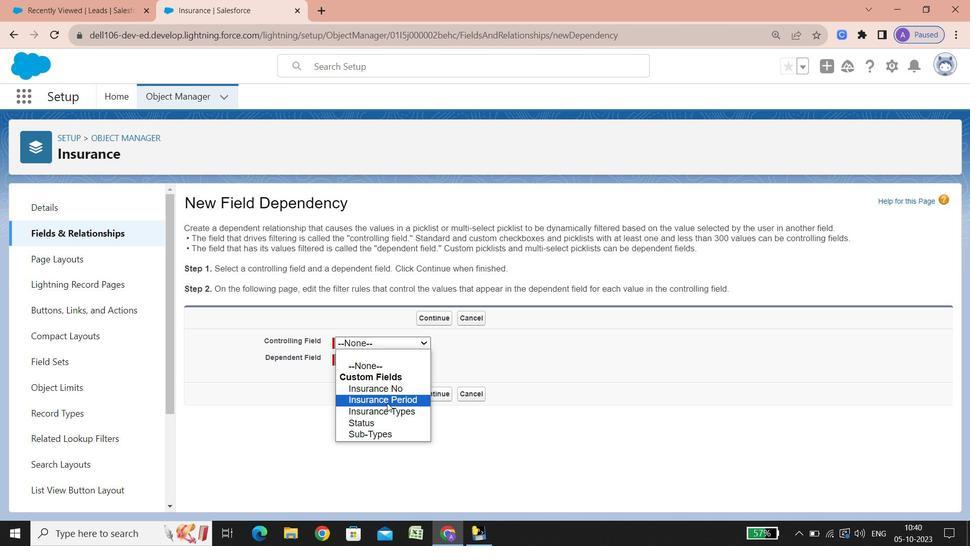 
Action: Mouse scrolled (389, 405) with delta (0, 0)
Screenshot: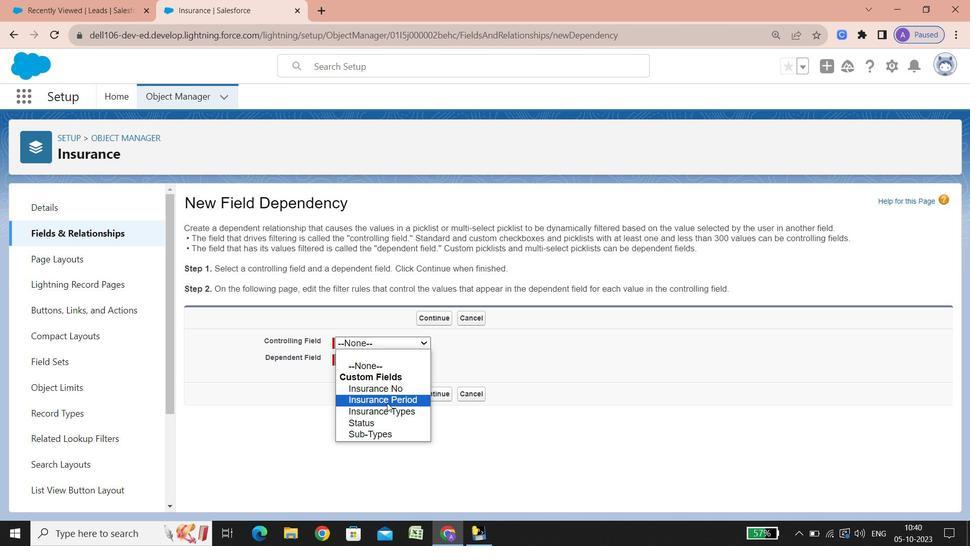 
Action: Mouse scrolled (389, 405) with delta (0, 0)
Screenshot: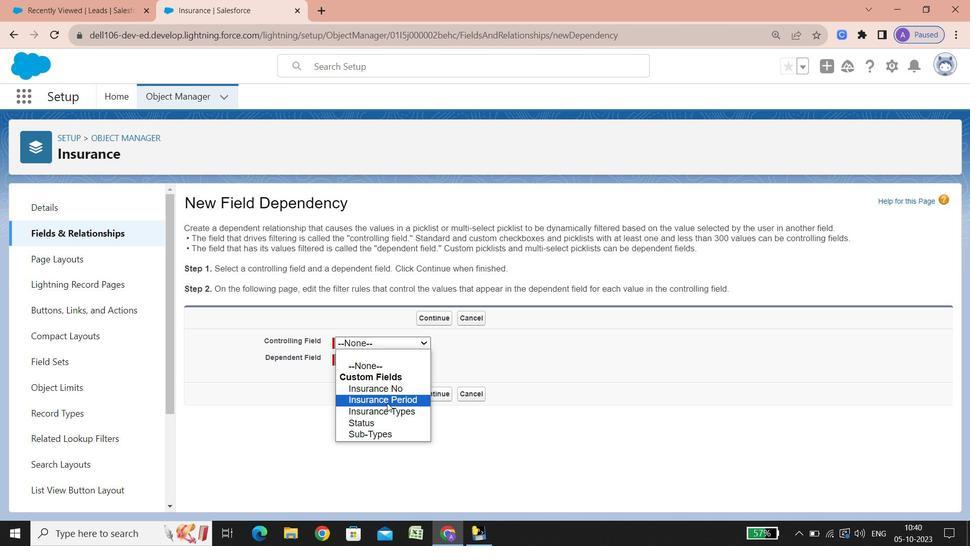 
Action: Mouse scrolled (389, 405) with delta (0, 0)
Screenshot: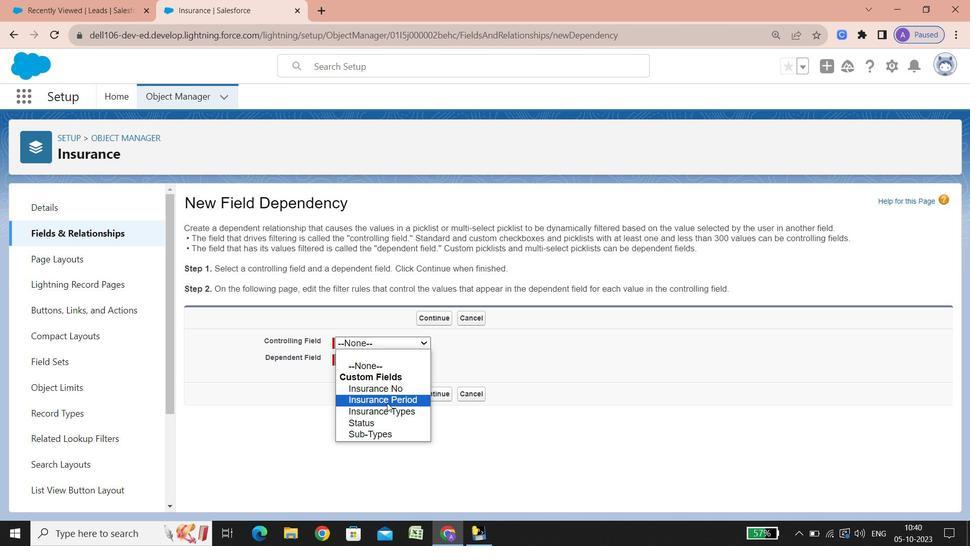 
Action: Mouse scrolled (389, 405) with delta (0, 0)
Screenshot: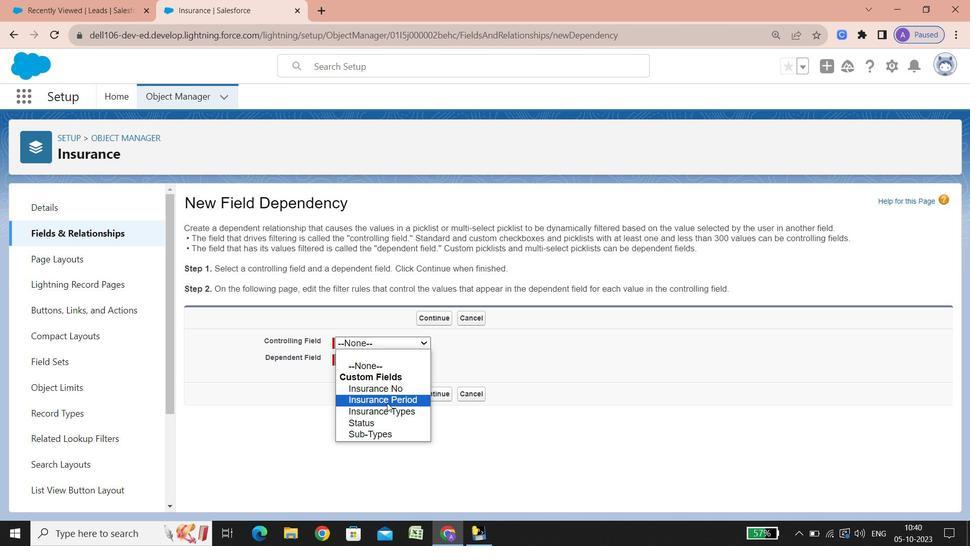
Action: Mouse scrolled (389, 405) with delta (0, 0)
Screenshot: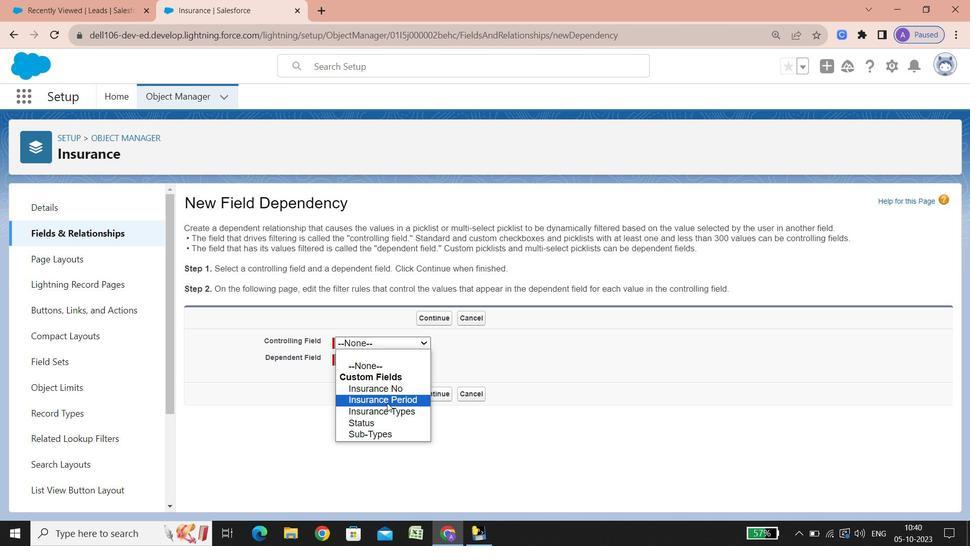 
Action: Mouse scrolled (389, 405) with delta (0, 0)
Screenshot: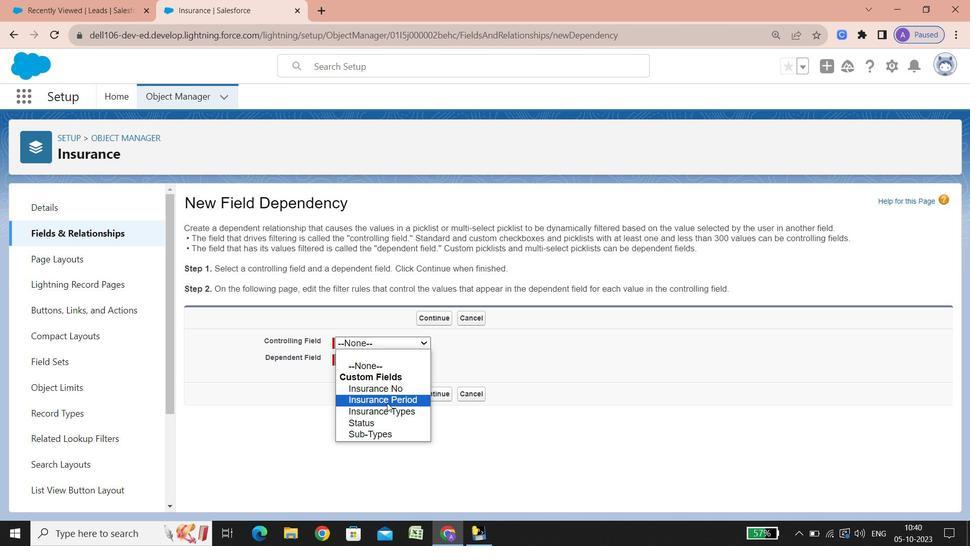 
Action: Mouse scrolled (389, 405) with delta (0, 0)
Screenshot: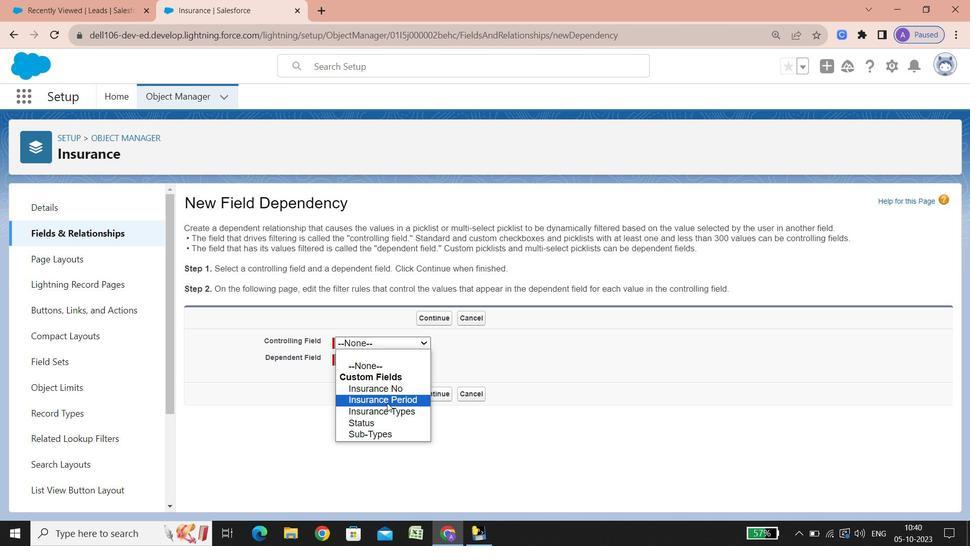
Action: Mouse scrolled (389, 405) with delta (0, 0)
Screenshot: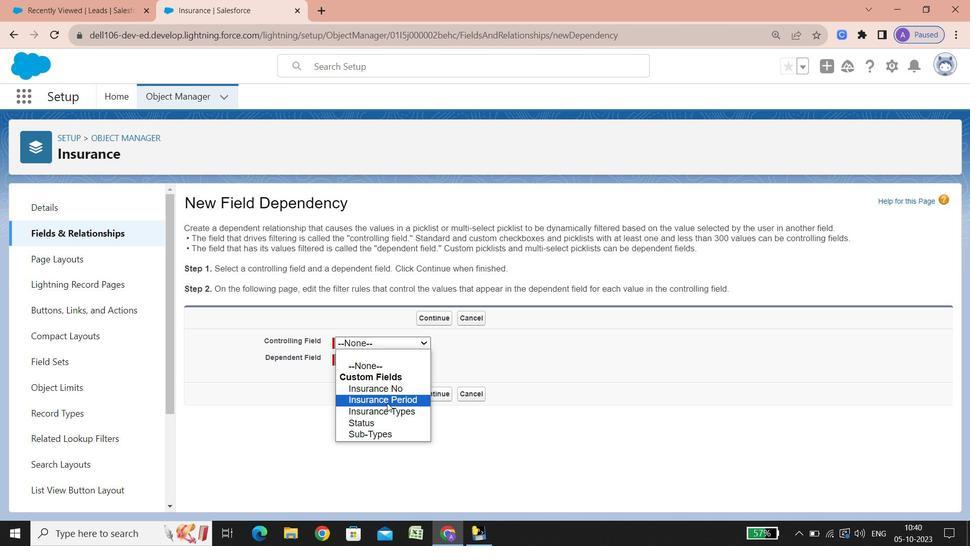 
Action: Mouse scrolled (389, 405) with delta (0, 0)
Screenshot: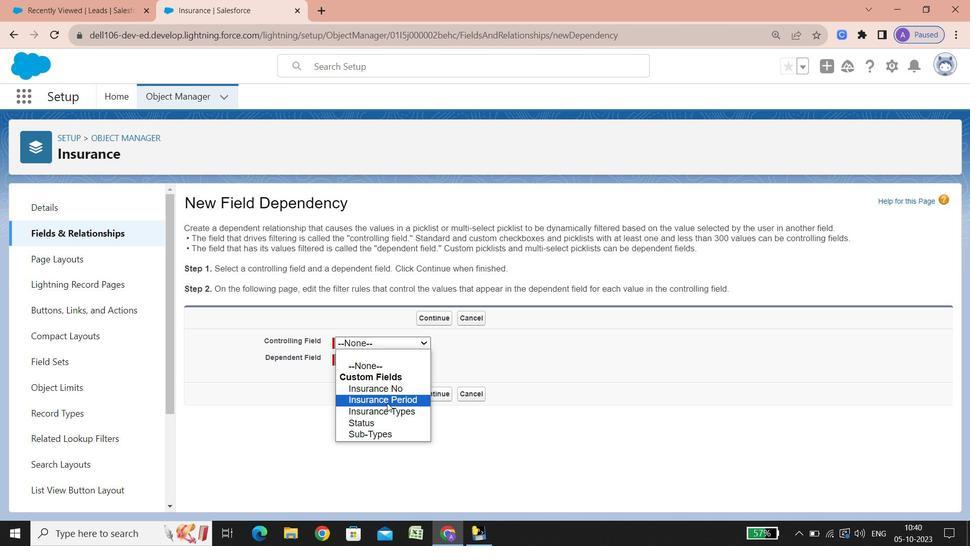 
Action: Mouse scrolled (389, 405) with delta (0, 0)
Screenshot: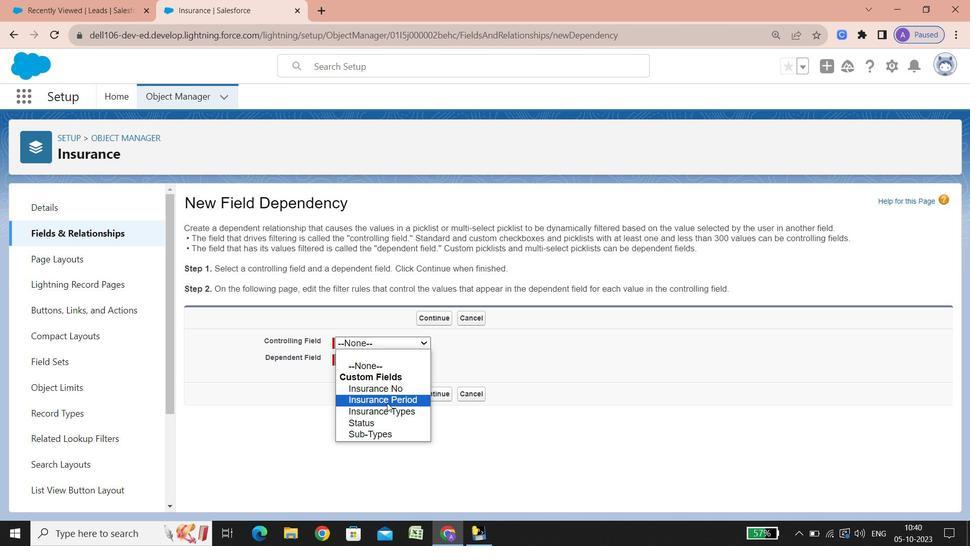 
Action: Mouse scrolled (389, 405) with delta (0, 0)
Screenshot: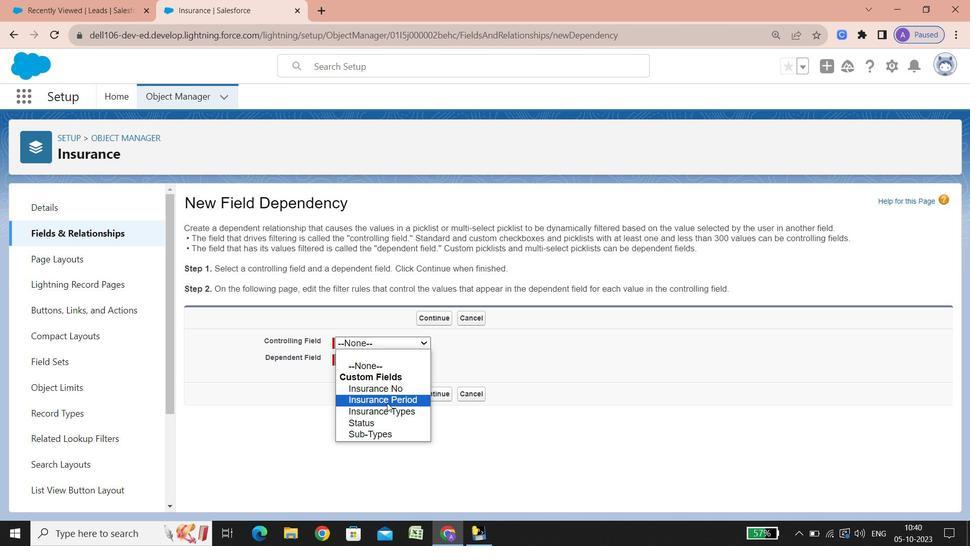 
Action: Mouse scrolled (389, 405) with delta (0, 0)
Screenshot: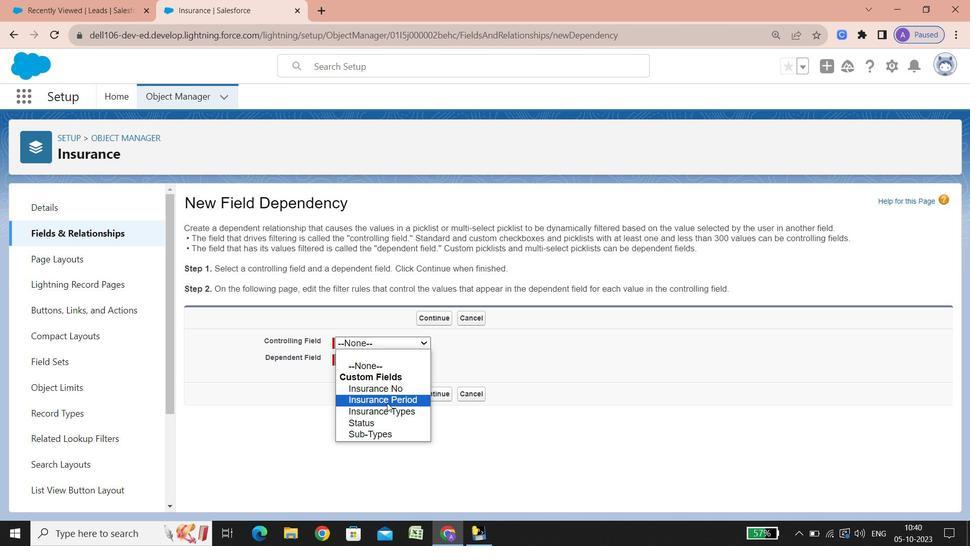 
Action: Mouse scrolled (389, 405) with delta (0, 0)
Screenshot: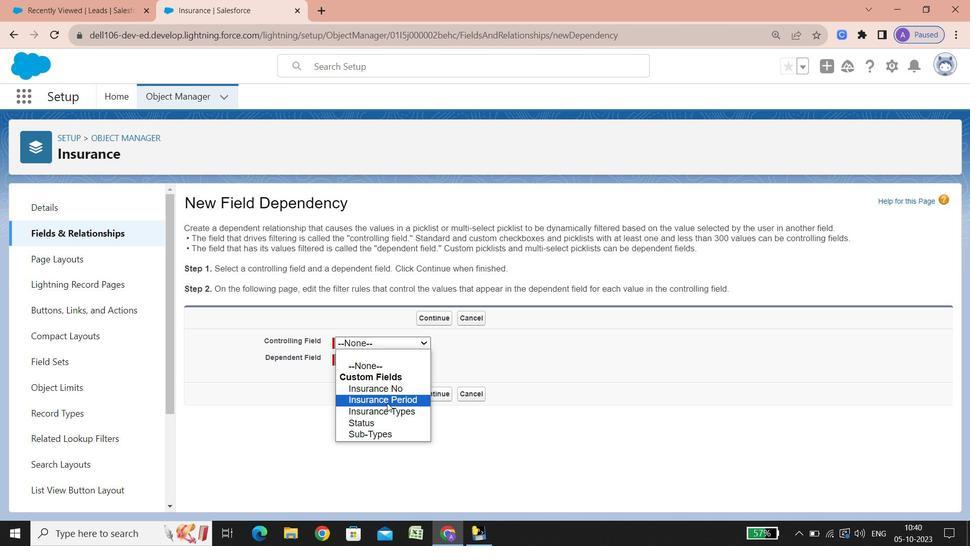 
Action: Mouse scrolled (389, 405) with delta (0, 0)
Screenshot: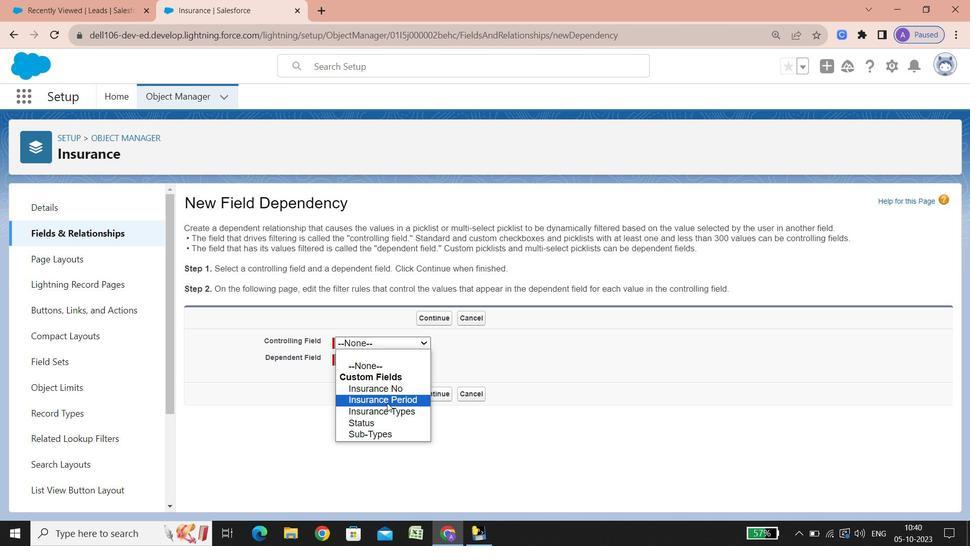 
Action: Mouse scrolled (389, 405) with delta (0, 0)
Screenshot: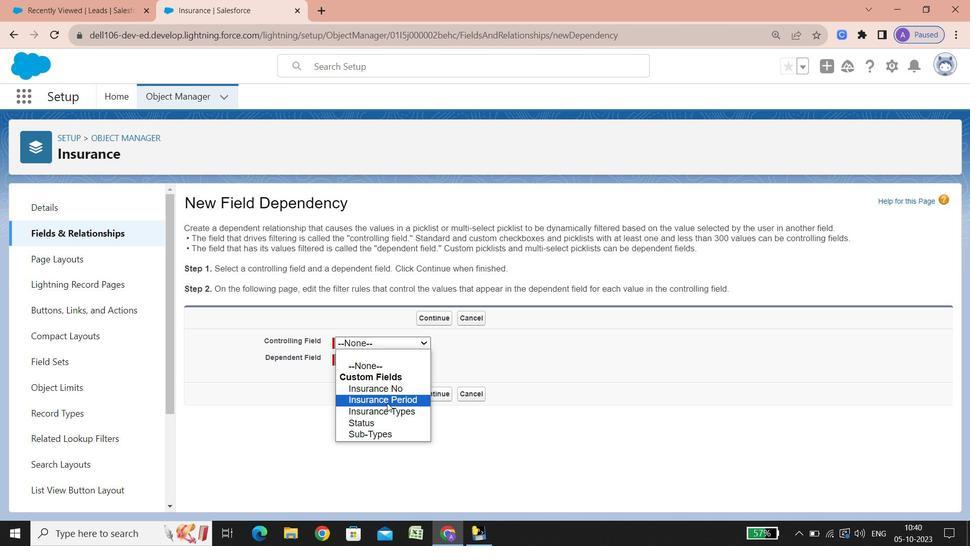 
Action: Mouse scrolled (389, 405) with delta (0, 0)
Screenshot: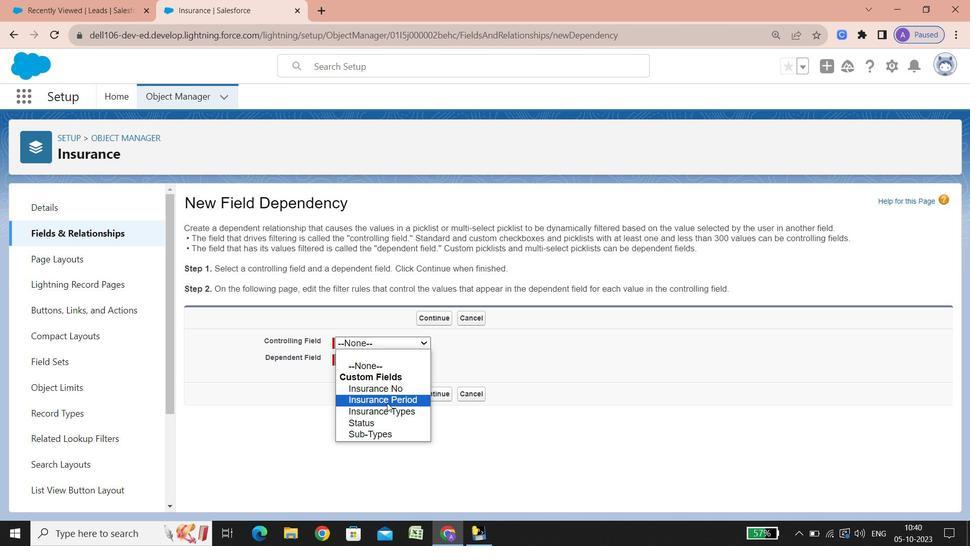 
Action: Mouse scrolled (389, 405) with delta (0, 0)
Screenshot: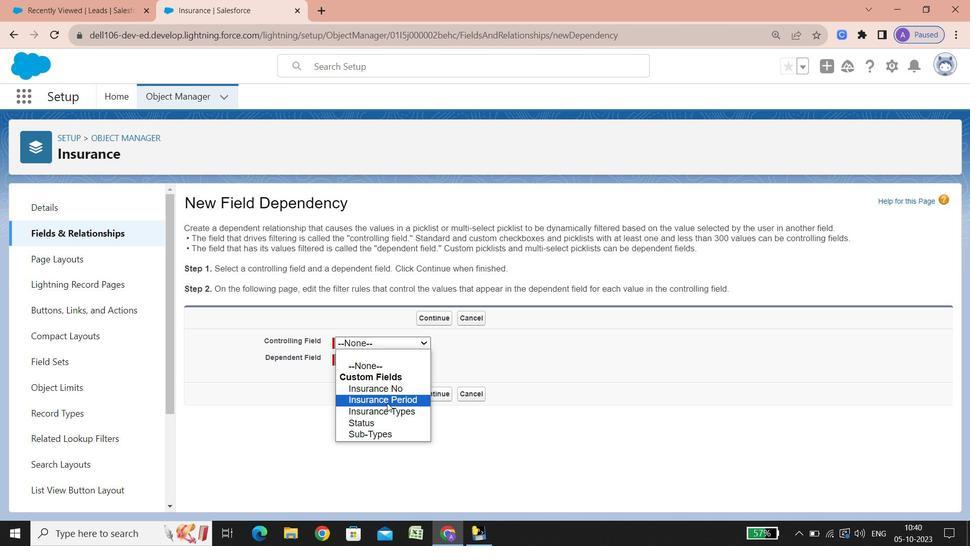 
Action: Mouse scrolled (389, 405) with delta (0, 0)
Screenshot: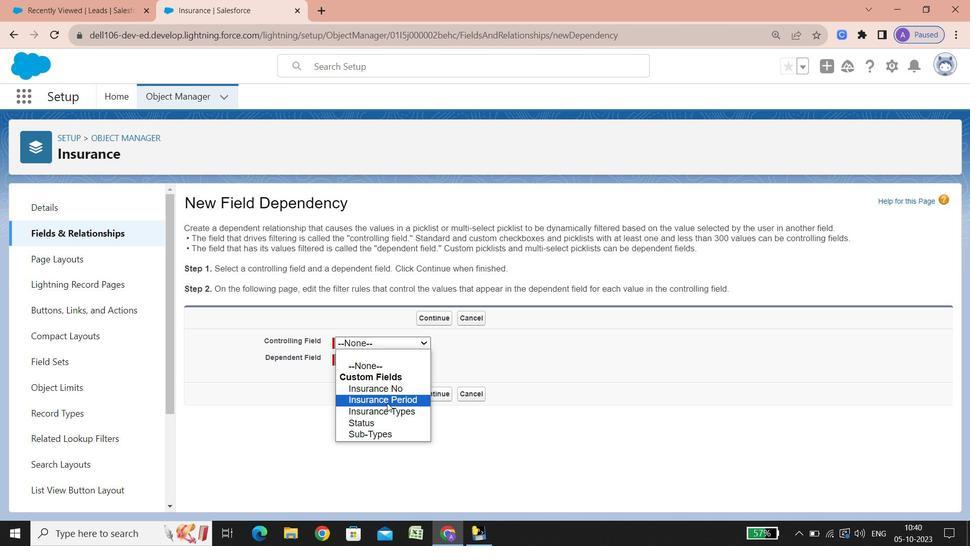 
Action: Mouse scrolled (389, 405) with delta (0, 0)
Screenshot: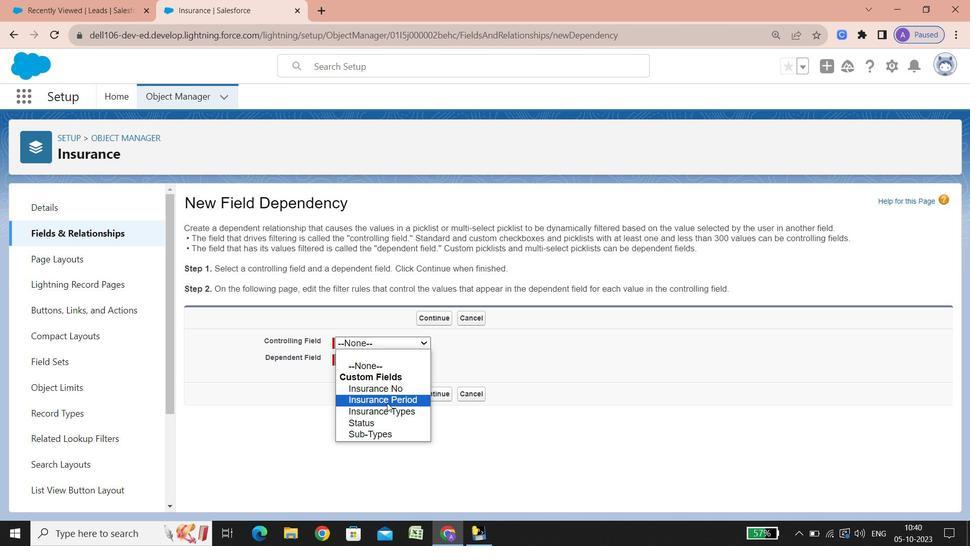 
Action: Mouse scrolled (389, 405) with delta (0, 0)
Screenshot: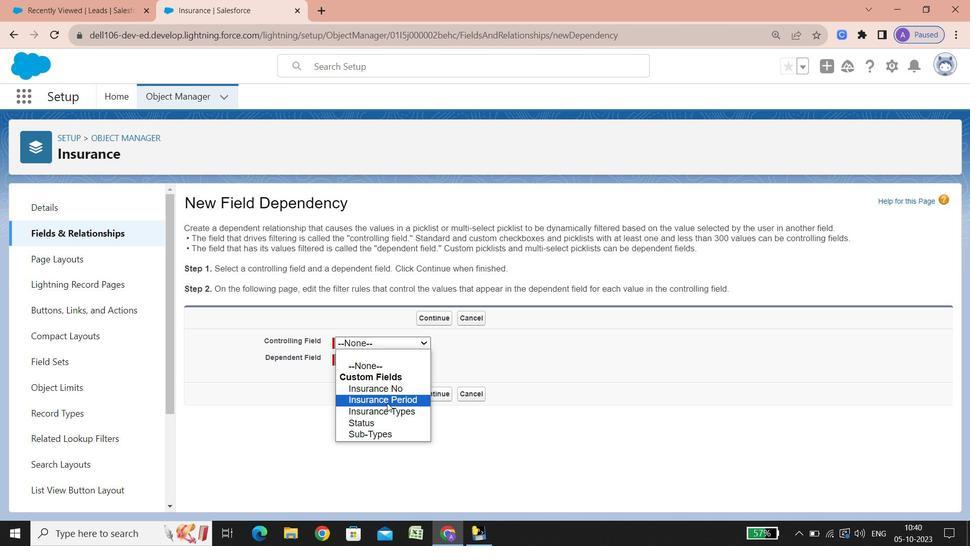 
Action: Mouse scrolled (389, 405) with delta (0, 0)
Screenshot: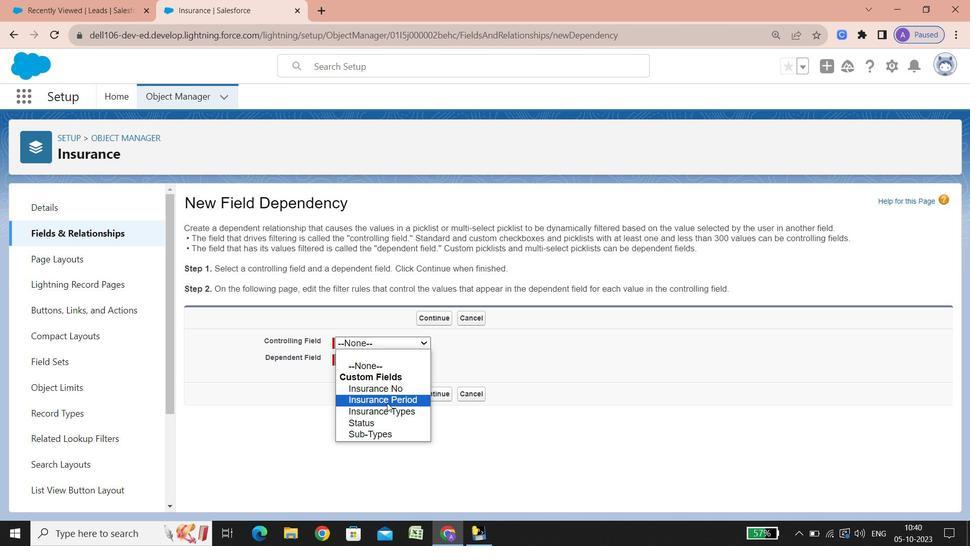 
Action: Mouse scrolled (389, 405) with delta (0, 0)
Screenshot: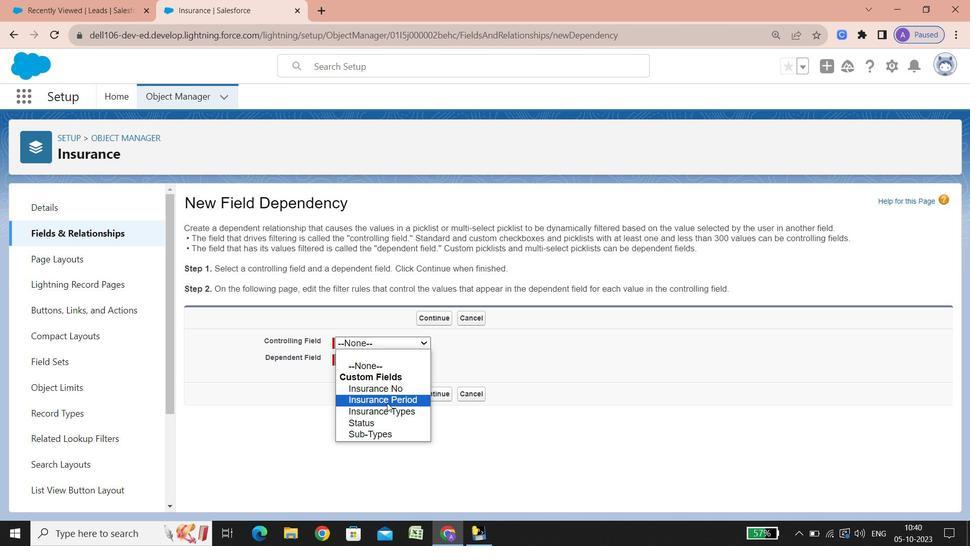 
Action: Mouse scrolled (389, 405) with delta (0, 0)
Screenshot: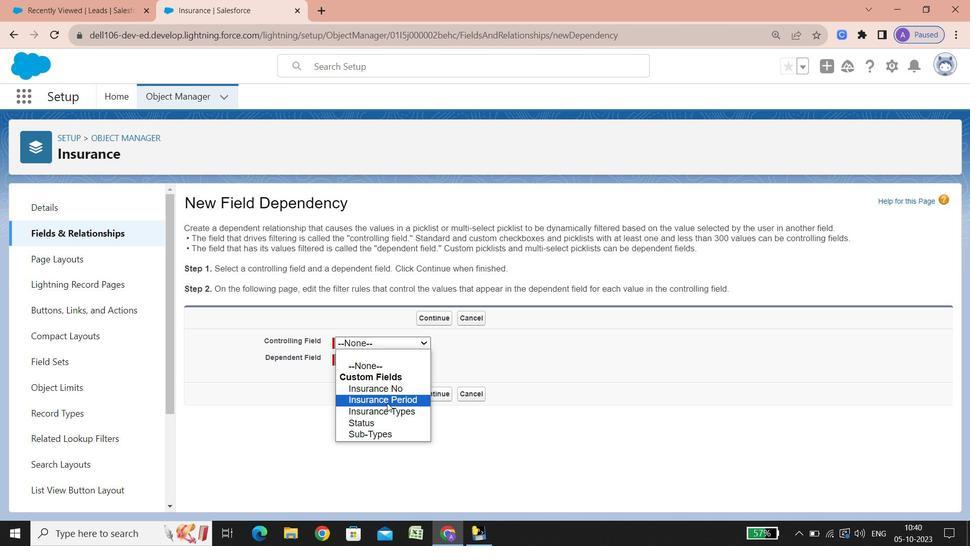 
Action: Mouse scrolled (389, 405) with delta (0, 0)
Screenshot: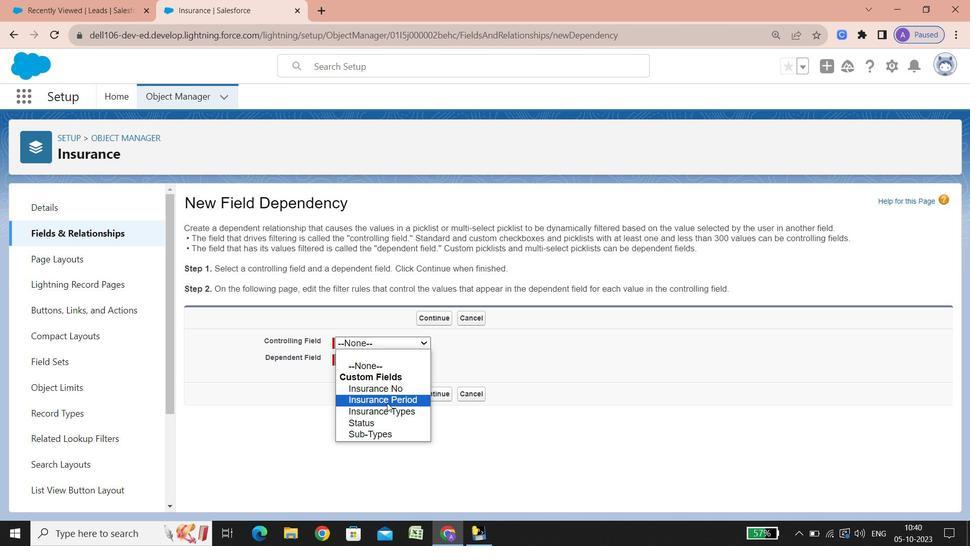 
Action: Mouse scrolled (389, 405) with delta (0, 0)
Screenshot: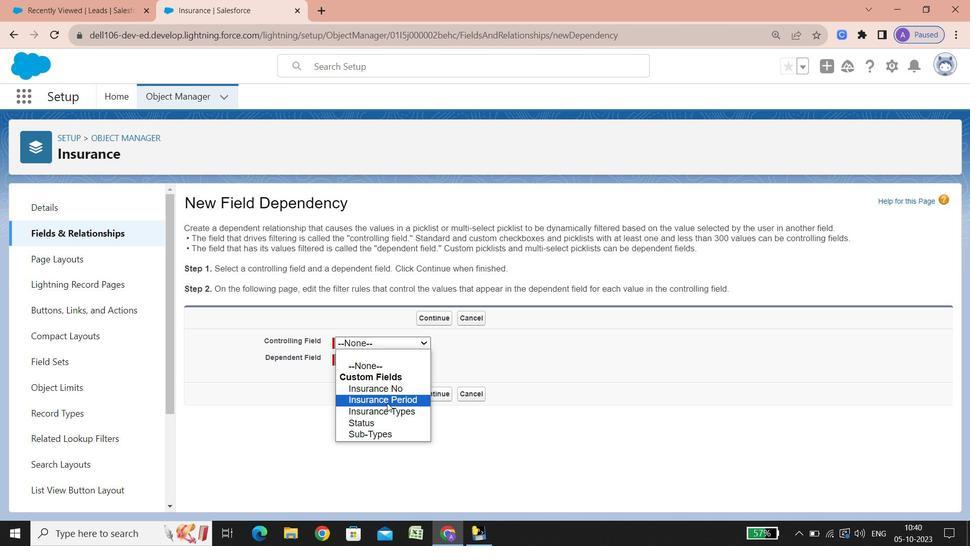 
Action: Mouse scrolled (389, 405) with delta (0, 0)
Screenshot: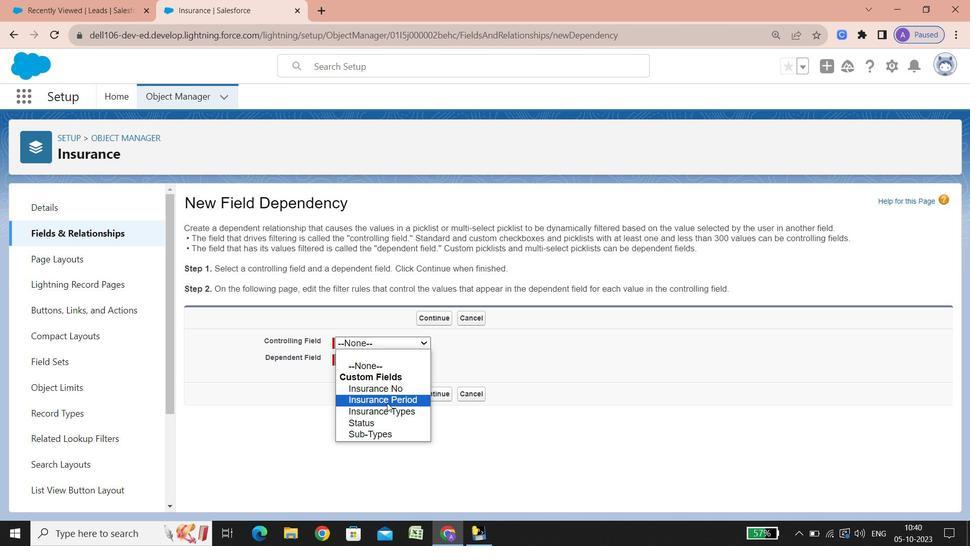 
Action: Mouse scrolled (389, 405) with delta (0, 0)
Screenshot: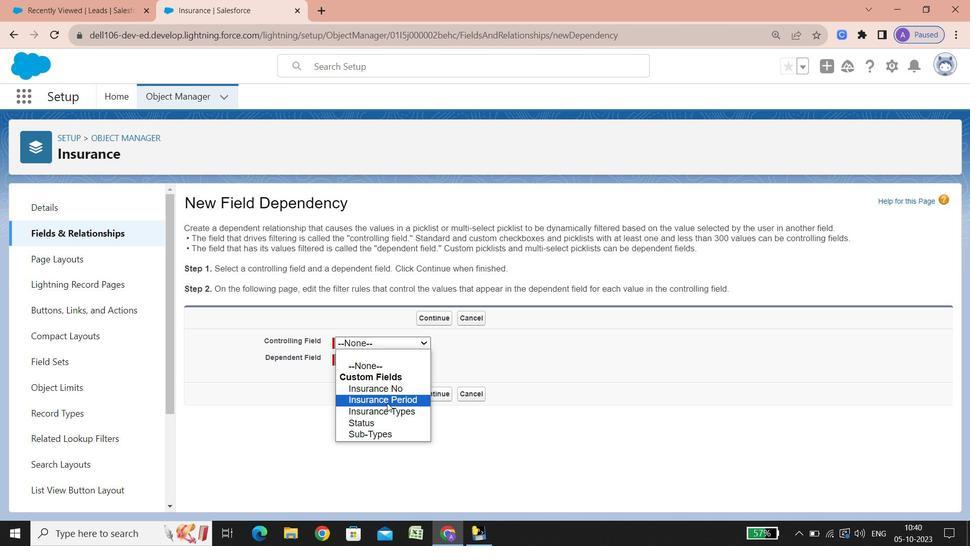 
Action: Mouse scrolled (389, 405) with delta (0, 0)
Screenshot: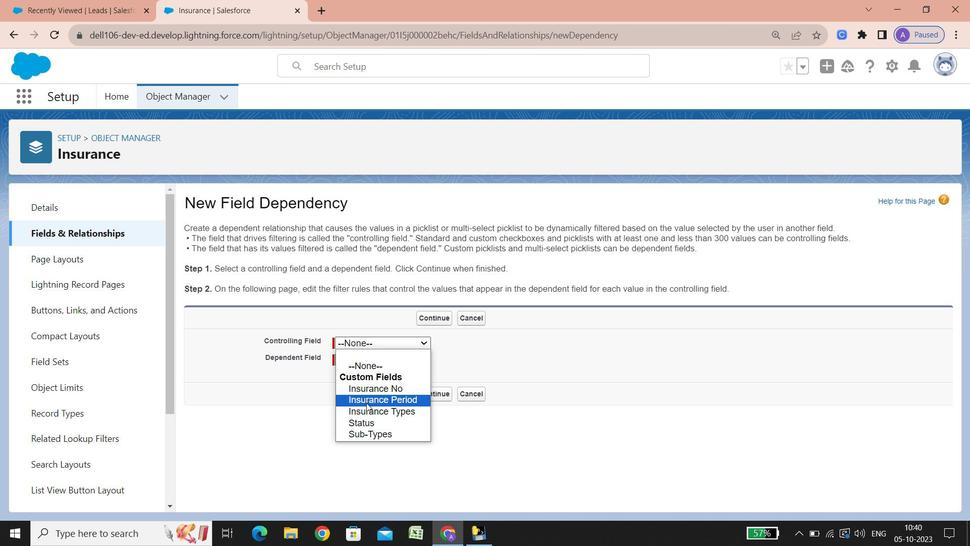 
Action: Mouse scrolled (389, 405) with delta (0, 0)
Screenshot: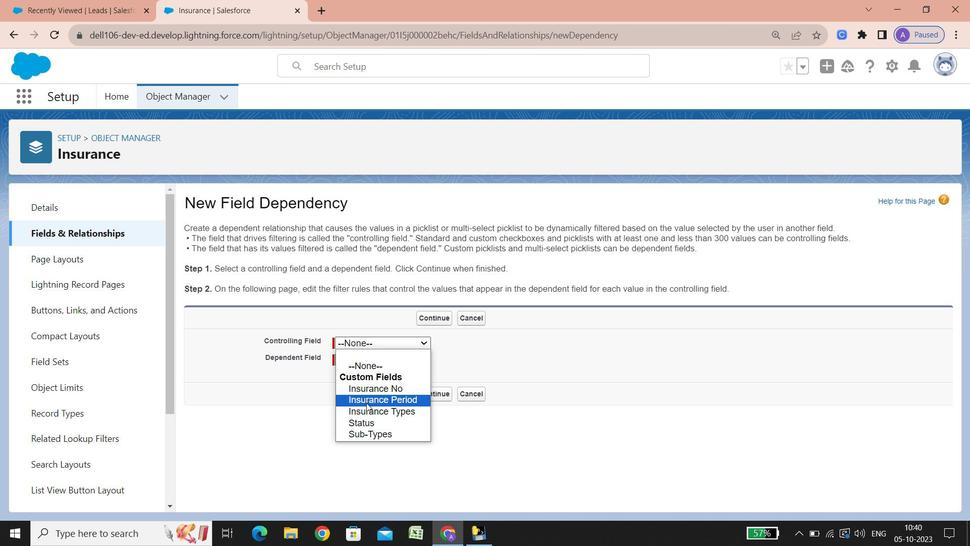 
Action: Mouse moved to (40, 2)
Screenshot: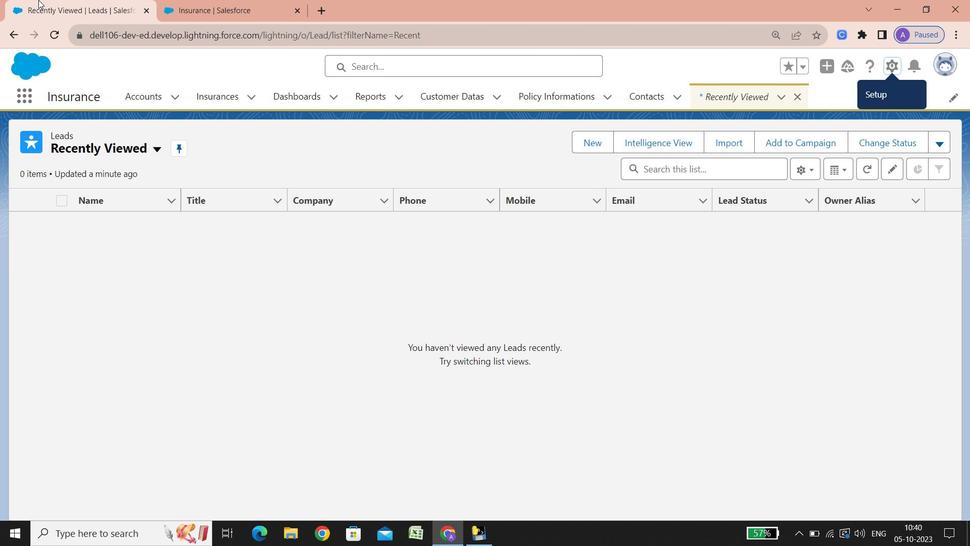
Action: Mouse pressed left at (40, 2)
Screenshot: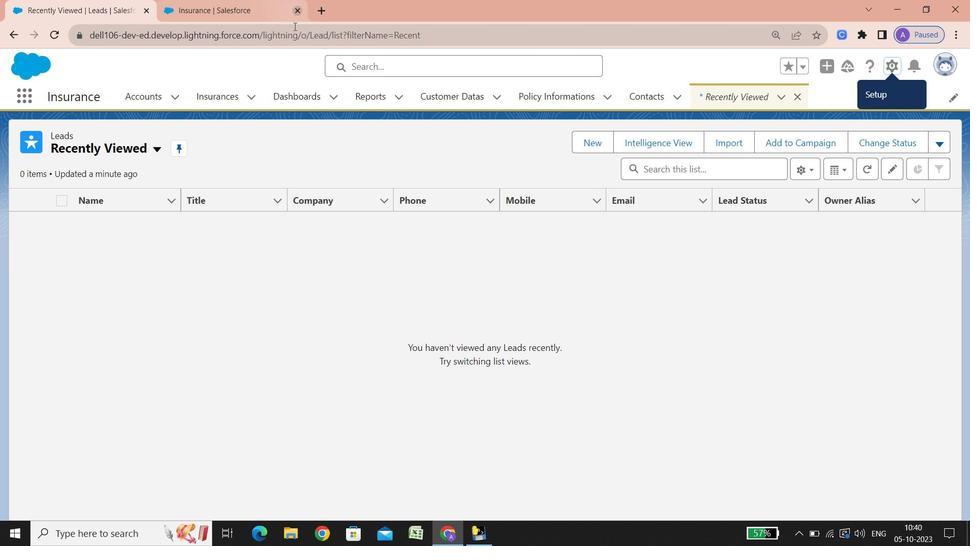 
Action: Mouse moved to (216, 110)
Screenshot: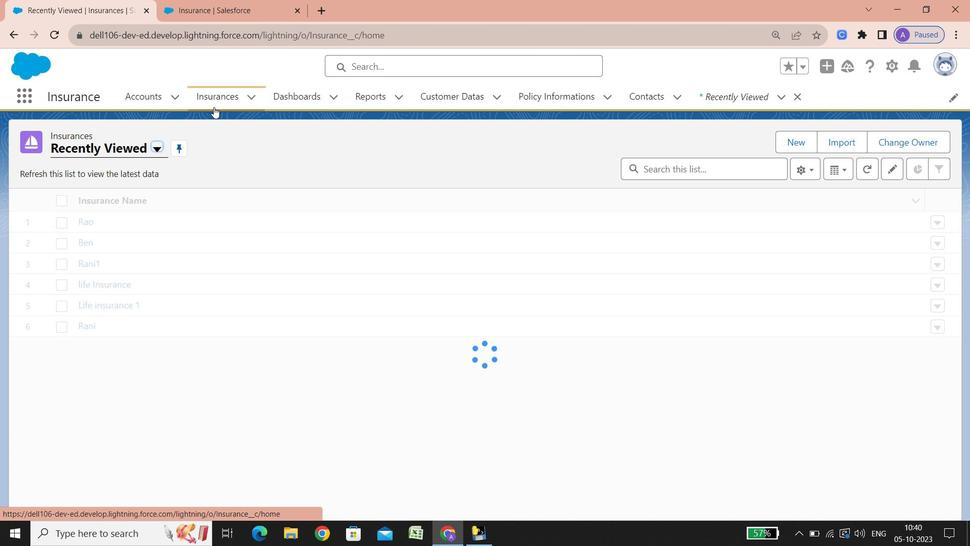 
Action: Mouse pressed left at (216, 110)
Screenshot: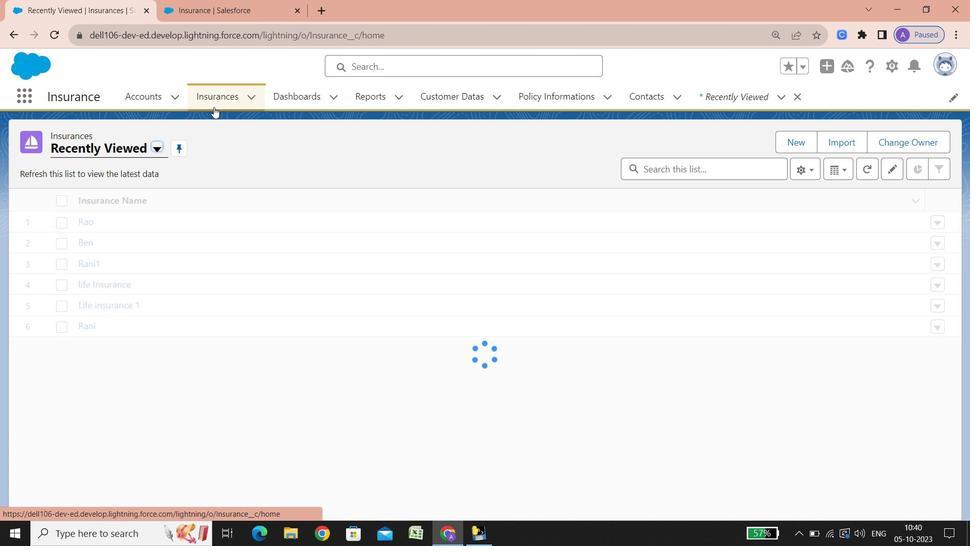 
Action: Mouse moved to (805, 147)
Screenshot: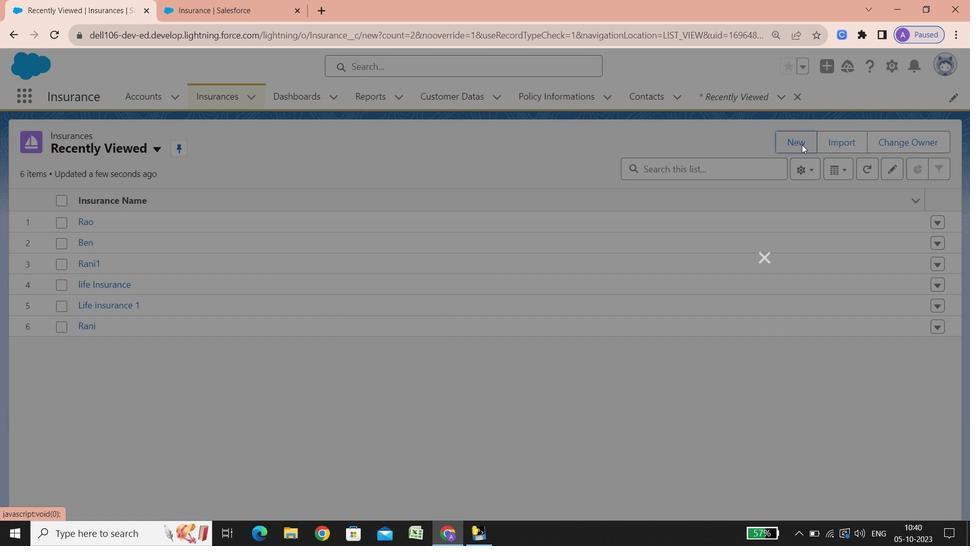 
Action: Mouse pressed left at (805, 147)
Screenshot: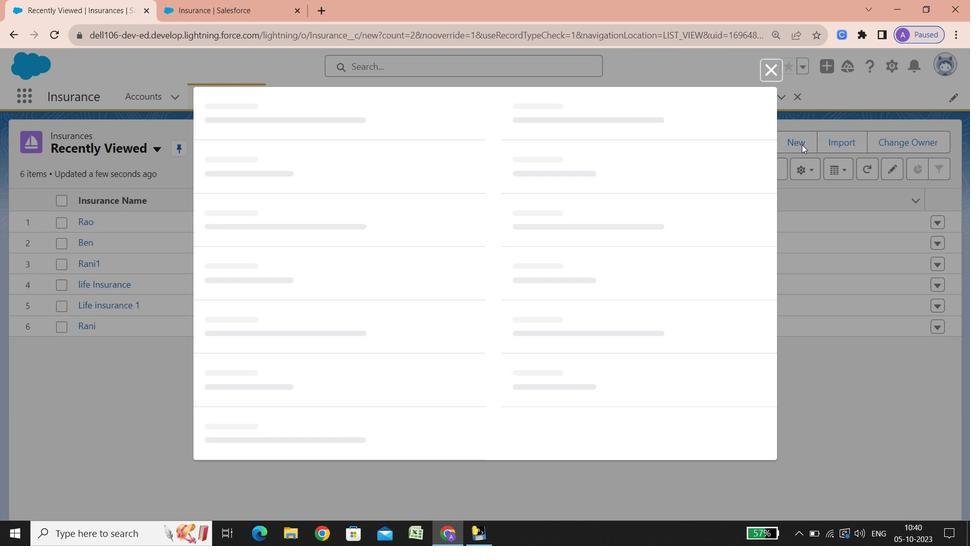 
Action: Mouse moved to (630, 263)
Screenshot: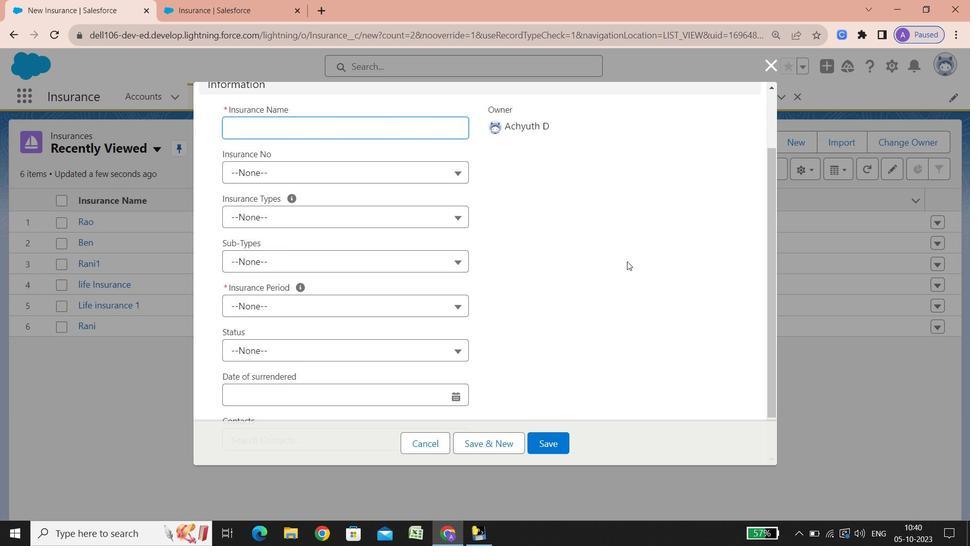 
Action: Mouse scrolled (630, 263) with delta (0, 0)
Screenshot: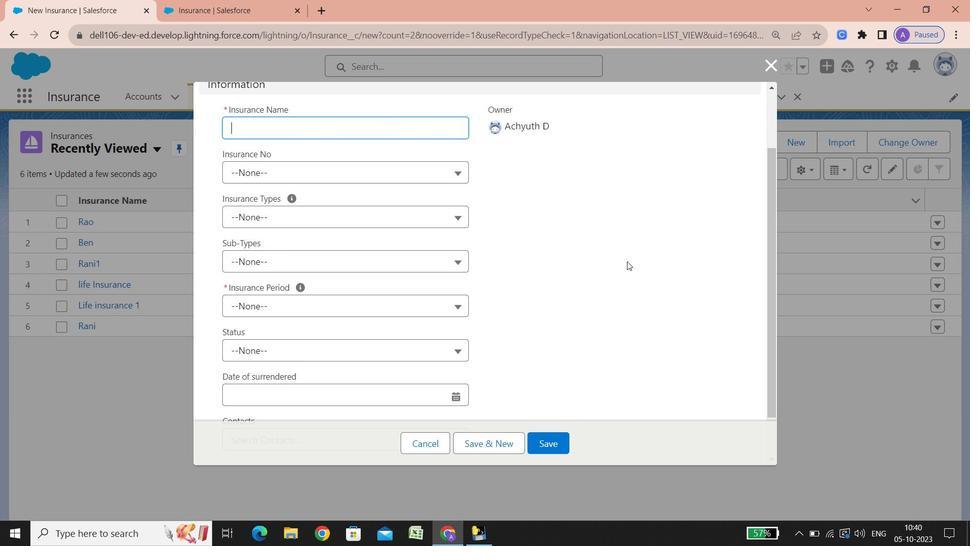 
Action: Mouse scrolled (630, 263) with delta (0, 0)
Screenshot: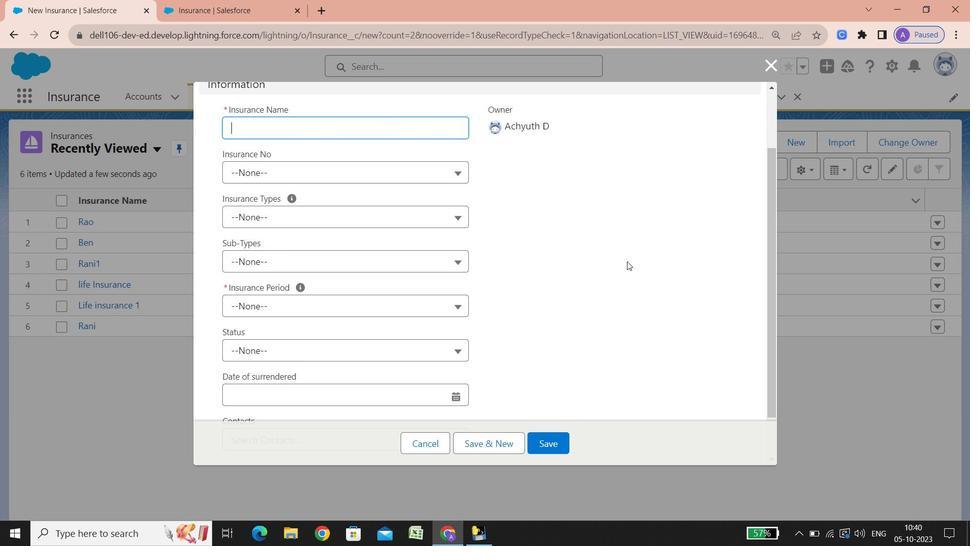 
Action: Mouse scrolled (630, 263) with delta (0, 0)
Screenshot: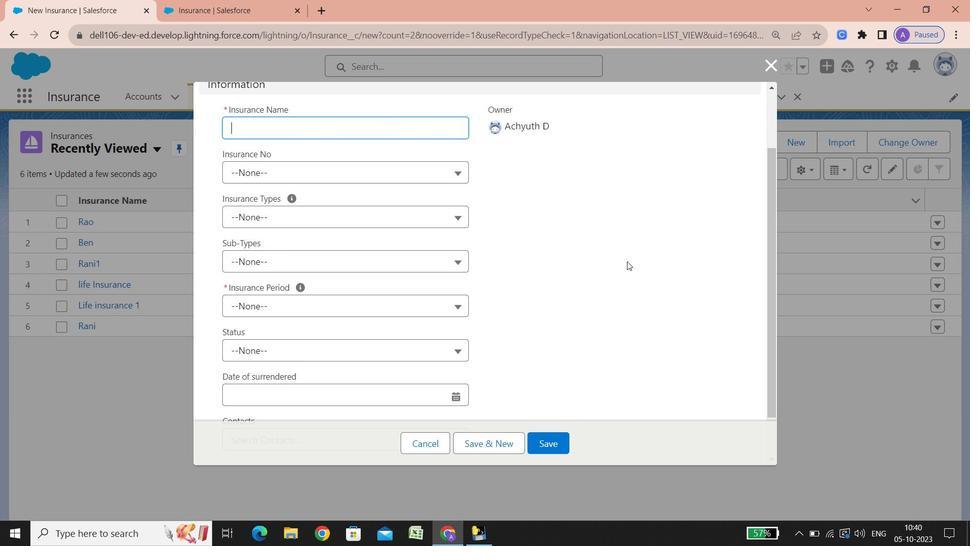 
Action: Mouse scrolled (630, 263) with delta (0, 0)
Screenshot: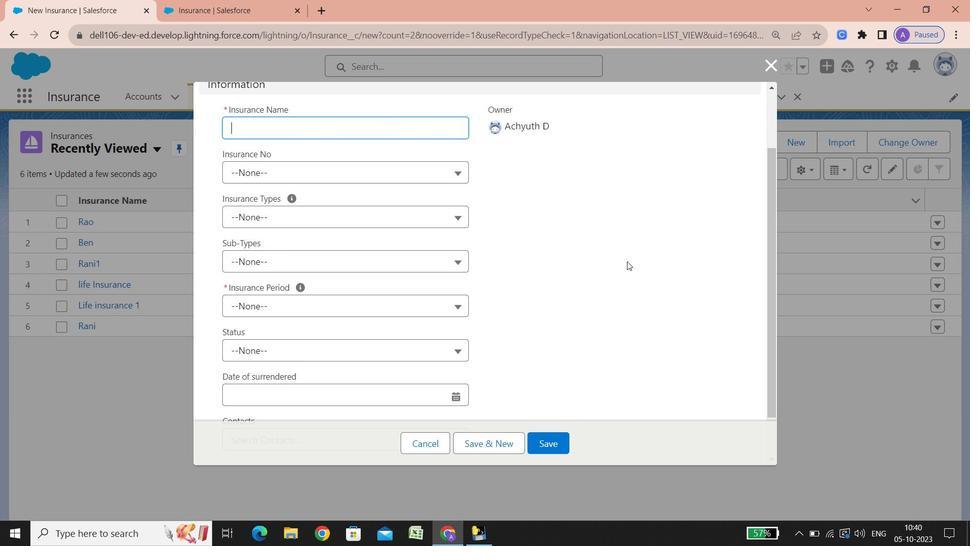 
Action: Mouse scrolled (630, 263) with delta (0, 0)
Screenshot: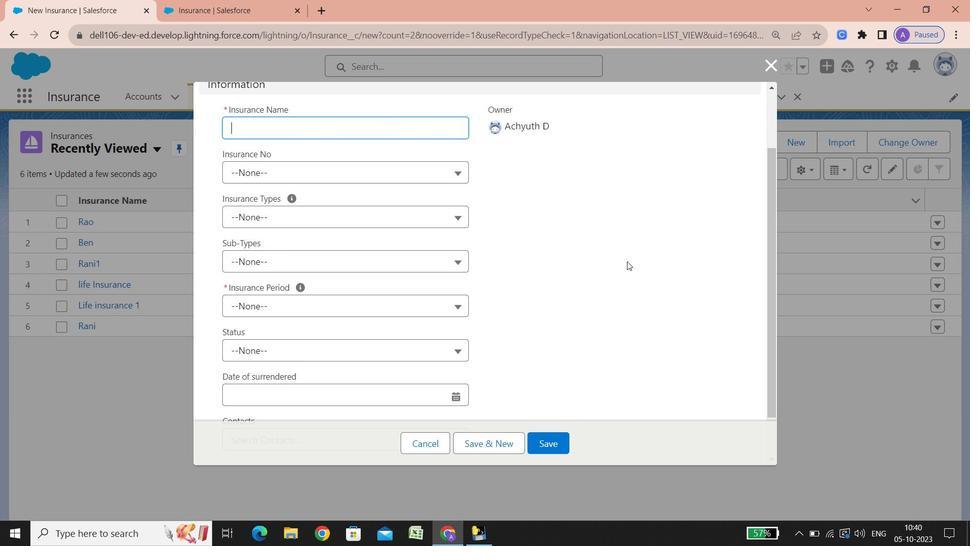 
Action: Mouse scrolled (630, 263) with delta (0, 0)
Screenshot: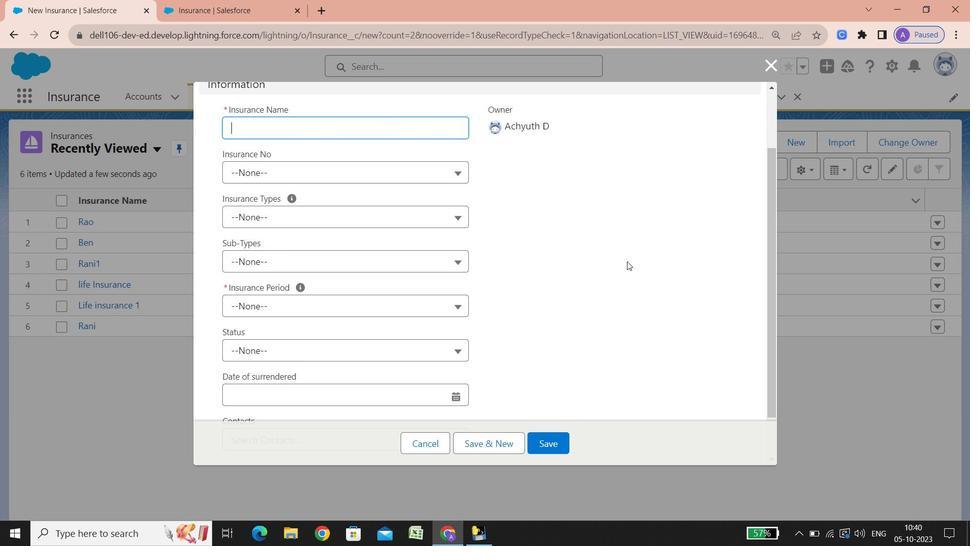 
Action: Mouse scrolled (630, 263) with delta (0, 0)
Screenshot: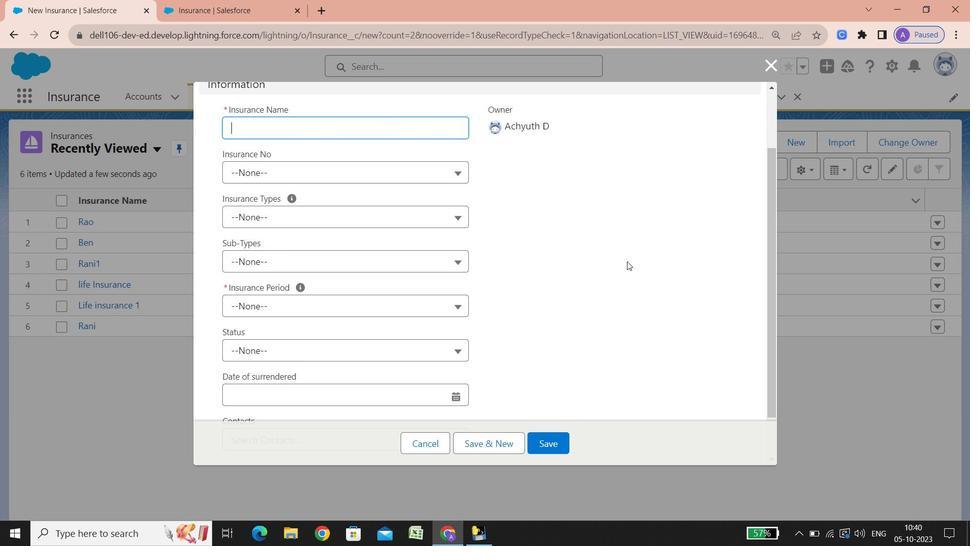 
Action: Mouse scrolled (630, 263) with delta (0, 0)
Screenshot: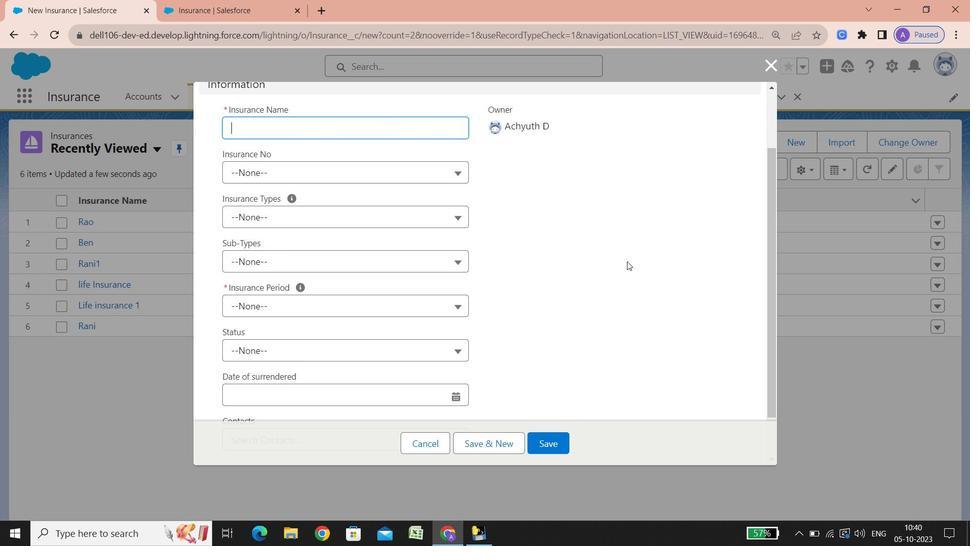 
Action: Mouse scrolled (630, 263) with delta (0, 0)
Screenshot: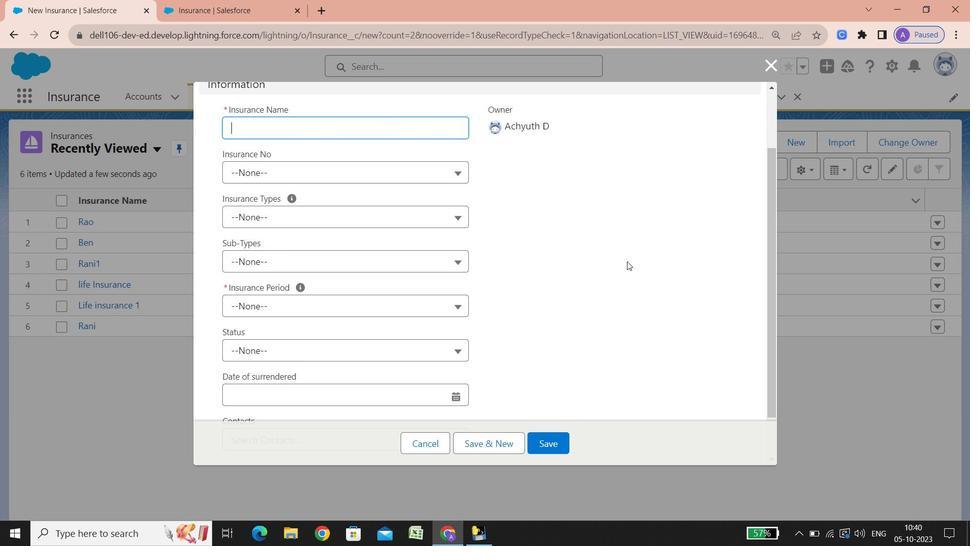
Action: Mouse scrolled (630, 263) with delta (0, 0)
Screenshot: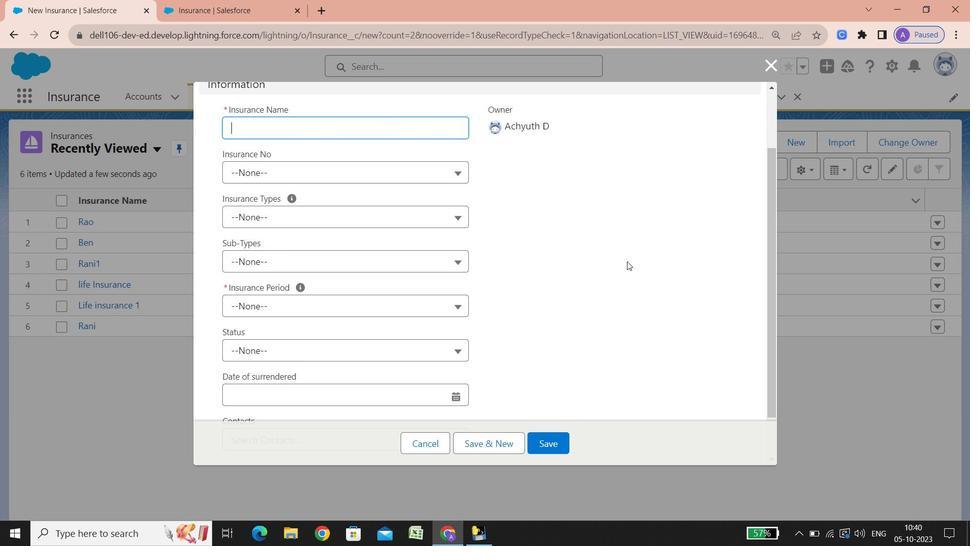 
Action: Mouse scrolled (630, 263) with delta (0, 0)
Screenshot: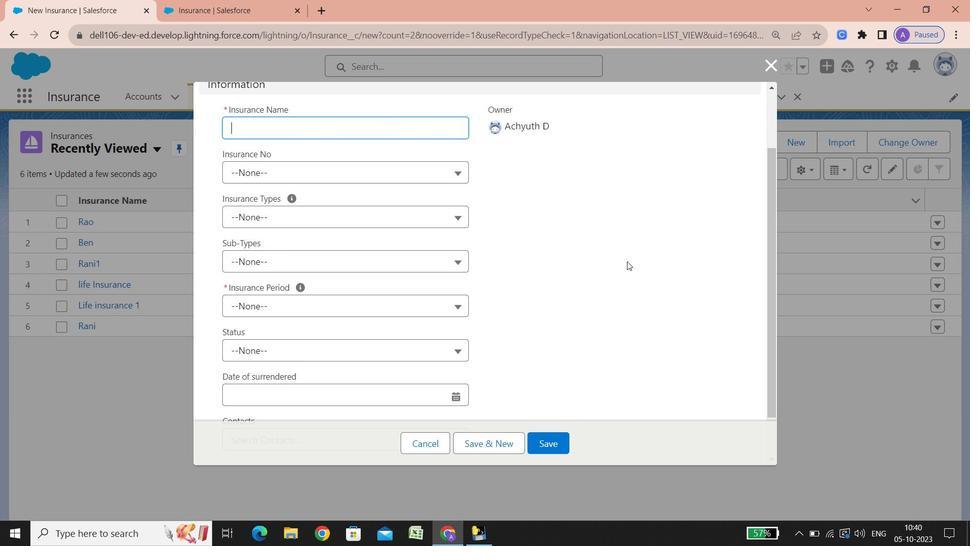 
Action: Mouse scrolled (630, 263) with delta (0, 0)
Screenshot: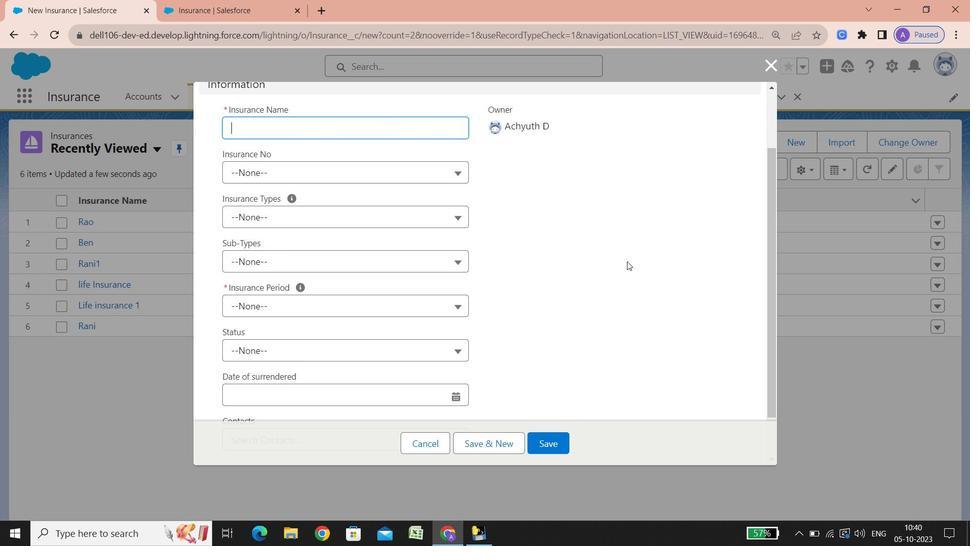 
Action: Mouse scrolled (630, 263) with delta (0, 0)
Screenshot: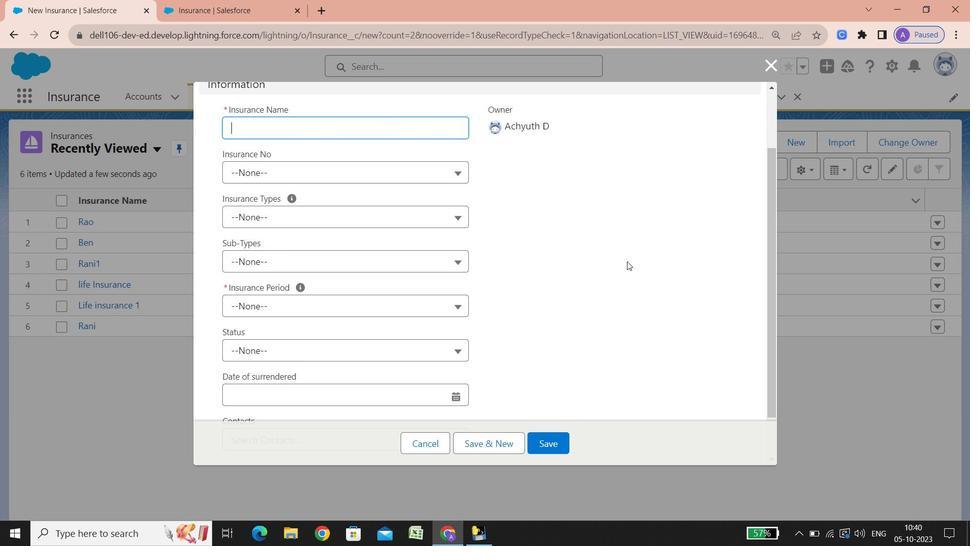 
Action: Mouse scrolled (630, 263) with delta (0, 0)
Screenshot: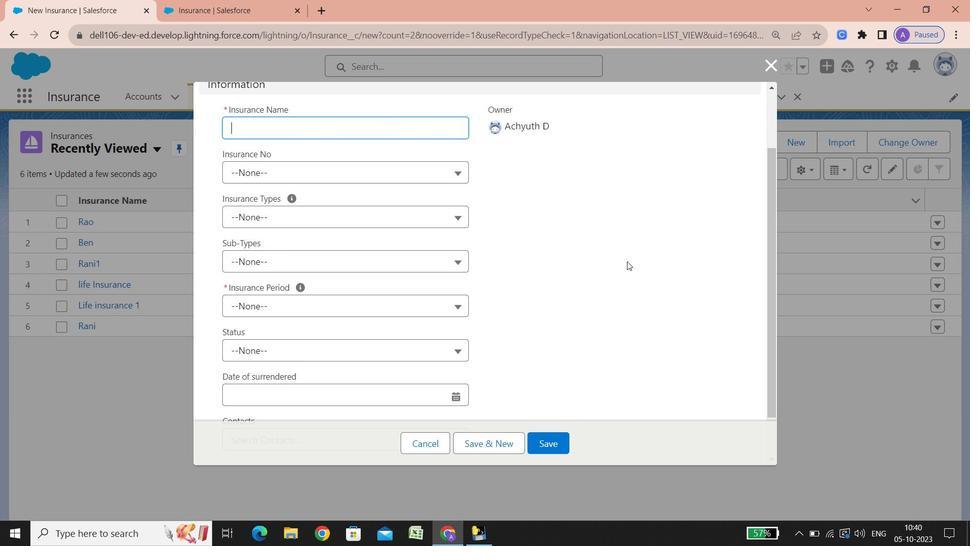 
Action: Mouse scrolled (630, 263) with delta (0, 0)
Screenshot: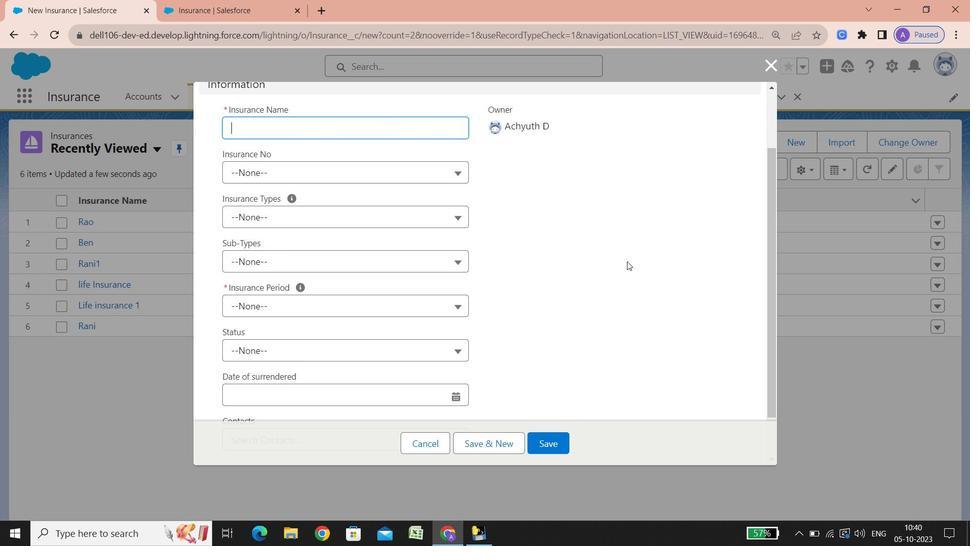 
Action: Mouse scrolled (630, 263) with delta (0, 0)
Screenshot: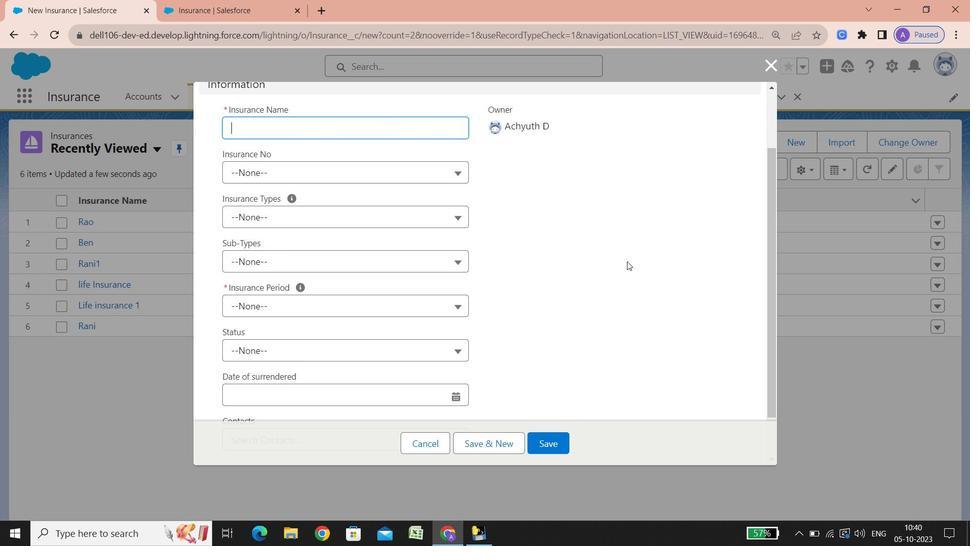 
Action: Mouse scrolled (630, 263) with delta (0, 0)
Screenshot: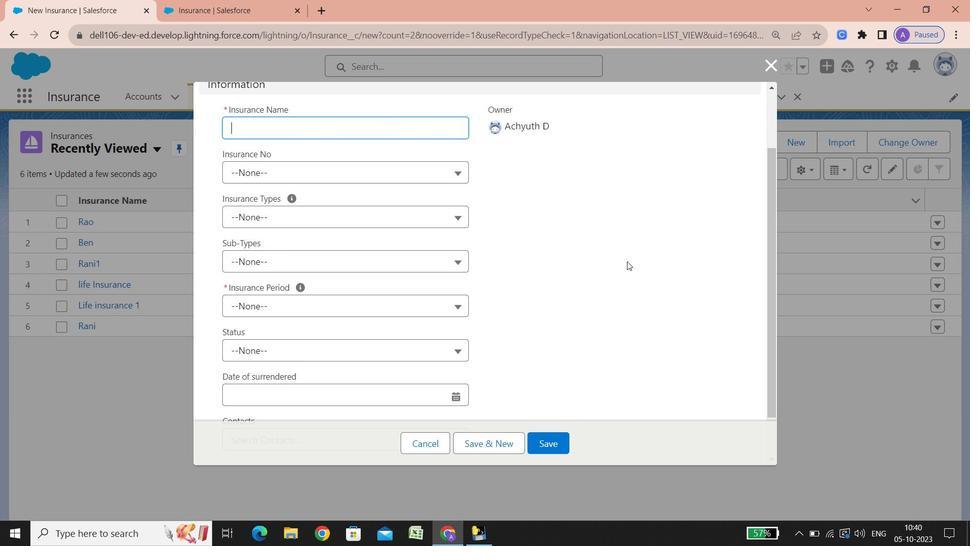 
Action: Mouse scrolled (630, 263) with delta (0, 0)
Screenshot: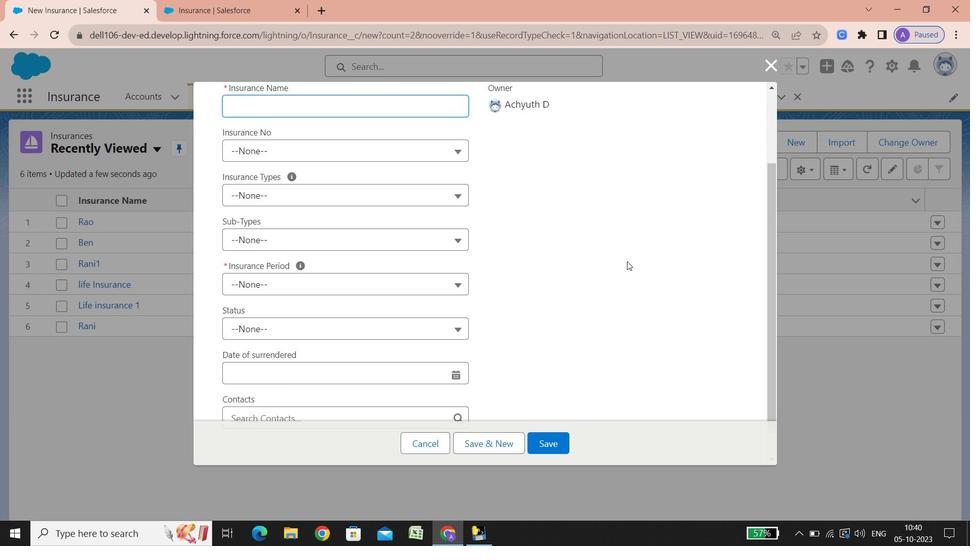 
Action: Mouse scrolled (630, 263) with delta (0, 0)
Screenshot: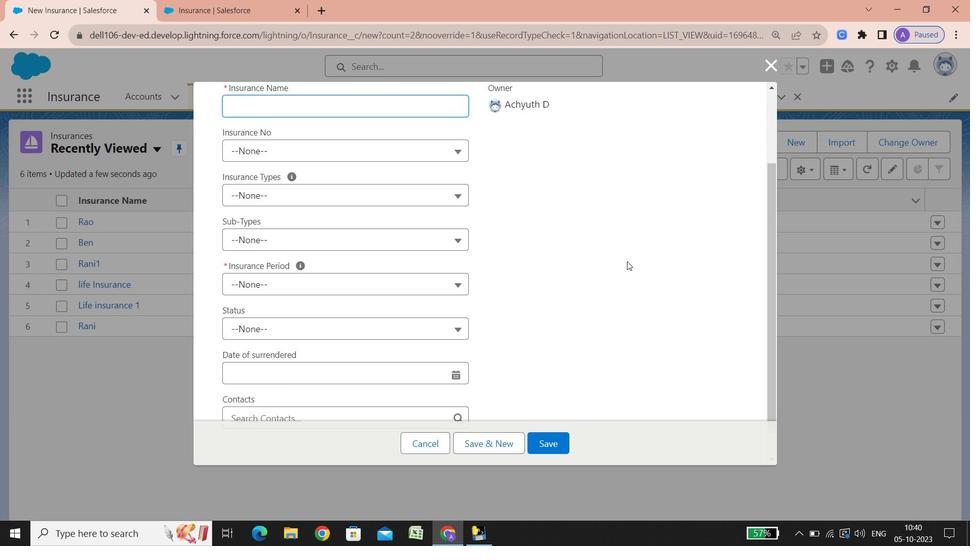 
Action: Mouse scrolled (630, 263) with delta (0, 0)
Screenshot: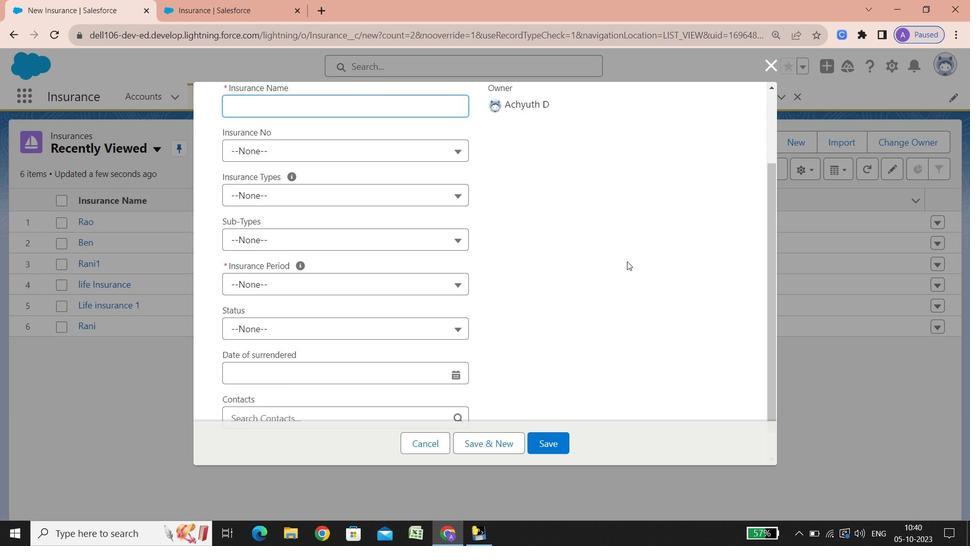 
Action: Mouse scrolled (630, 263) with delta (0, 0)
Screenshot: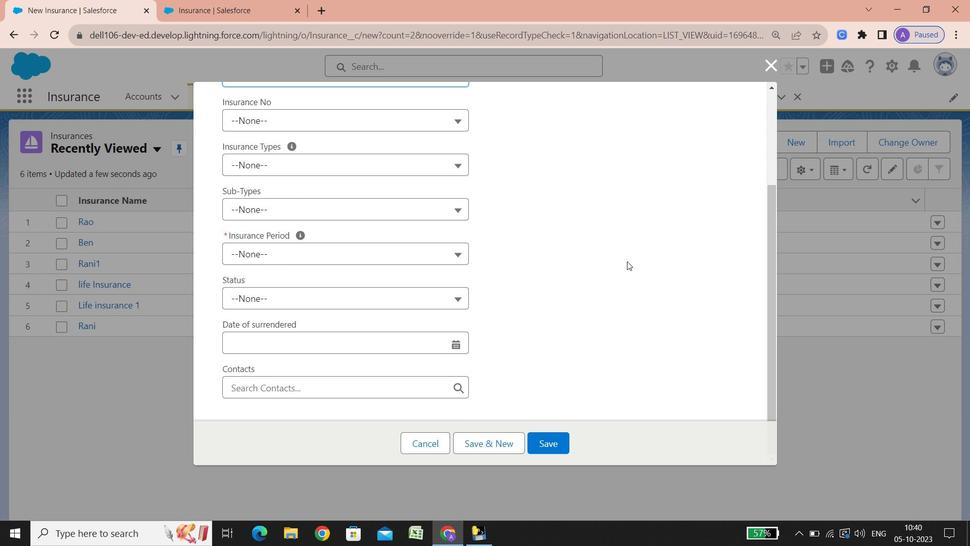 
Action: Mouse scrolled (630, 263) with delta (0, 0)
Screenshot: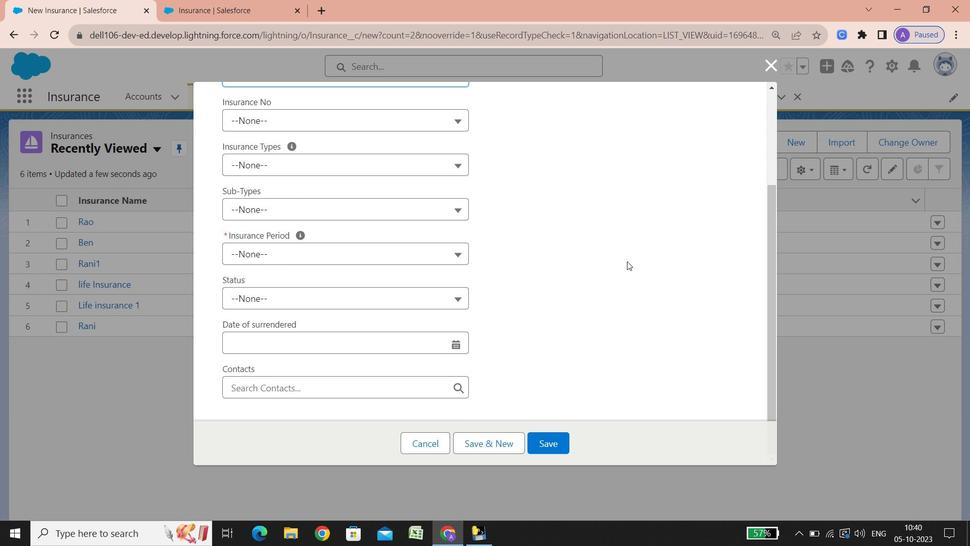 
Action: Mouse scrolled (630, 263) with delta (0, 0)
Screenshot: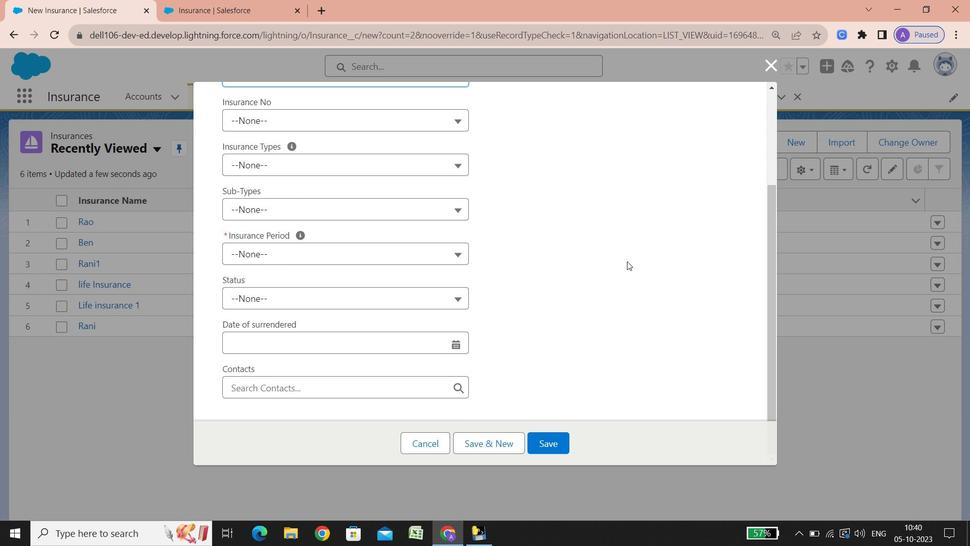 
Action: Mouse scrolled (630, 263) with delta (0, 0)
Screenshot: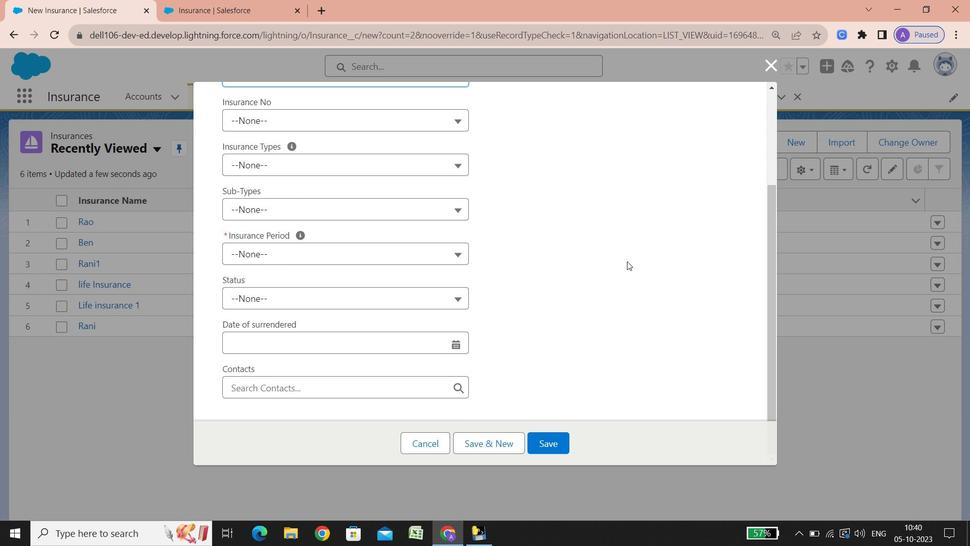 
Action: Mouse scrolled (630, 263) with delta (0, 0)
Screenshot: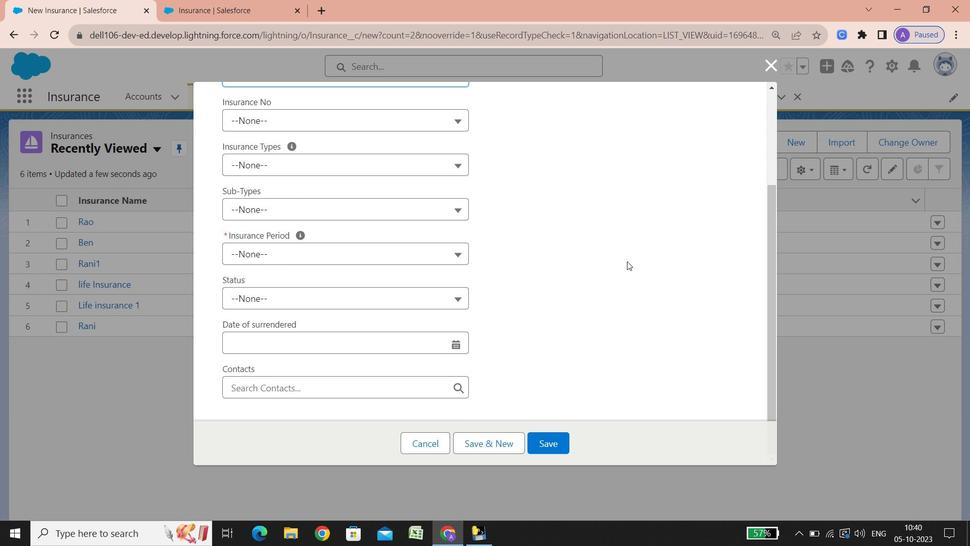 
Action: Mouse scrolled (630, 263) with delta (0, 0)
Screenshot: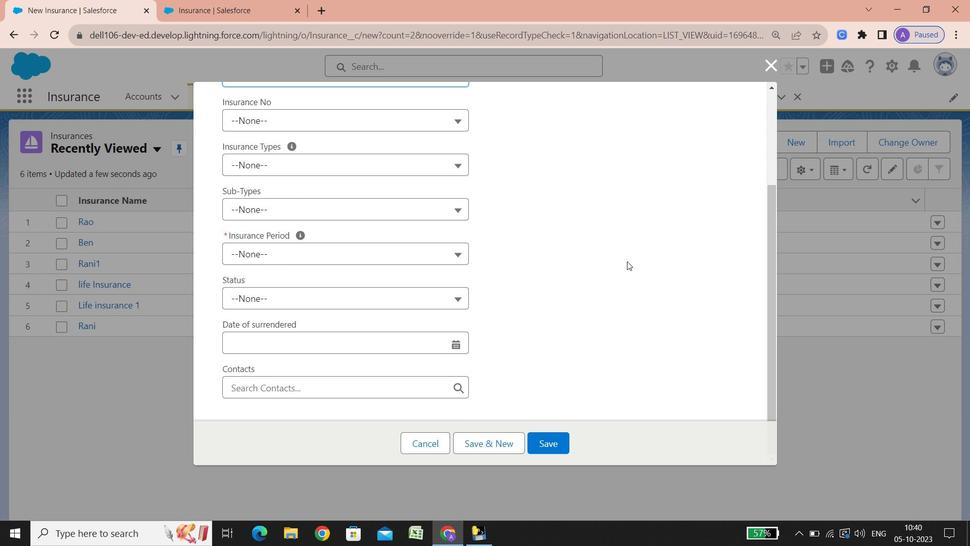 
Action: Mouse scrolled (630, 263) with delta (0, 0)
Screenshot: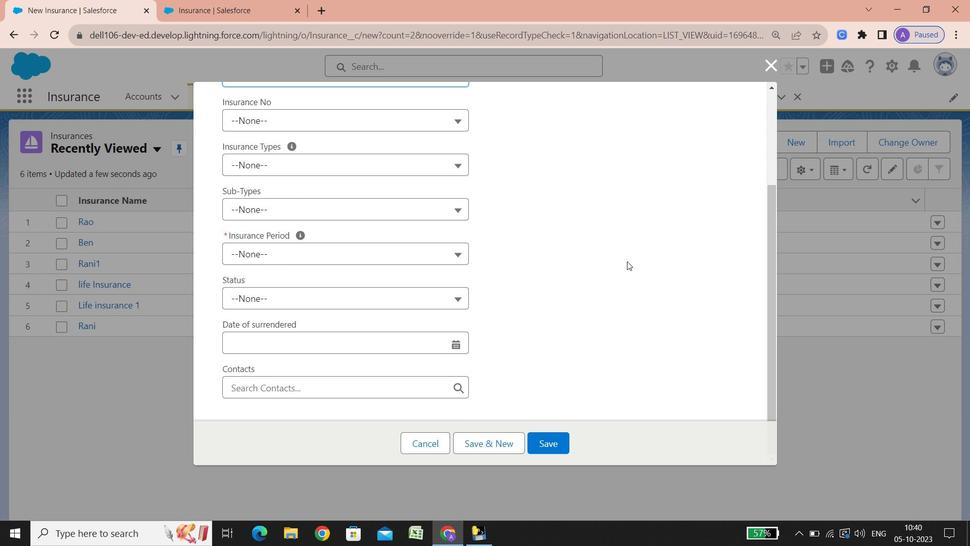 
Action: Mouse scrolled (630, 263) with delta (0, 0)
Screenshot: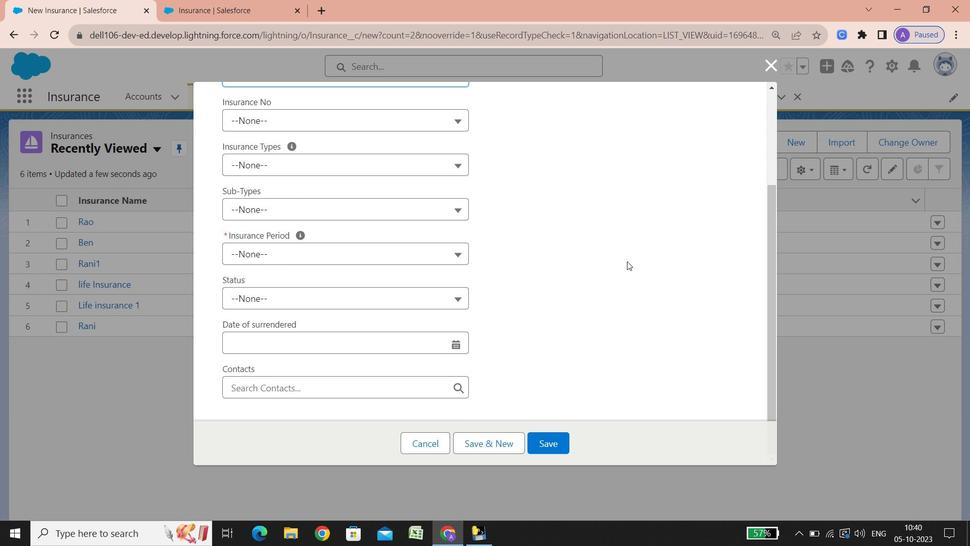 
Action: Mouse scrolled (630, 263) with delta (0, 0)
Screenshot: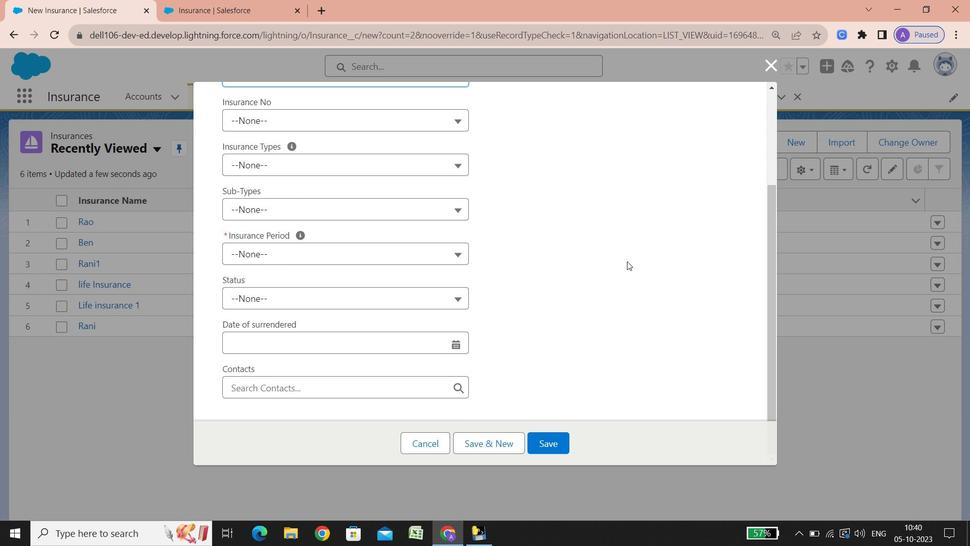
Action: Mouse scrolled (630, 263) with delta (0, 0)
Screenshot: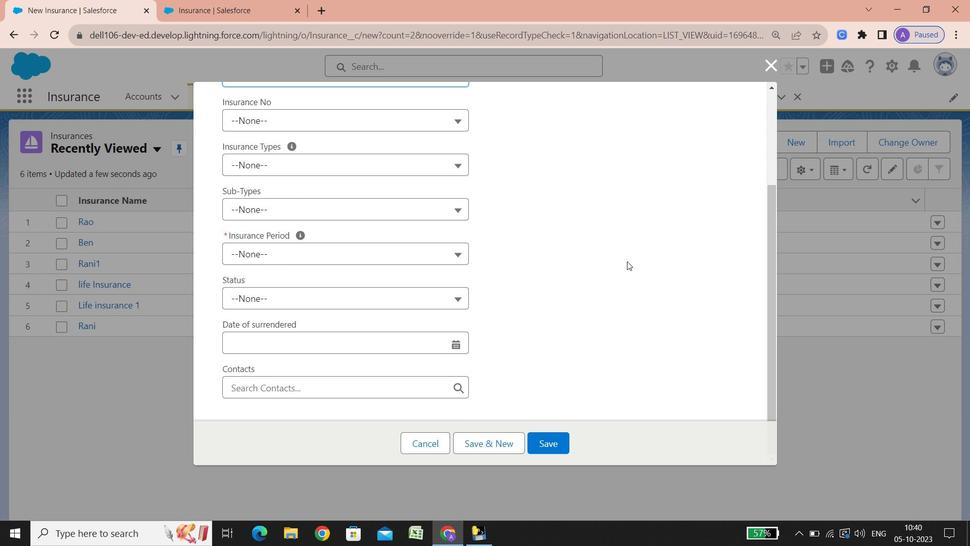 
Action: Mouse scrolled (630, 263) with delta (0, 0)
Screenshot: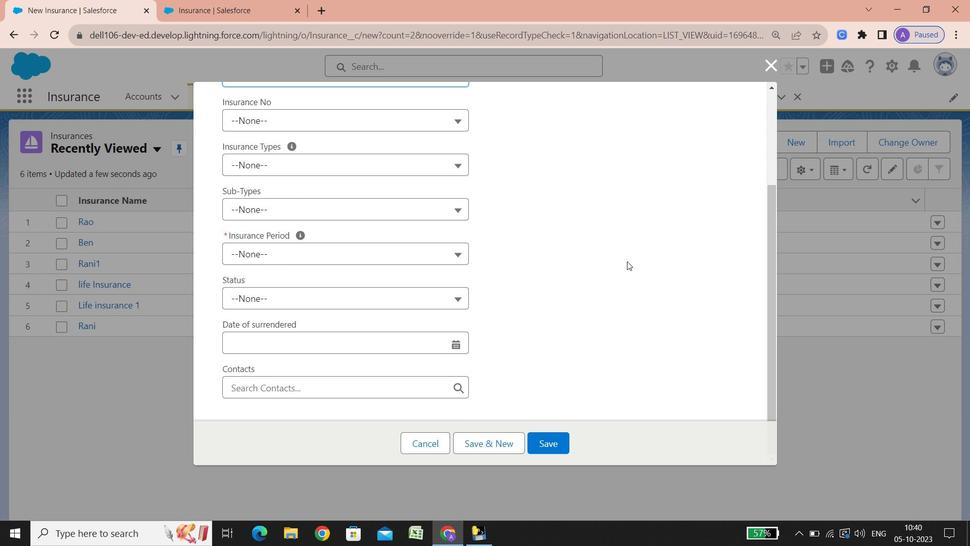 
Action: Mouse scrolled (630, 263) with delta (0, 0)
Screenshot: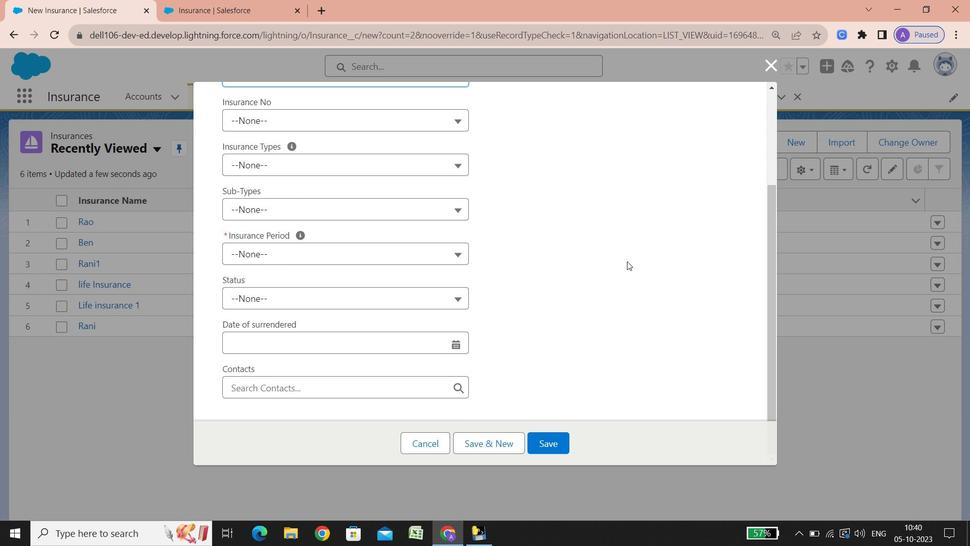 
Action: Mouse scrolled (630, 263) with delta (0, 0)
Screenshot: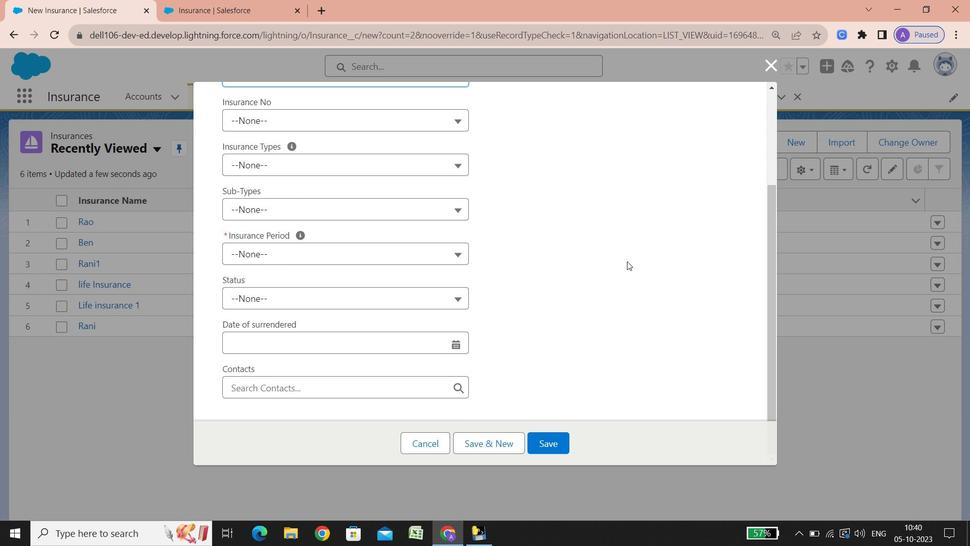 
Action: Mouse scrolled (630, 263) with delta (0, 0)
Screenshot: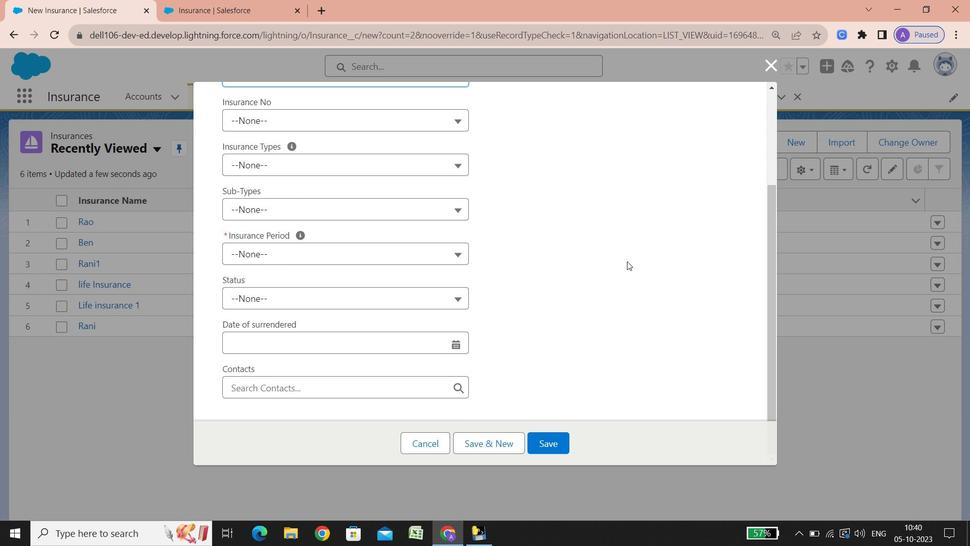 
Action: Mouse scrolled (630, 263) with delta (0, 0)
Screenshot: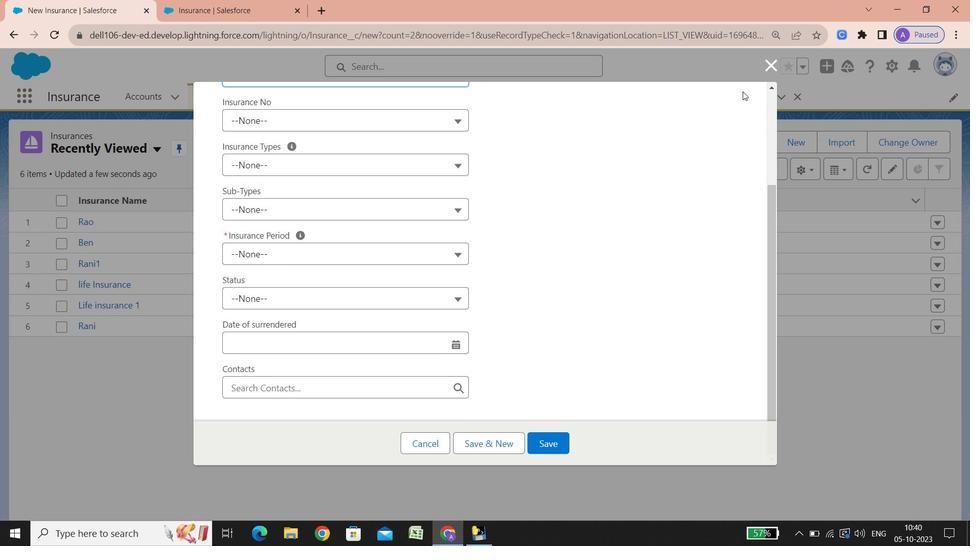 
Action: Mouse scrolled (630, 263) with delta (0, 0)
Screenshot: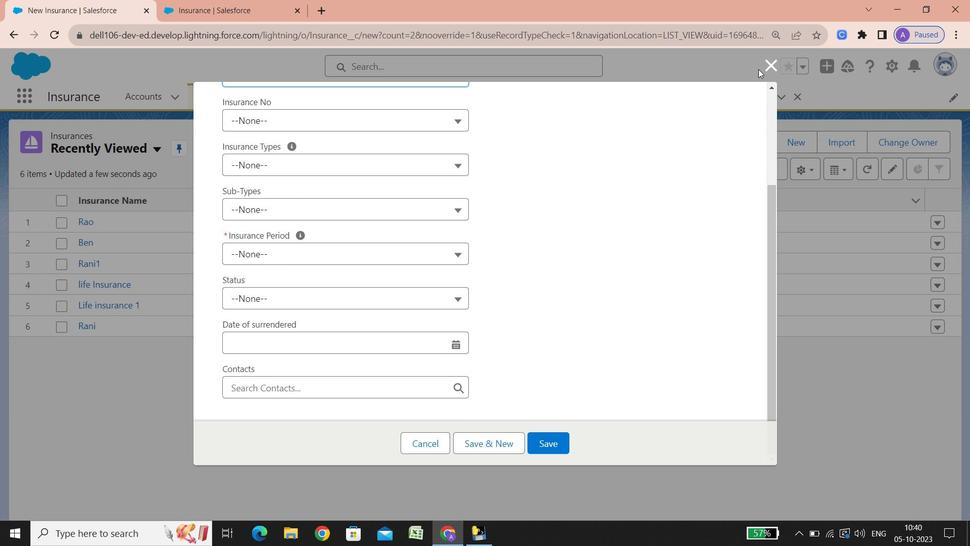 
Action: Mouse scrolled (630, 263) with delta (0, 0)
Screenshot: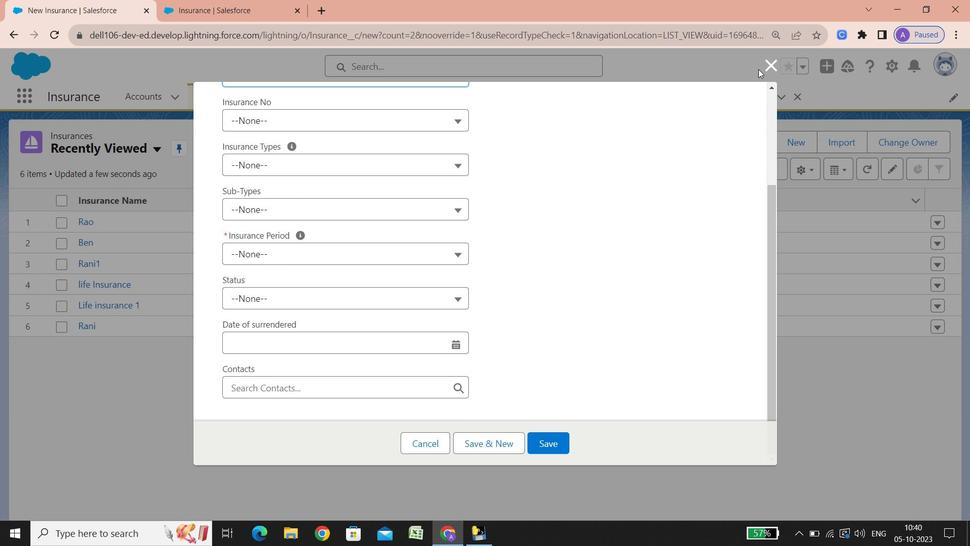 
Action: Mouse scrolled (630, 263) with delta (0, 0)
Screenshot: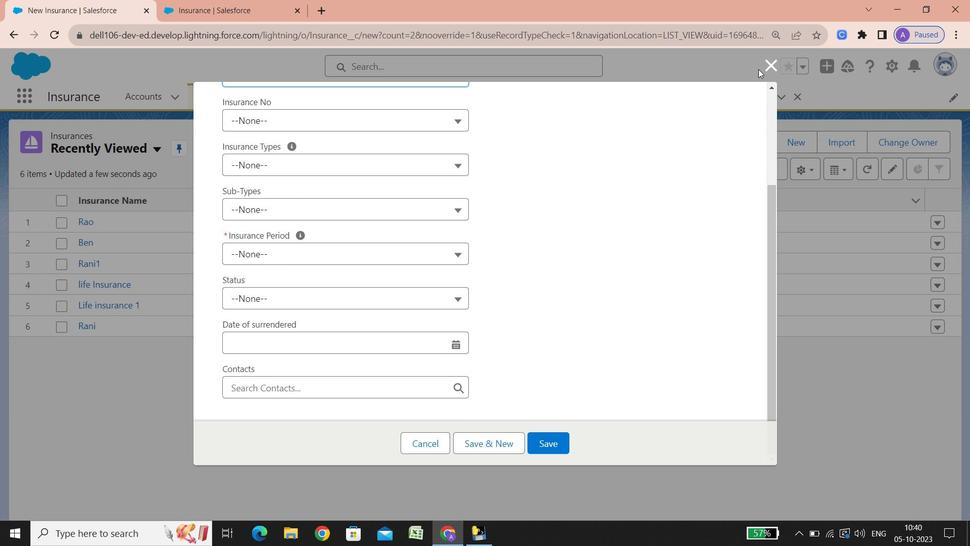 
Action: Mouse scrolled (630, 263) with delta (0, 0)
Screenshot: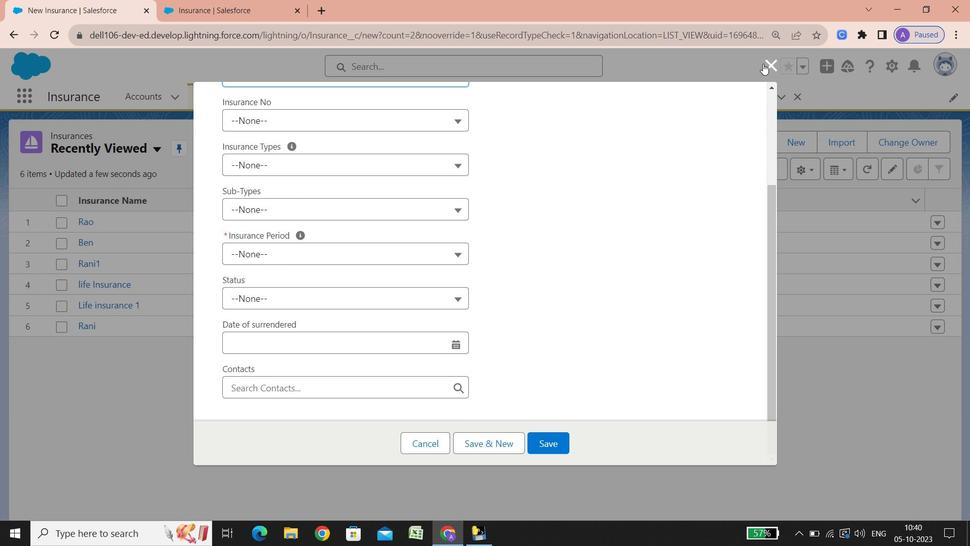 
Action: Mouse scrolled (630, 263) with delta (0, 0)
Screenshot: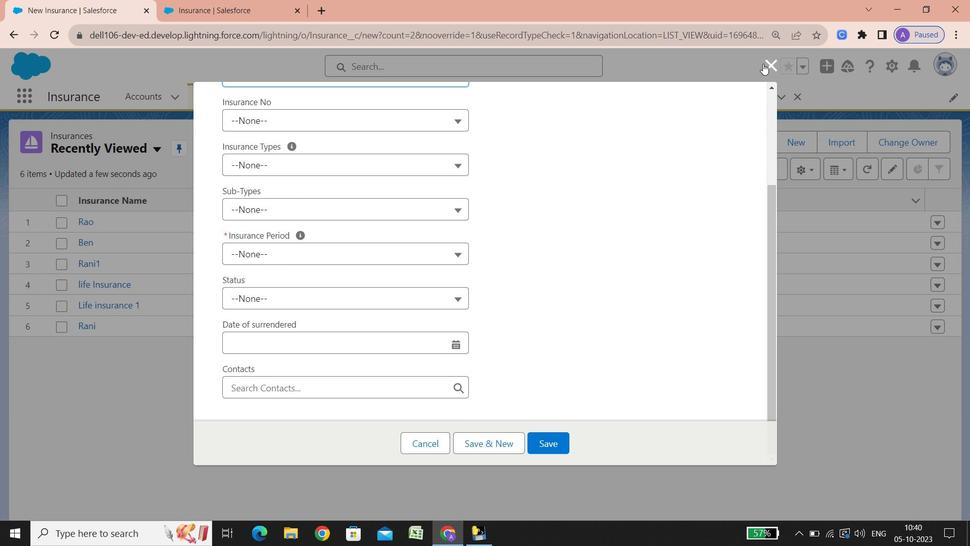 
Action: Mouse scrolled (630, 263) with delta (0, 0)
Screenshot: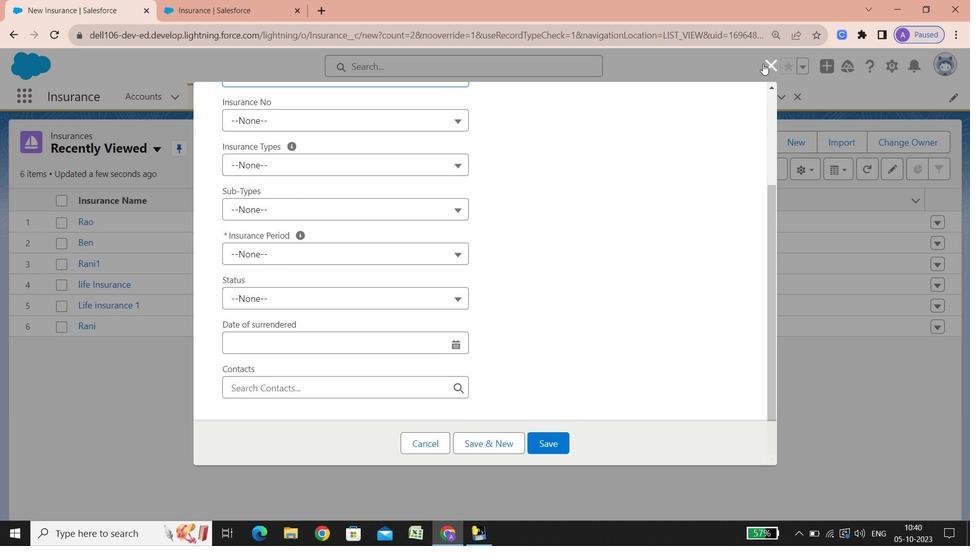 
Action: Mouse scrolled (630, 263) with delta (0, 0)
Screenshot: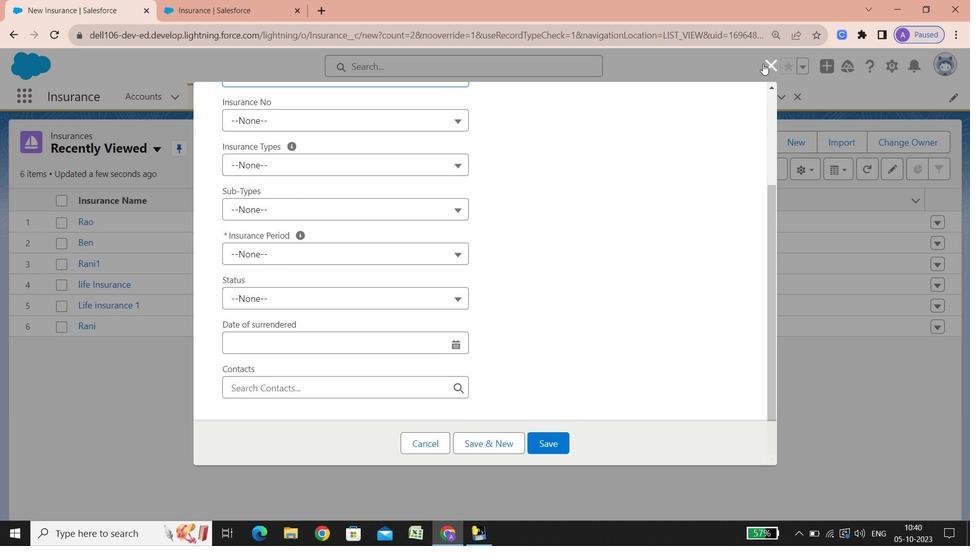 
Action: Mouse moved to (201, 2)
Screenshot: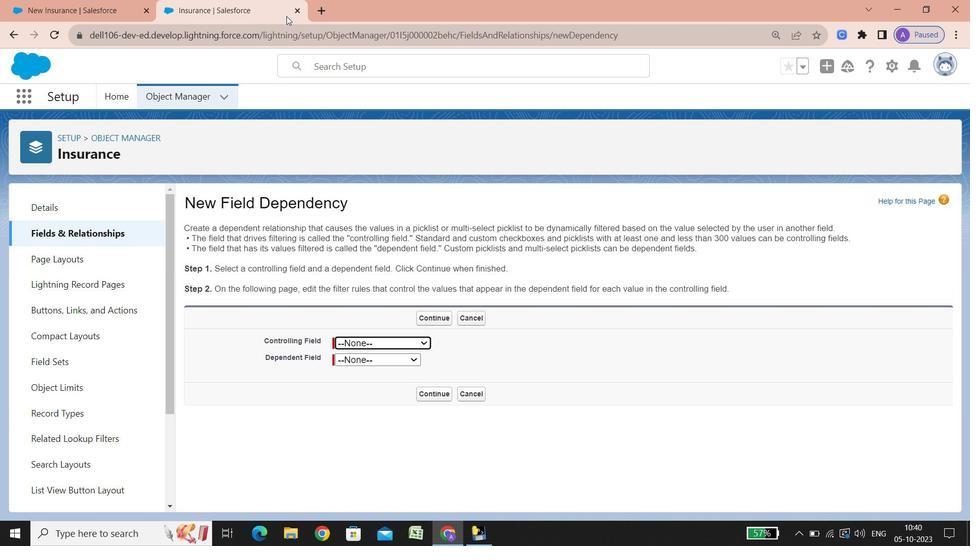 
Action: Mouse pressed left at (201, 2)
Screenshot: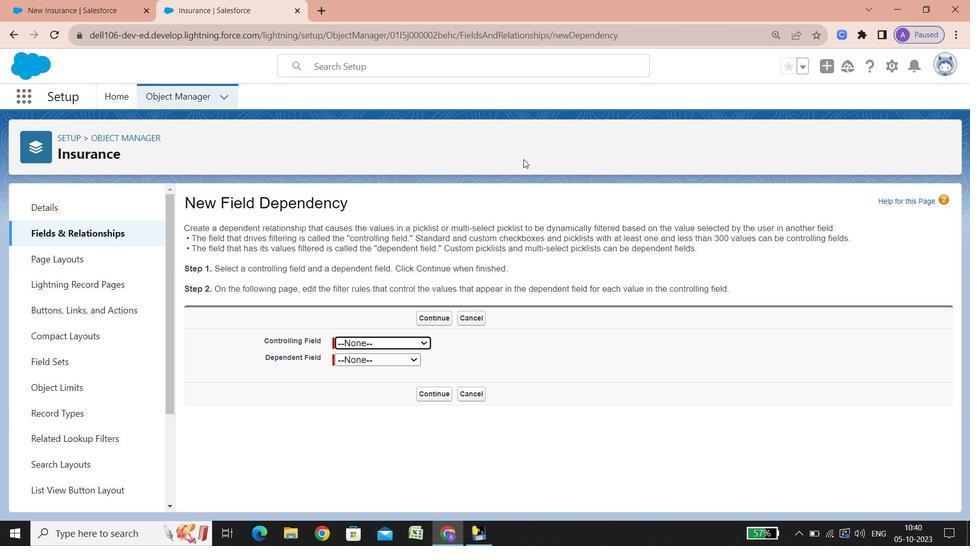 
Action: Mouse moved to (385, 343)
Screenshot: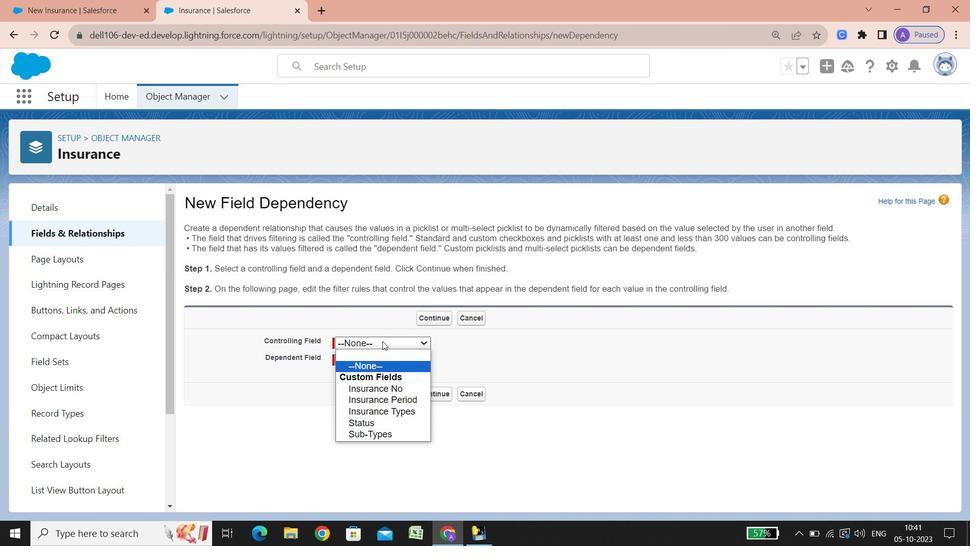 
Action: Mouse pressed left at (385, 343)
Screenshot: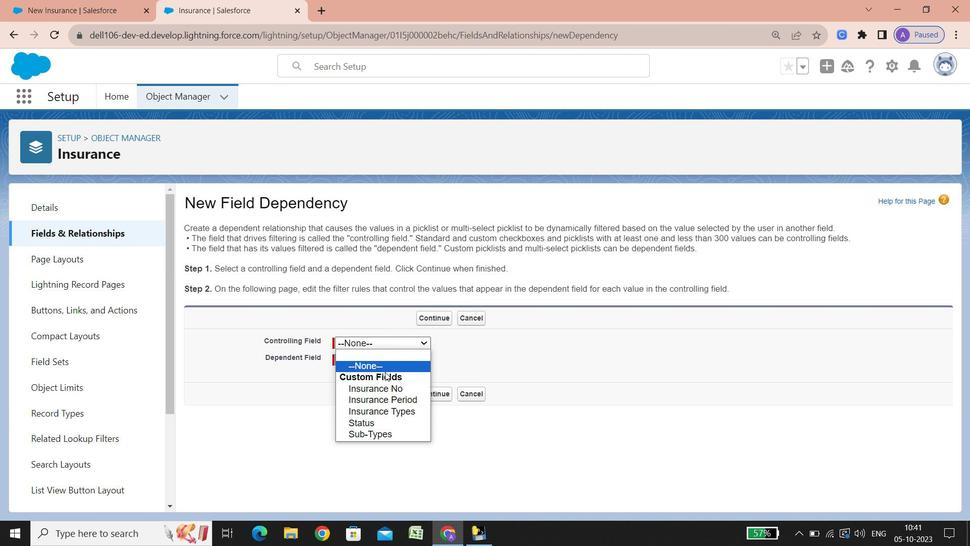 
Action: Mouse moved to (388, 418)
Screenshot: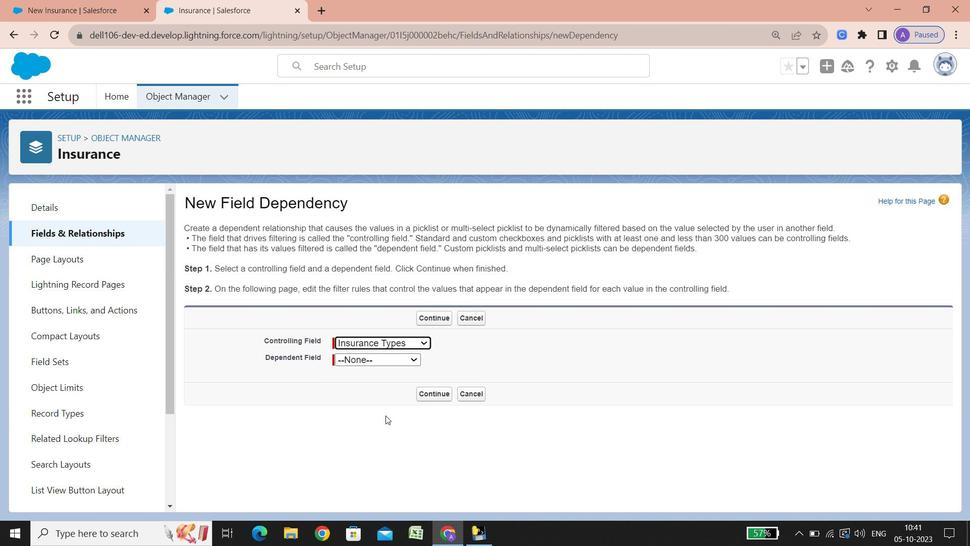 
Action: Mouse pressed left at (388, 418)
Screenshot: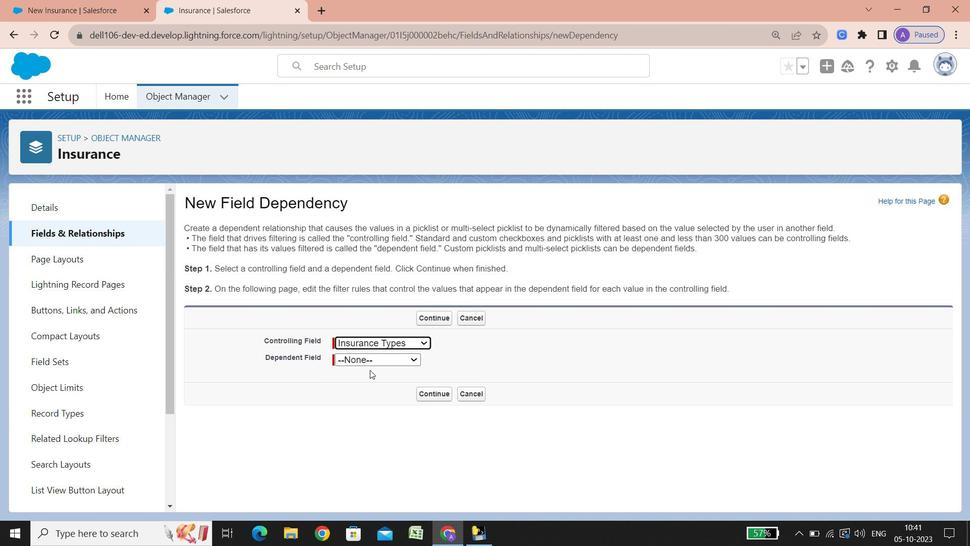 
Action: Mouse moved to (384, 362)
Screenshot: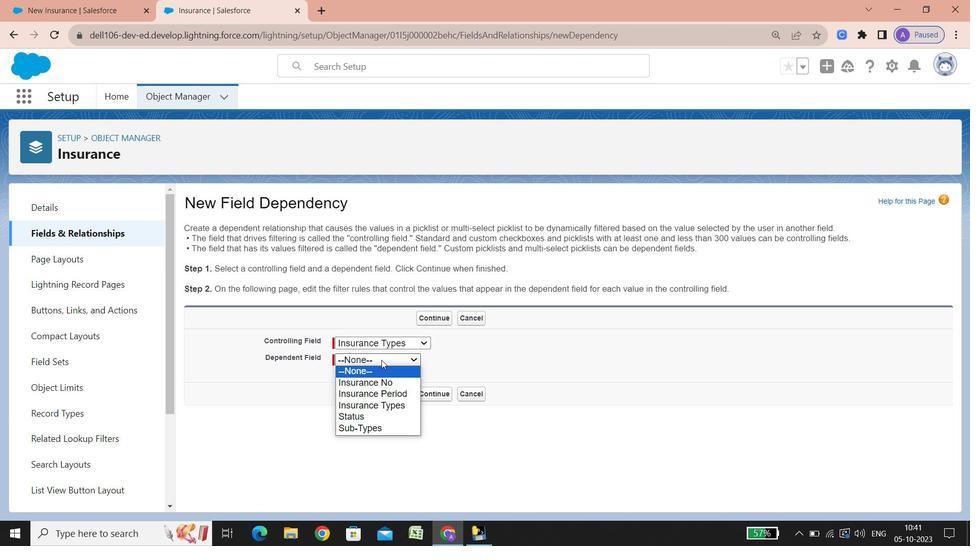 
Action: Mouse pressed left at (384, 362)
Screenshot: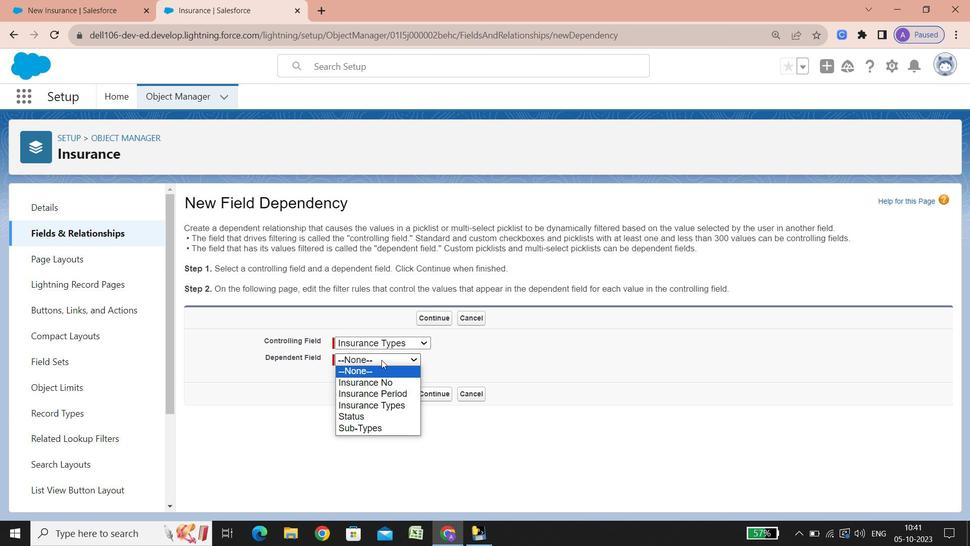 
Action: Mouse moved to (379, 430)
Screenshot: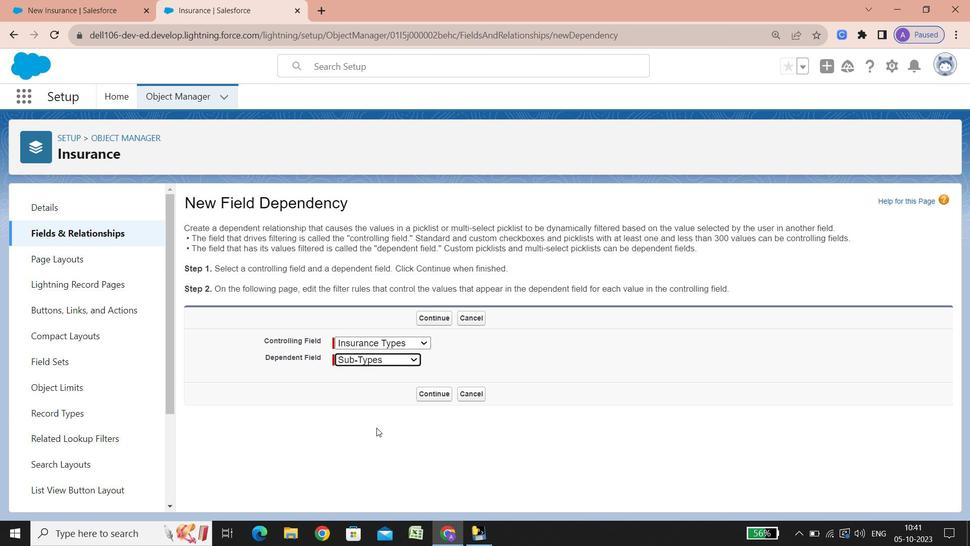 
Action: Mouse pressed left at (379, 430)
Screenshot: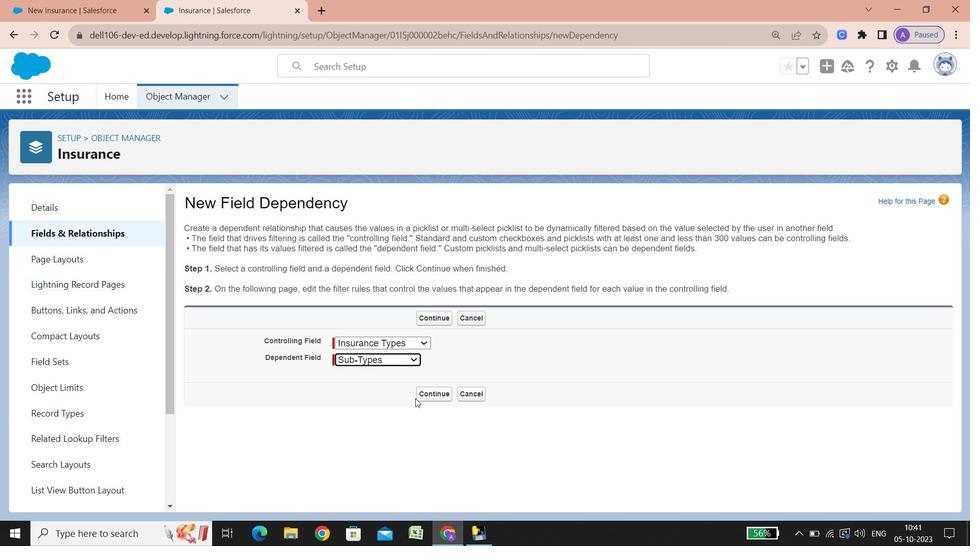 
Action: Mouse moved to (444, 392)
Screenshot: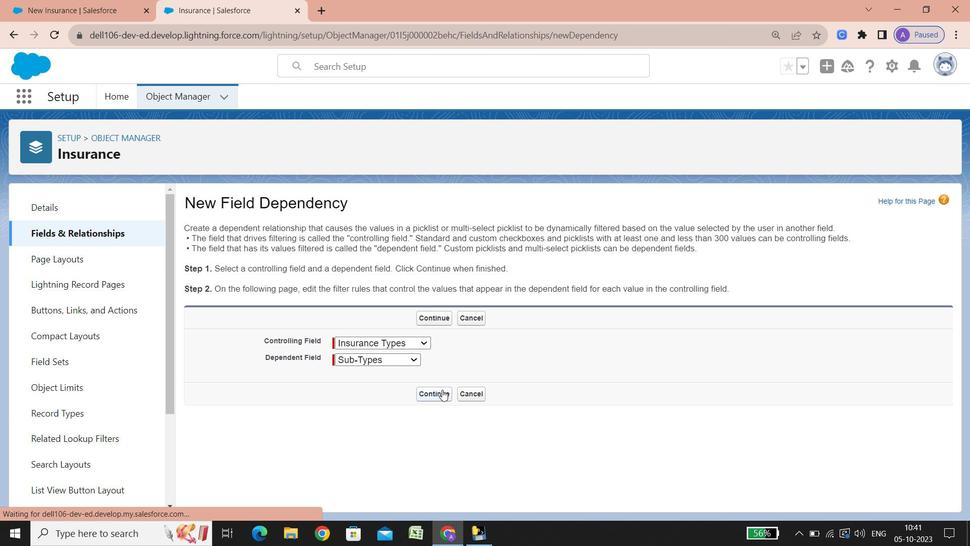 
Action: Mouse pressed left at (444, 392)
Screenshot: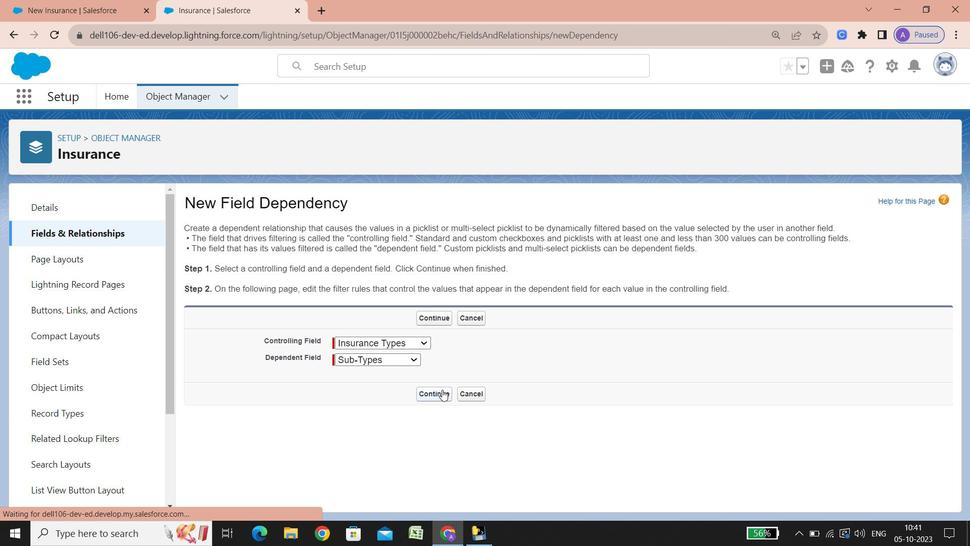 
Action: Mouse moved to (377, 369)
Screenshot: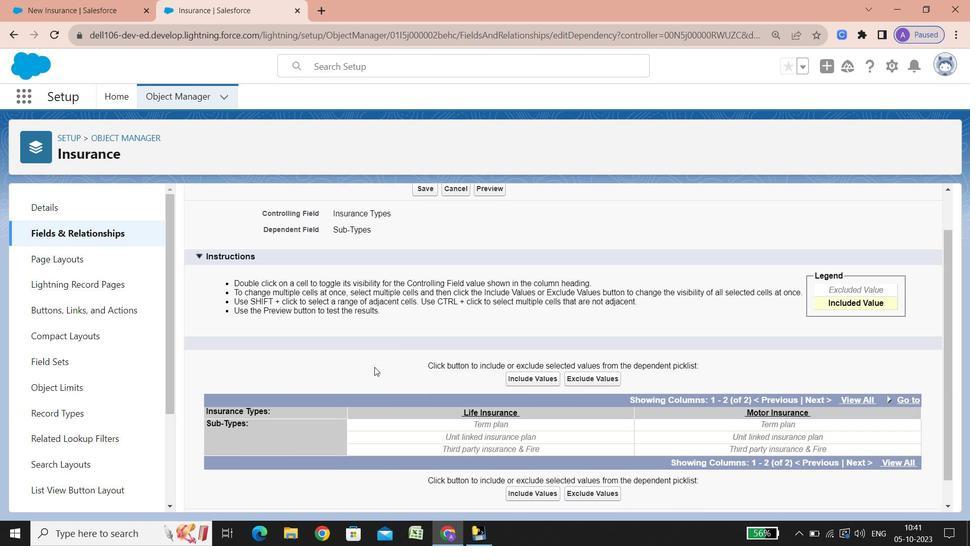 
Action: Mouse scrolled (377, 369) with delta (0, 0)
Screenshot: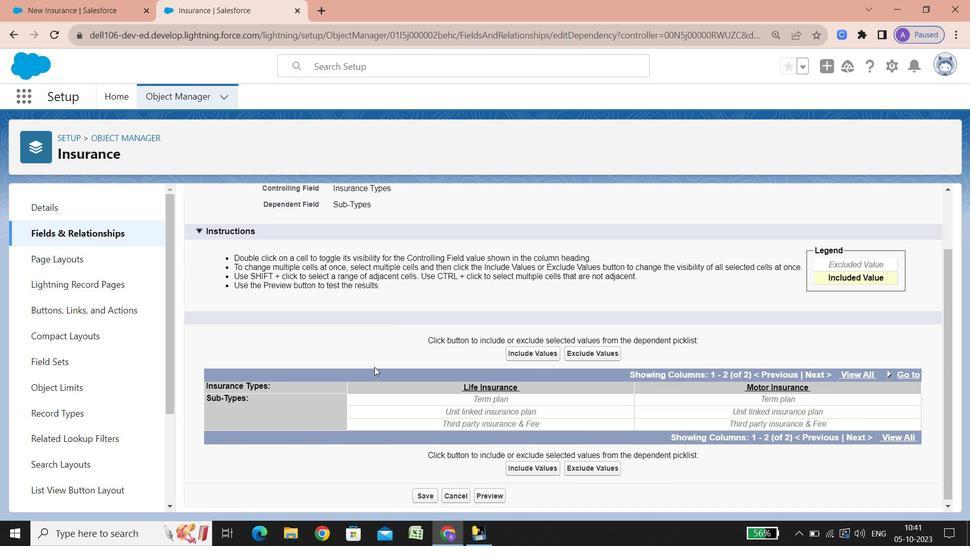 
Action: Mouse scrolled (377, 369) with delta (0, 0)
Screenshot: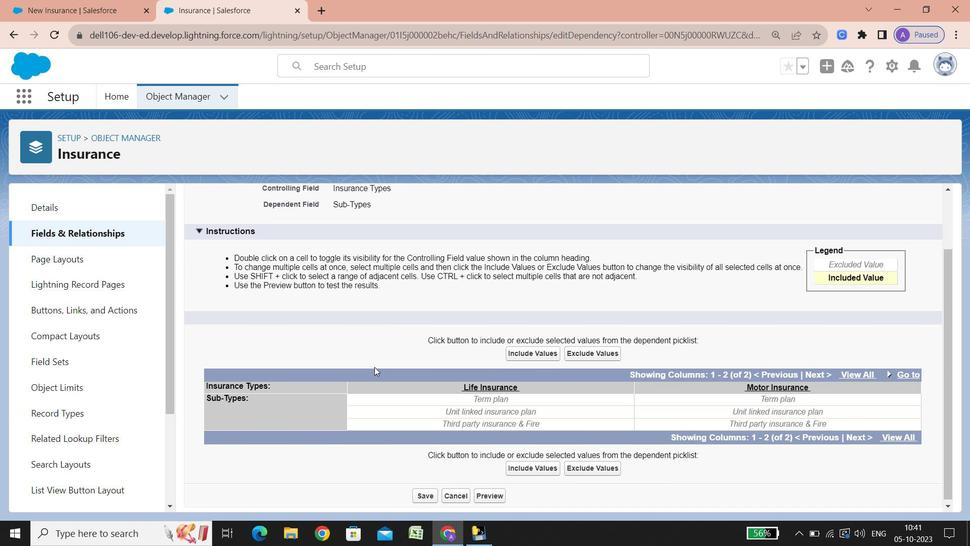 
Action: Mouse scrolled (377, 369) with delta (0, 0)
Screenshot: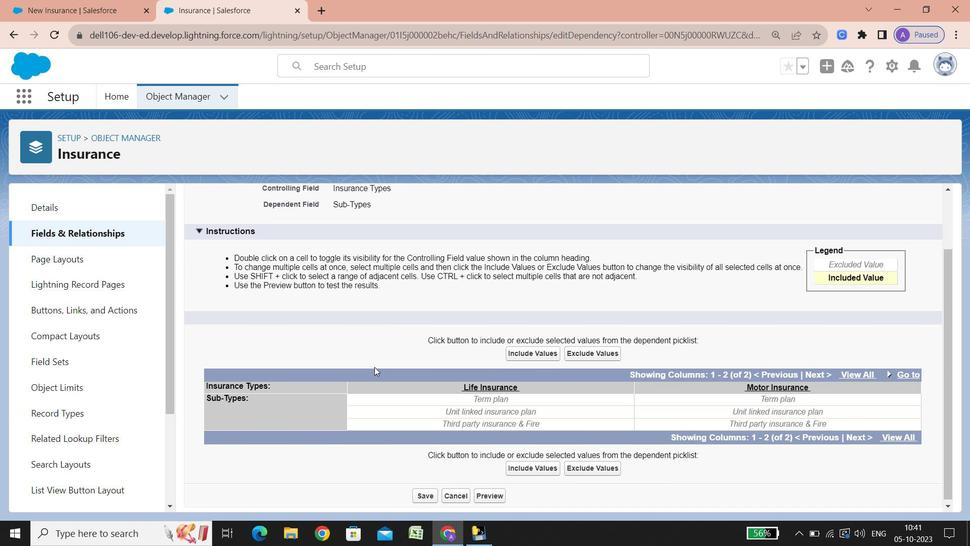 
Action: Mouse scrolled (377, 369) with delta (0, 0)
Screenshot: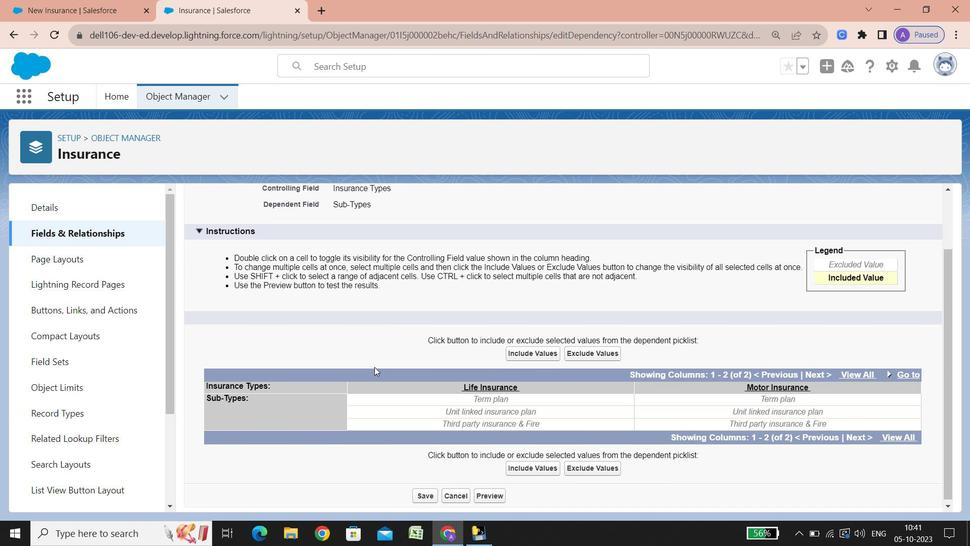
Action: Mouse scrolled (377, 369) with delta (0, 0)
Screenshot: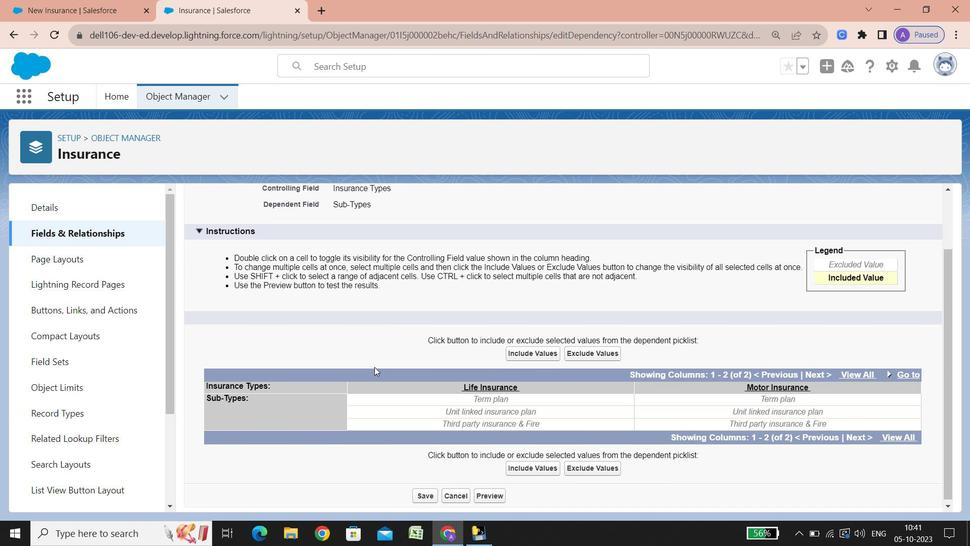 
Action: Mouse scrolled (377, 369) with delta (0, 0)
Screenshot: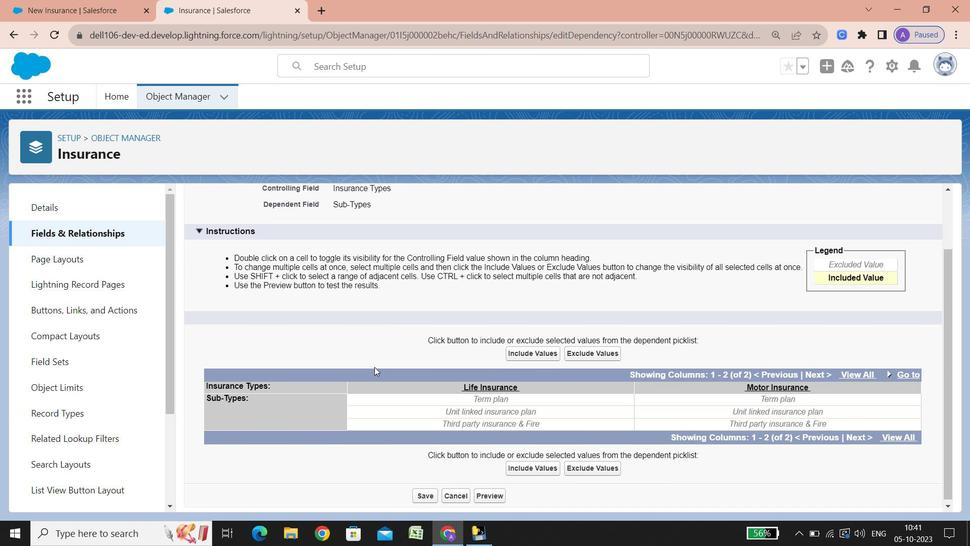 
Action: Mouse scrolled (377, 369) with delta (0, 0)
Screenshot: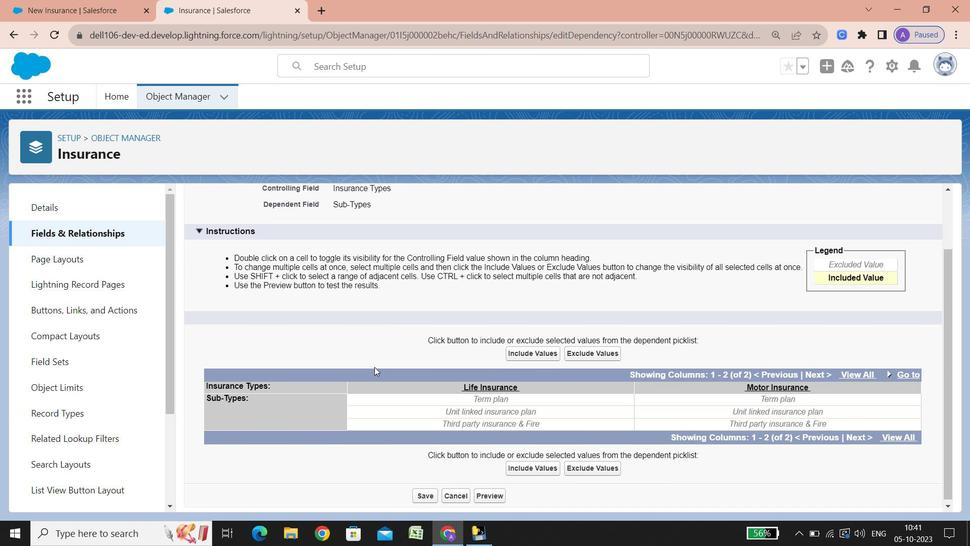 
Action: Mouse scrolled (377, 369) with delta (0, 0)
Screenshot: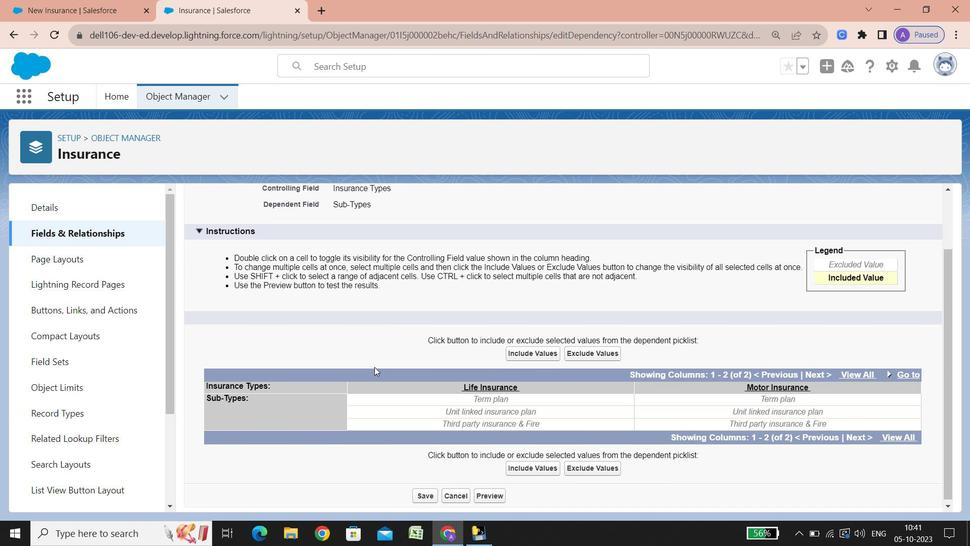 
Action: Mouse scrolled (377, 369) with delta (0, 0)
Screenshot: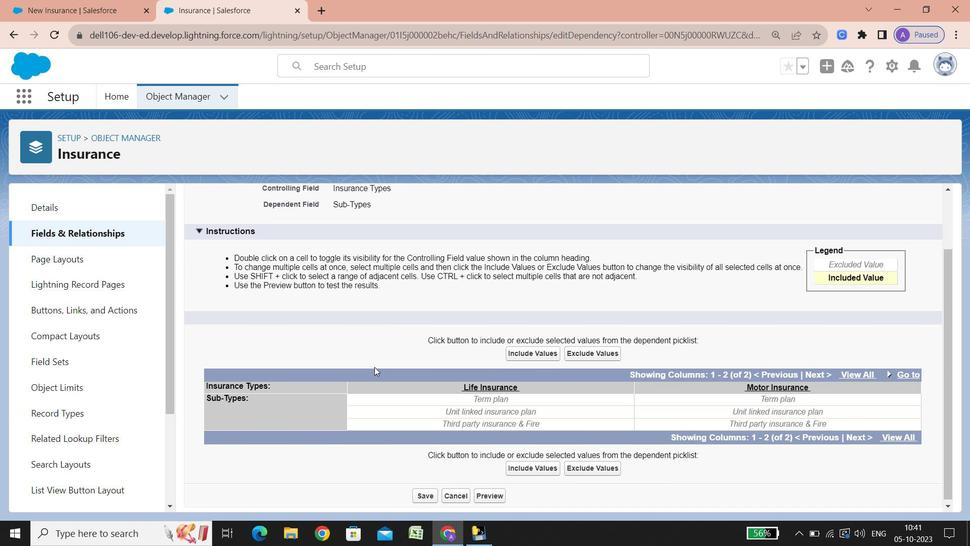 
Action: Mouse scrolled (377, 369) with delta (0, 0)
Screenshot: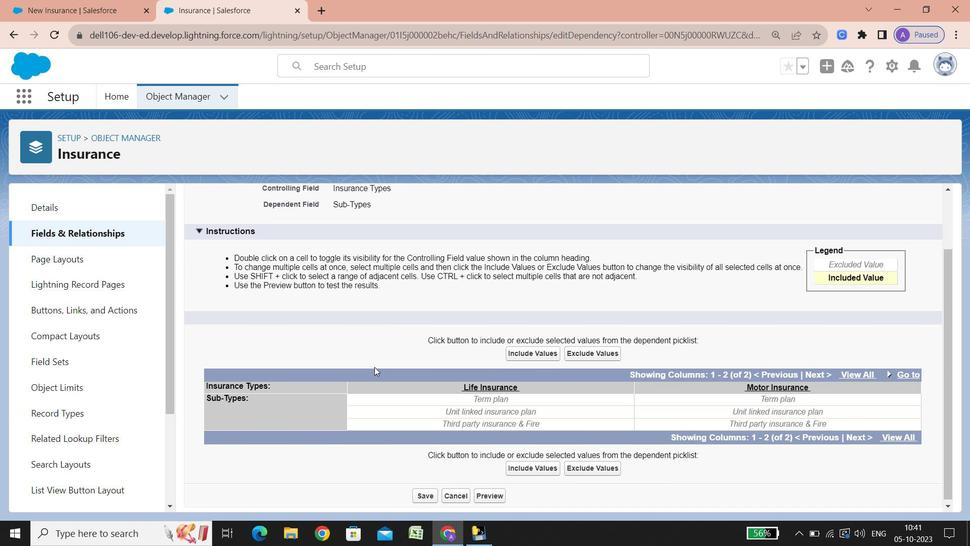 
Action: Mouse scrolled (377, 369) with delta (0, 0)
Screenshot: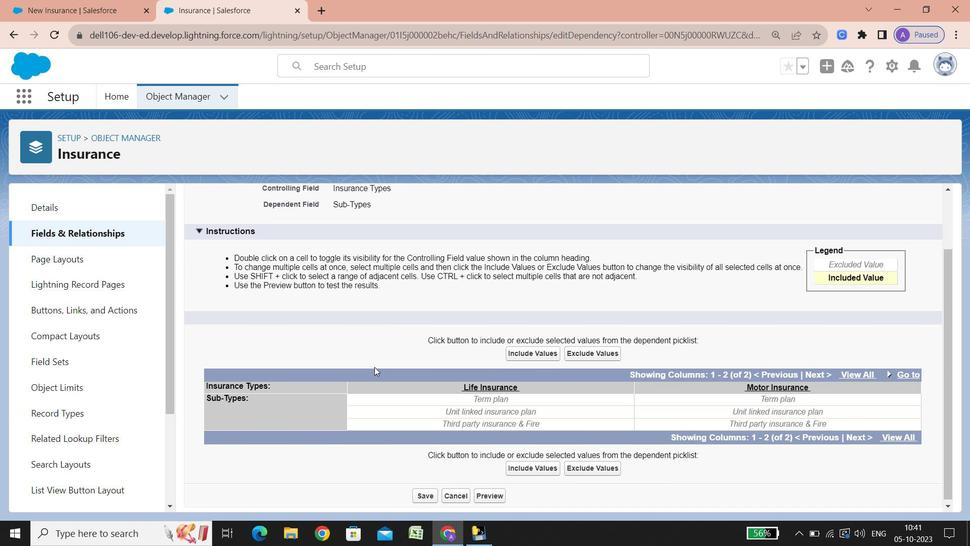 
Action: Mouse scrolled (377, 369) with delta (0, 0)
Screenshot: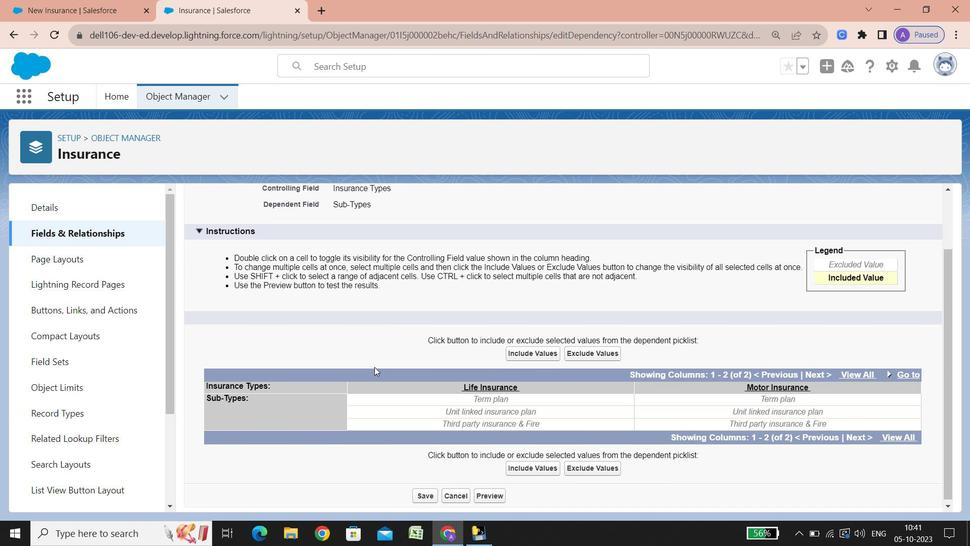 
Action: Mouse scrolled (377, 369) with delta (0, 0)
Screenshot: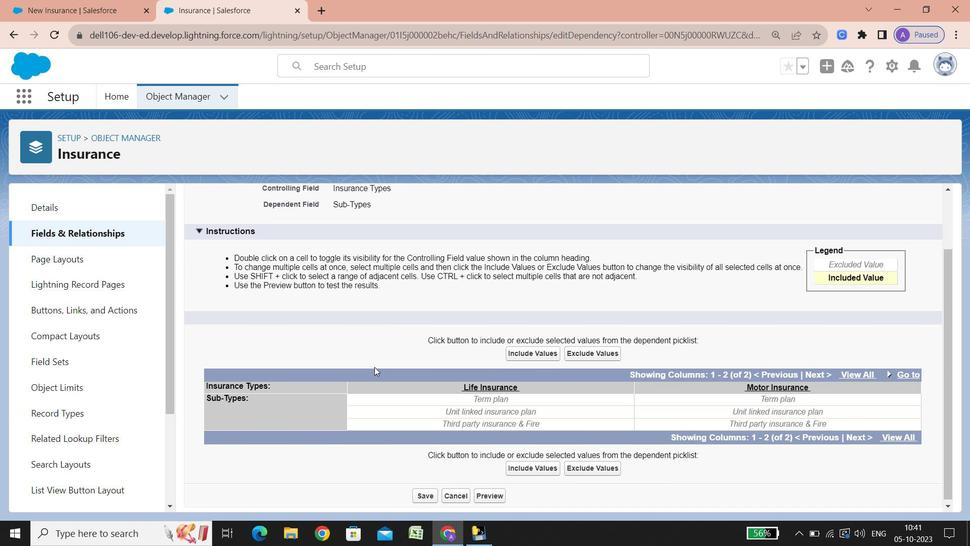 
Action: Mouse scrolled (377, 369) with delta (0, 0)
Screenshot: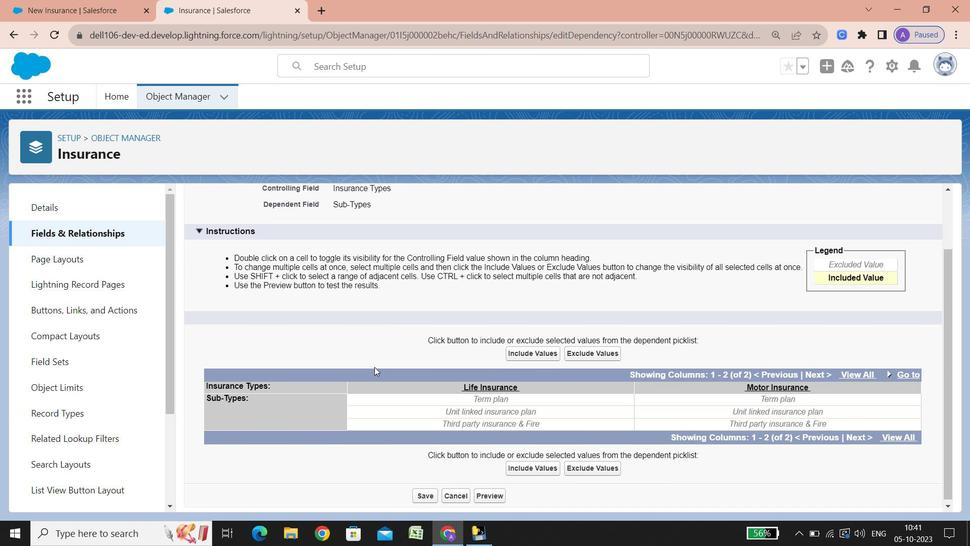 
Action: Mouse scrolled (377, 369) with delta (0, 0)
Screenshot: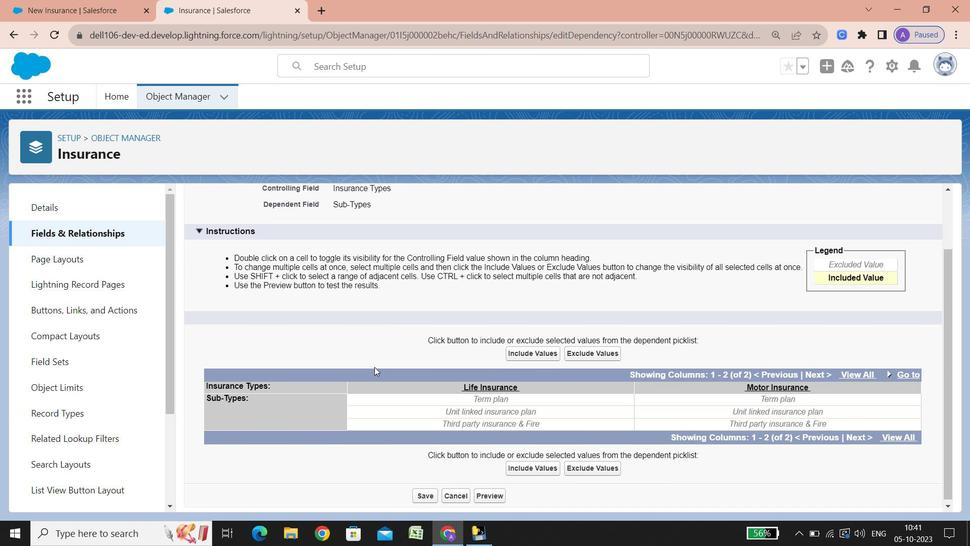 
Action: Mouse scrolled (377, 369) with delta (0, 0)
Screenshot: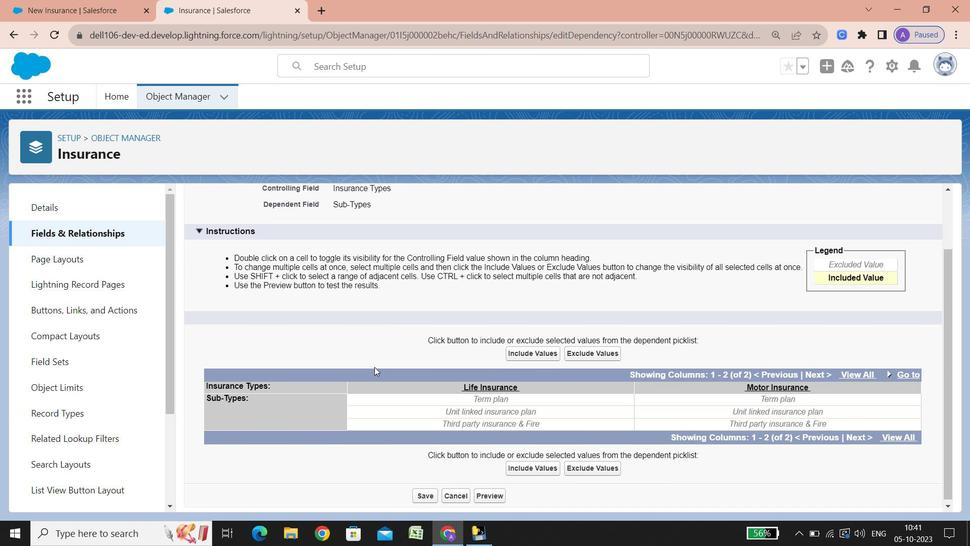
Action: Mouse scrolled (377, 369) with delta (0, 0)
Screenshot: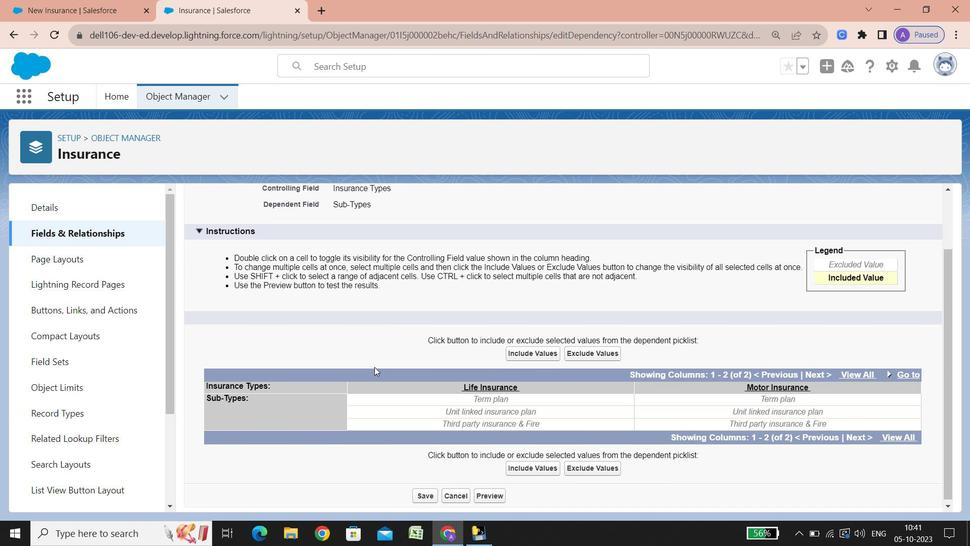 
Action: Mouse scrolled (377, 369) with delta (0, 0)
Screenshot: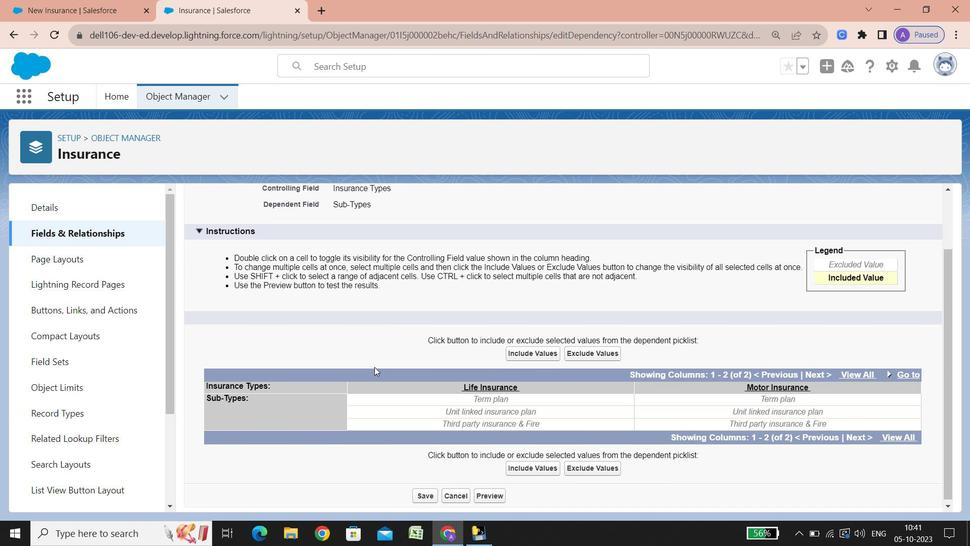 
Action: Mouse scrolled (377, 369) with delta (0, 0)
Screenshot: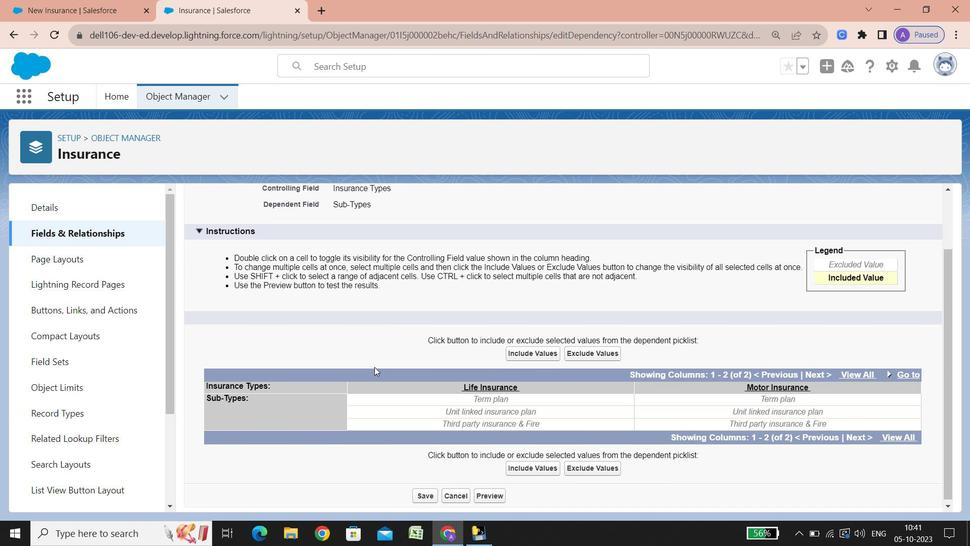 
Action: Mouse scrolled (377, 369) with delta (0, 0)
Screenshot: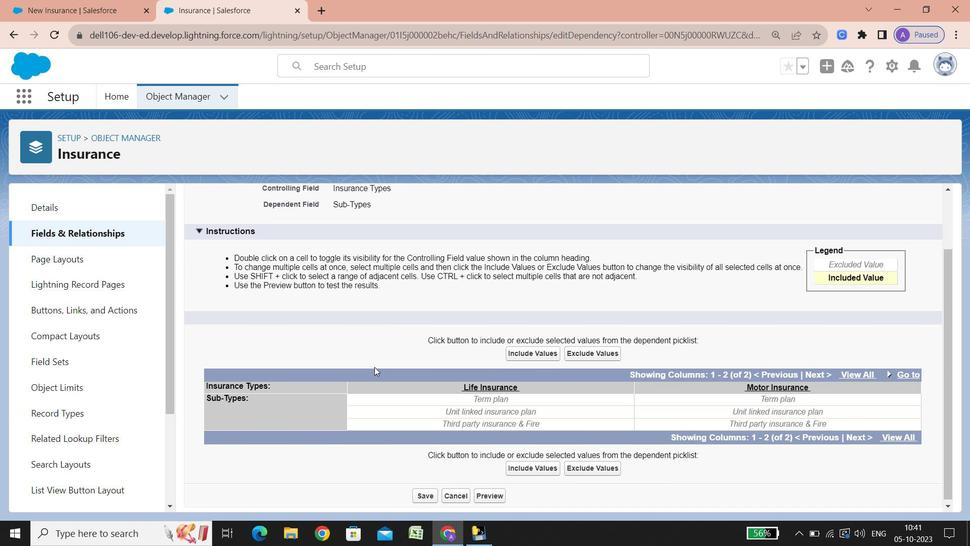 
Action: Mouse scrolled (377, 369) with delta (0, 0)
Screenshot: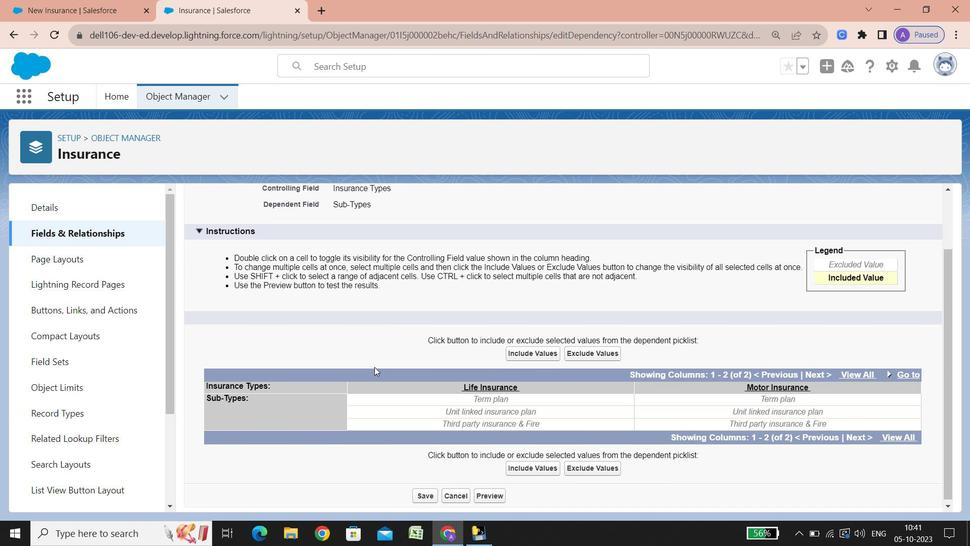 
Action: Mouse scrolled (377, 369) with delta (0, 0)
Screenshot: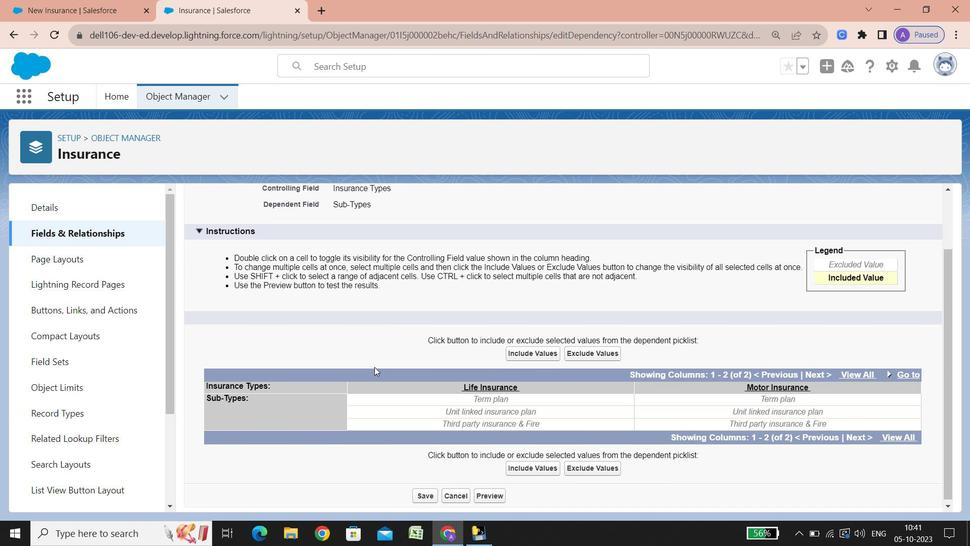 
Action: Mouse scrolled (377, 369) with delta (0, 0)
Screenshot: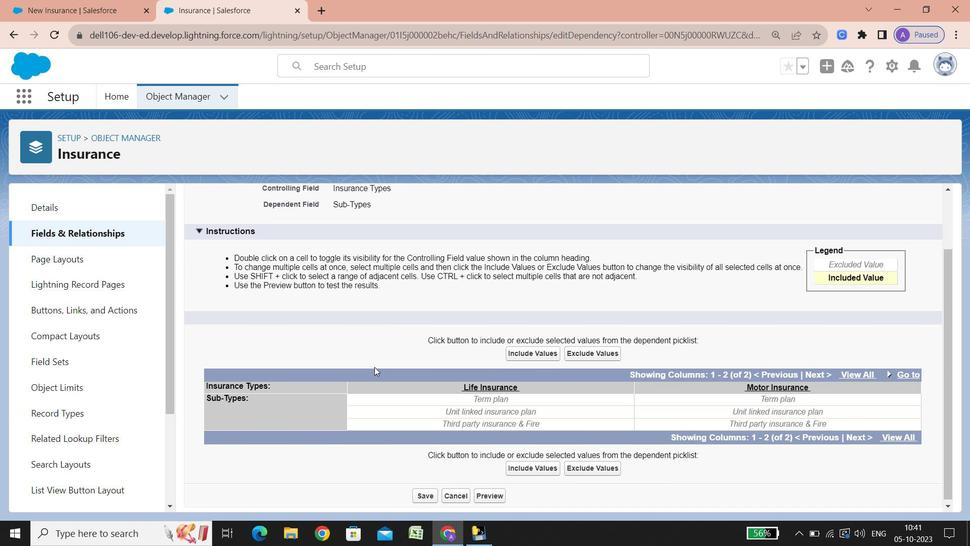 
Action: Mouse scrolled (377, 369) with delta (0, 0)
Screenshot: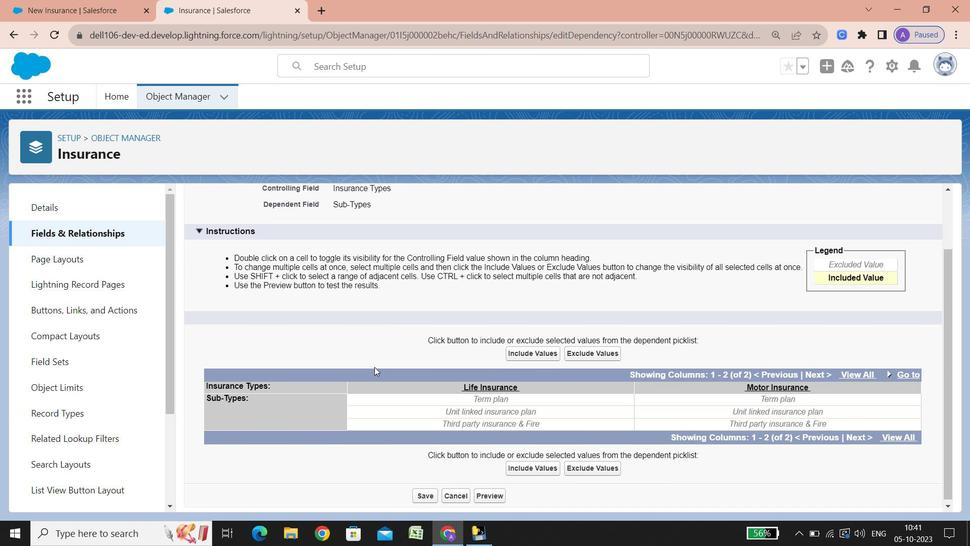 
Action: Mouse scrolled (377, 369) with delta (0, 0)
Screenshot: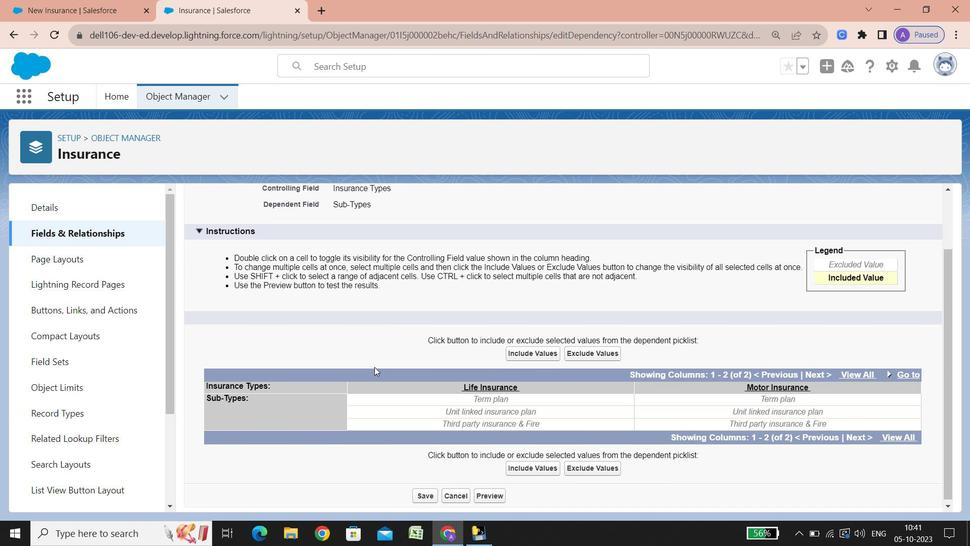 
Action: Mouse scrolled (377, 369) with delta (0, 0)
Screenshot: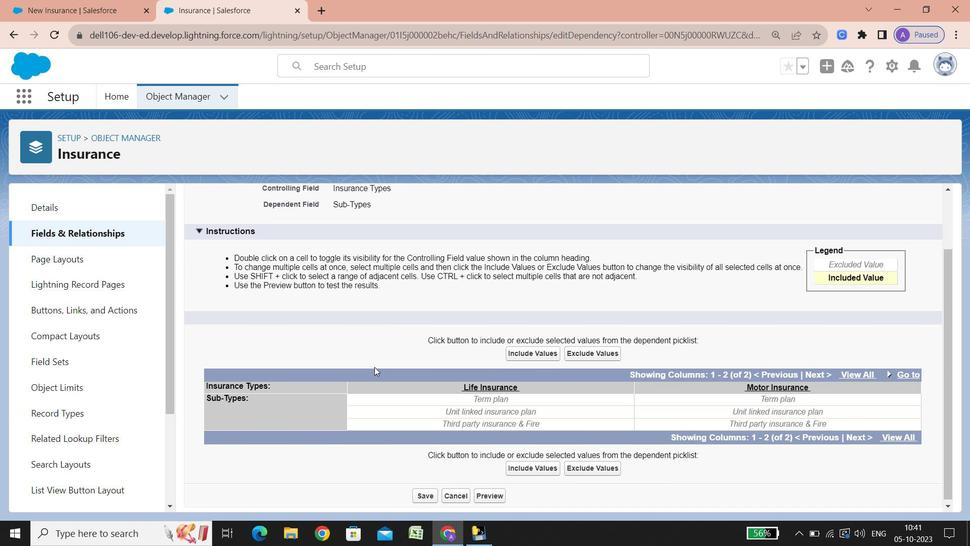 
Action: Mouse scrolled (377, 369) with delta (0, 0)
Screenshot: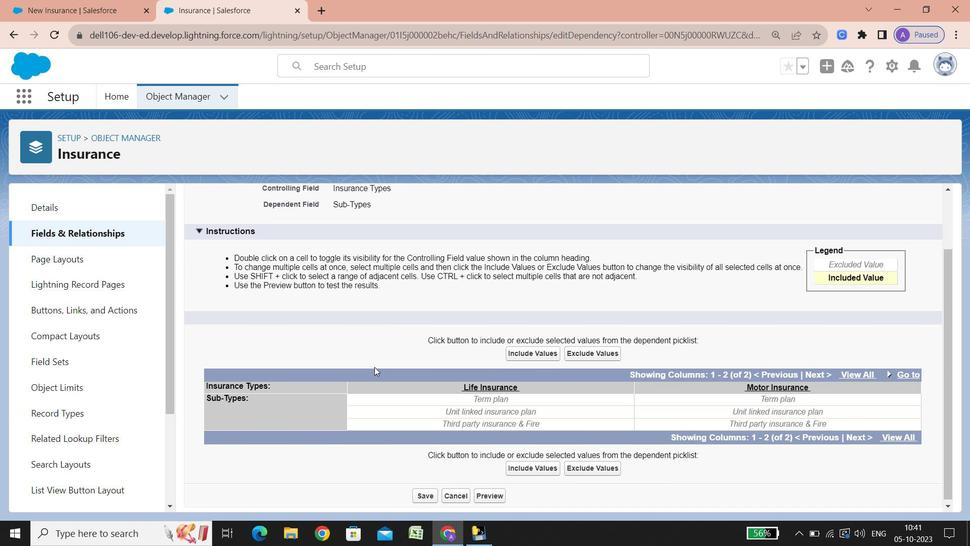 
Action: Mouse scrolled (377, 369) with delta (0, 0)
Screenshot: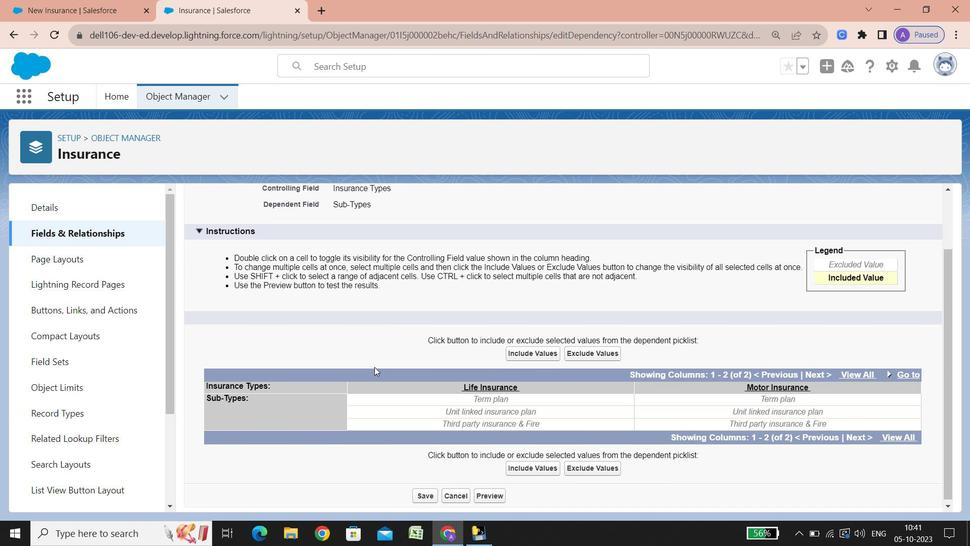 
Action: Mouse scrolled (377, 369) with delta (0, 0)
Screenshot: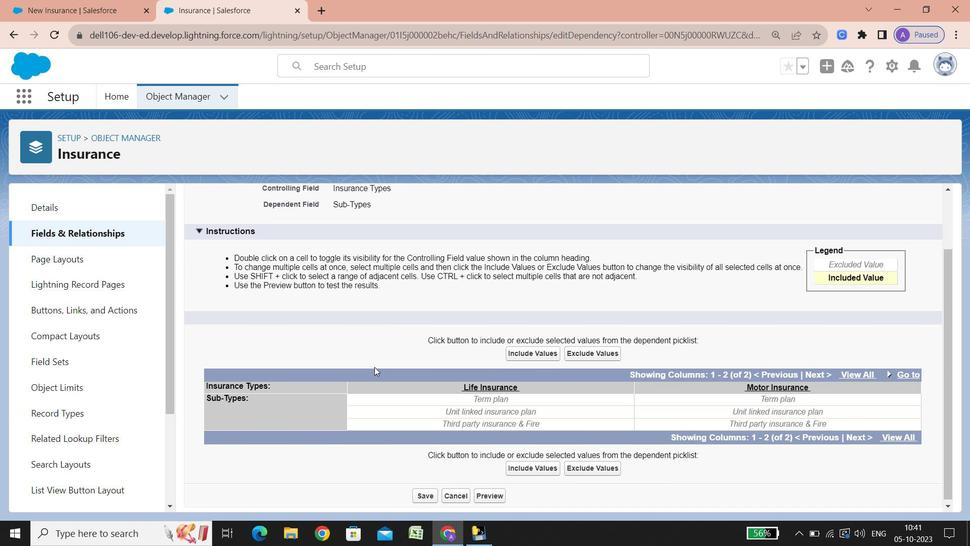 
Action: Mouse scrolled (377, 369) with delta (0, 0)
Screenshot: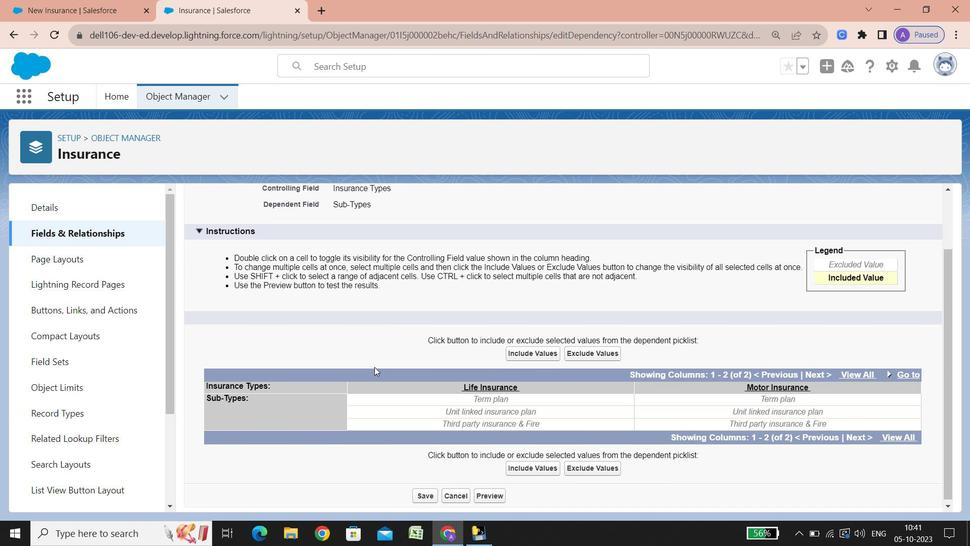 
Action: Mouse scrolled (377, 369) with delta (0, 0)
Screenshot: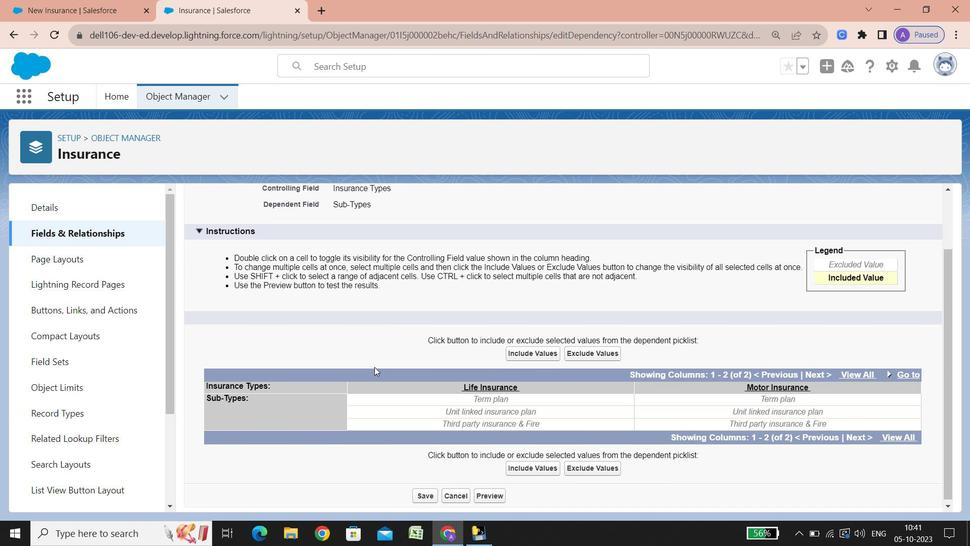 
Action: Mouse scrolled (377, 369) with delta (0, 0)
